 Task: Search one way flight ticket for 5 adults, 2 children, 1 infant in seat and 1 infant on lap in economy from Marion: Veterans Airport Of Southern Illinois (williamson County Regional Airport) to Gillette: Gillette Campbell County Airport on 5-1-2023. Choice of flights is Southwest. Number of bags: 2 checked bags. Price is upto 40000. Outbound departure time preference is 16:30.
Action: Mouse moved to (196, 375)
Screenshot: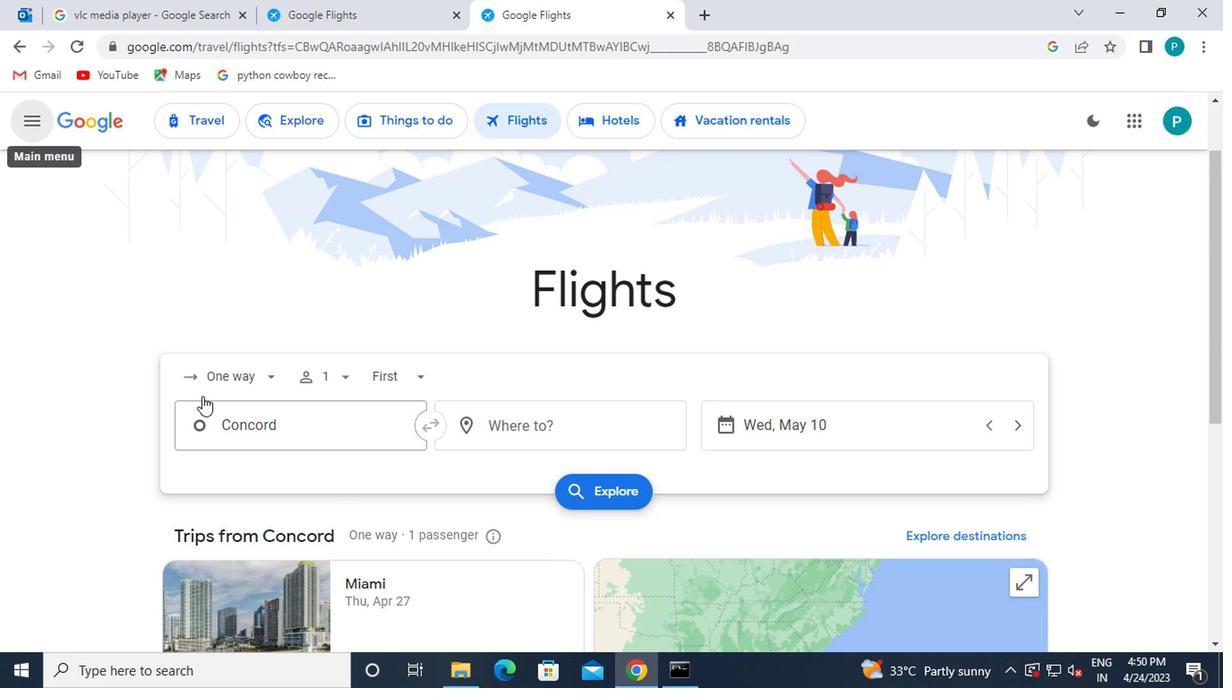 
Action: Mouse pressed left at (196, 375)
Screenshot: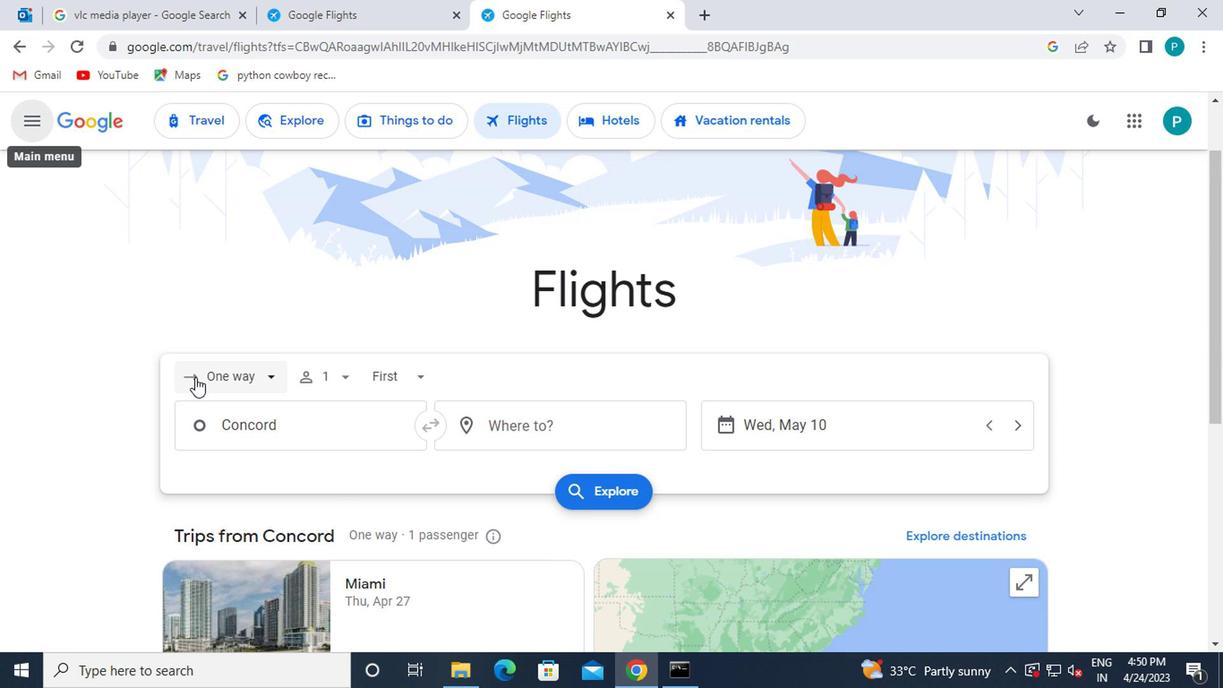 
Action: Mouse moved to (268, 464)
Screenshot: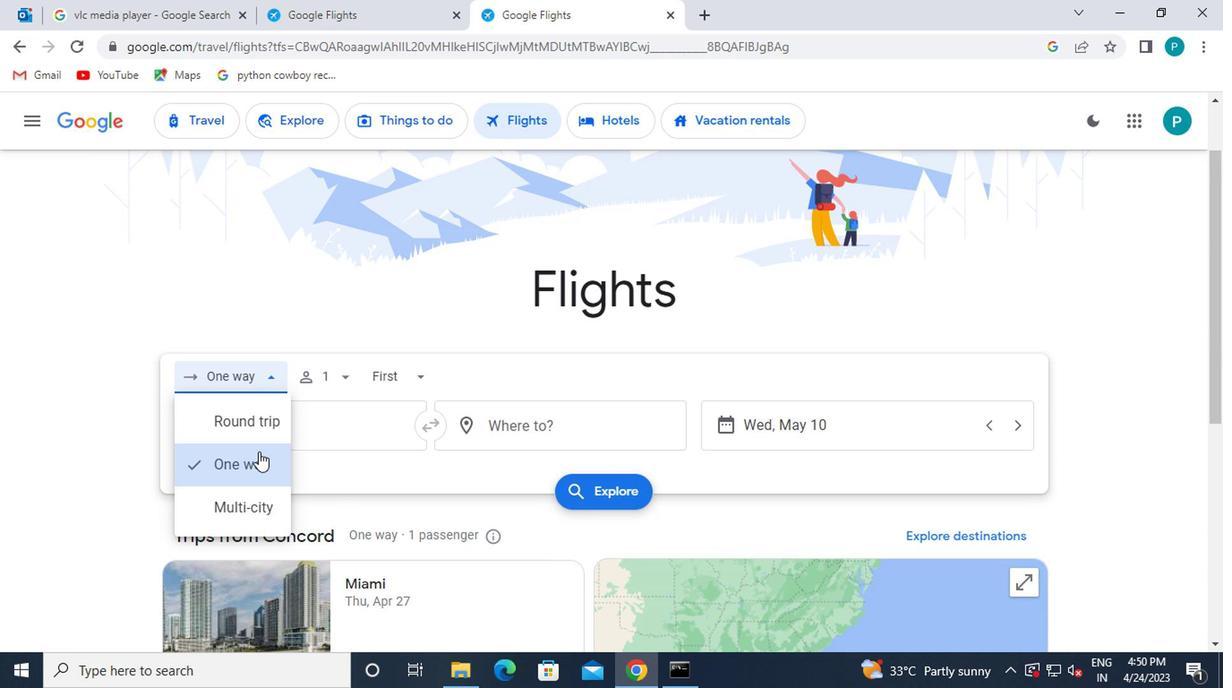 
Action: Mouse pressed left at (268, 464)
Screenshot: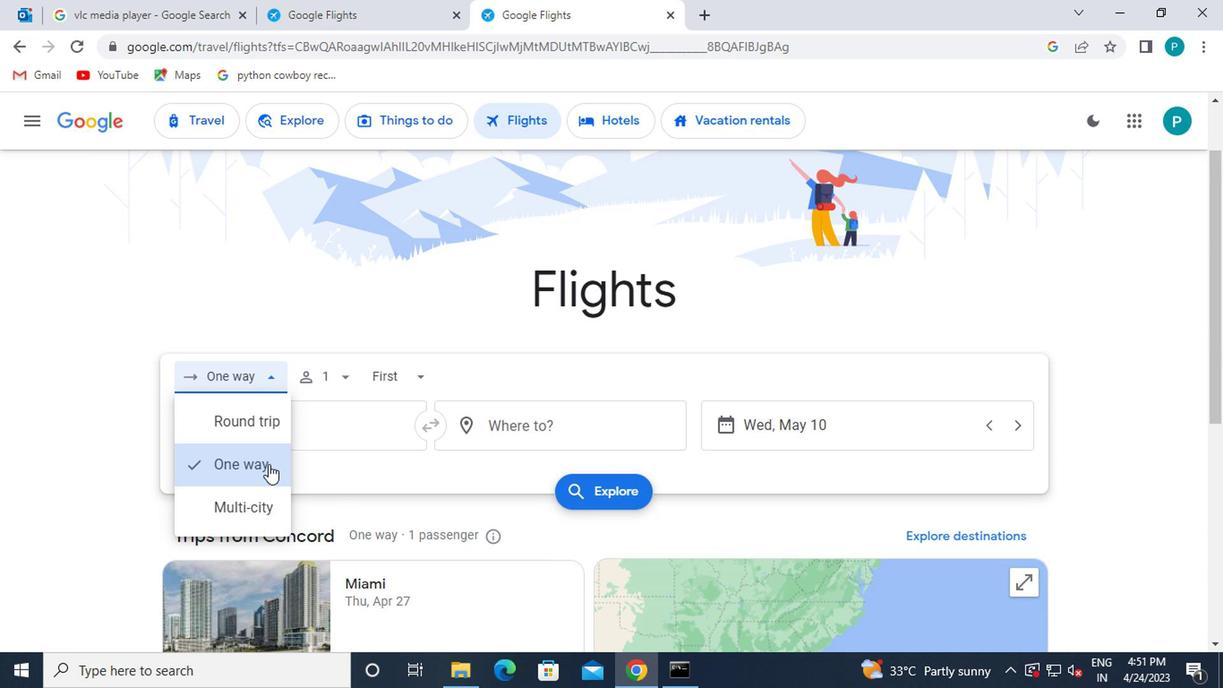 
Action: Mouse moved to (325, 386)
Screenshot: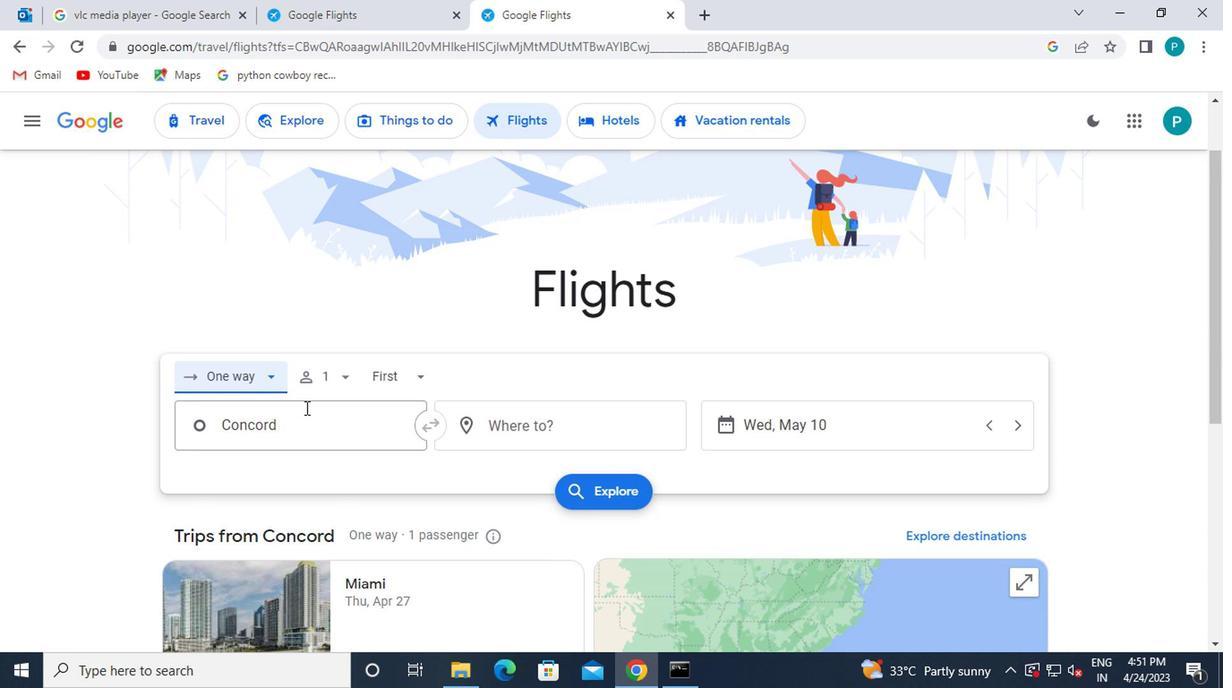 
Action: Mouse pressed left at (325, 386)
Screenshot: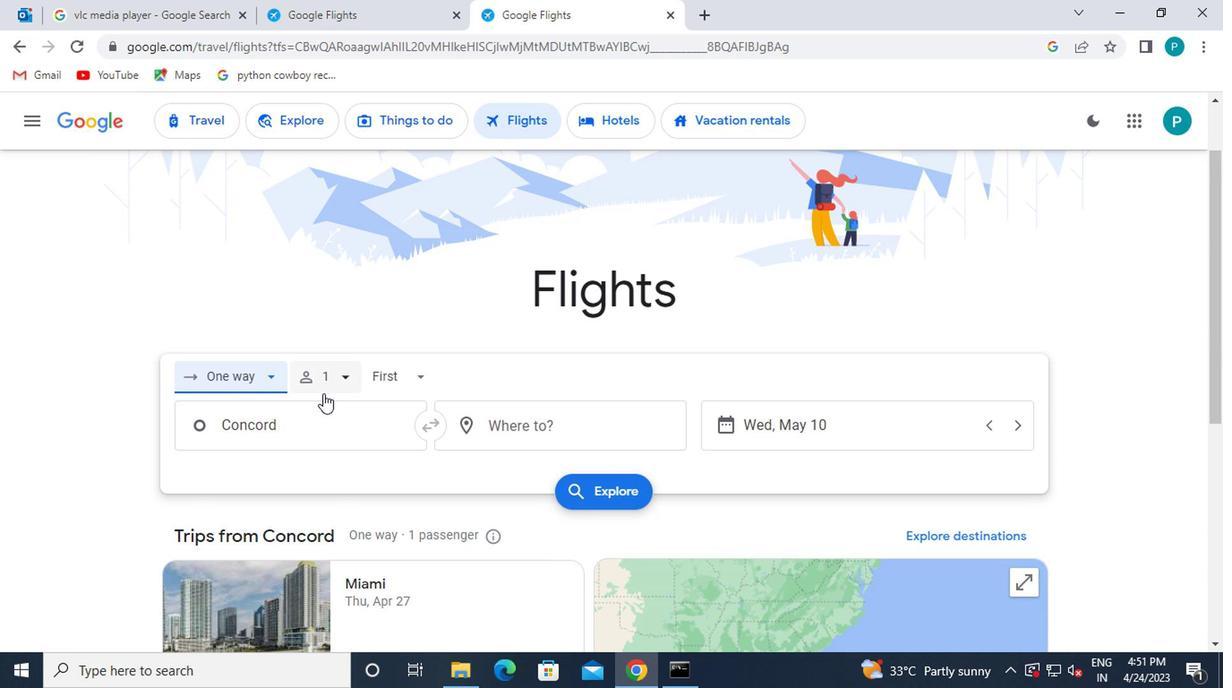 
Action: Mouse moved to (474, 430)
Screenshot: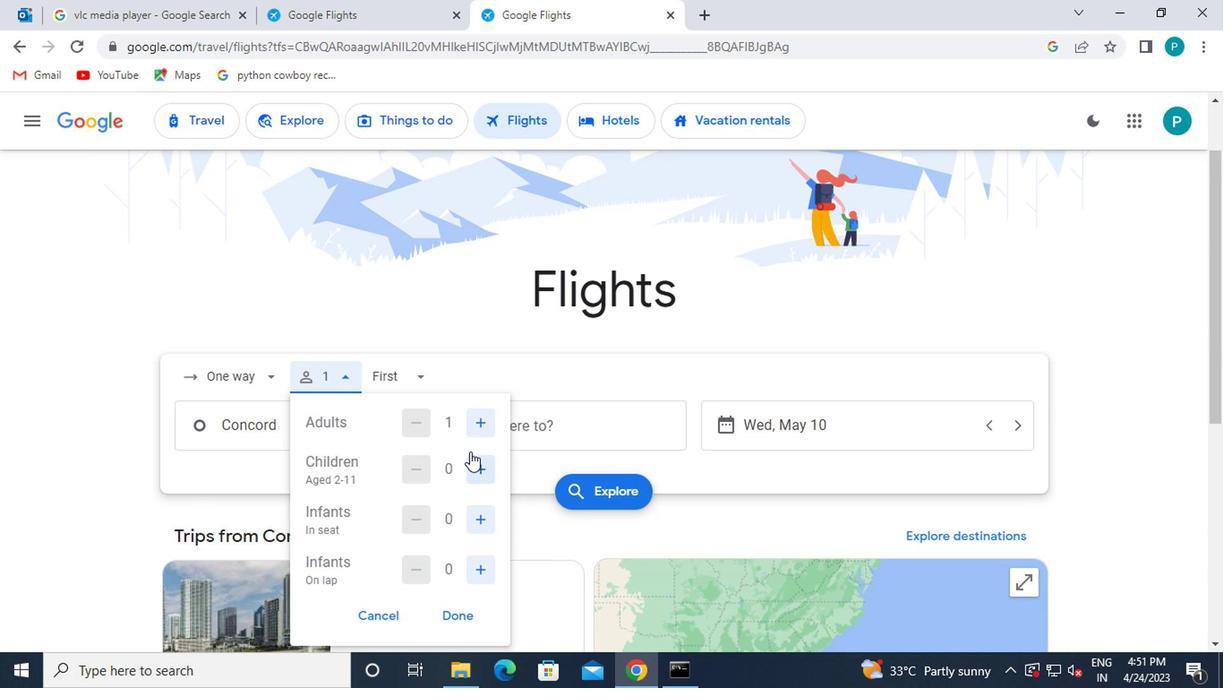
Action: Mouse pressed left at (474, 430)
Screenshot: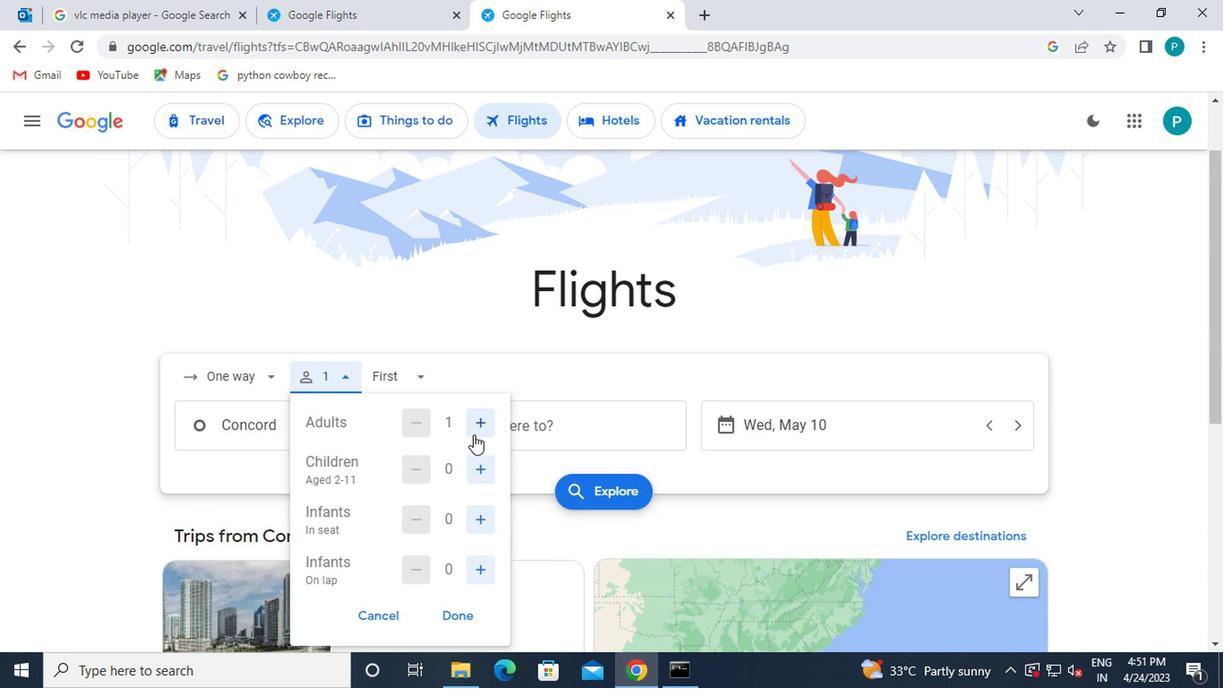 
Action: Mouse pressed left at (474, 430)
Screenshot: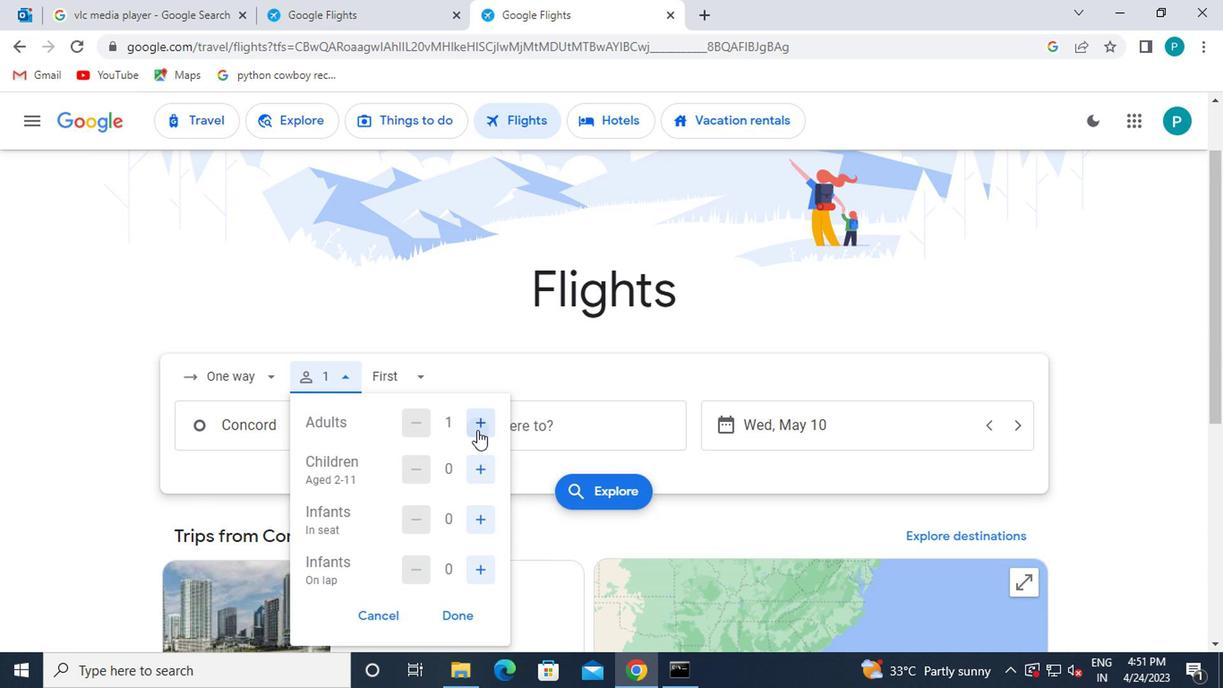
Action: Mouse pressed left at (474, 430)
Screenshot: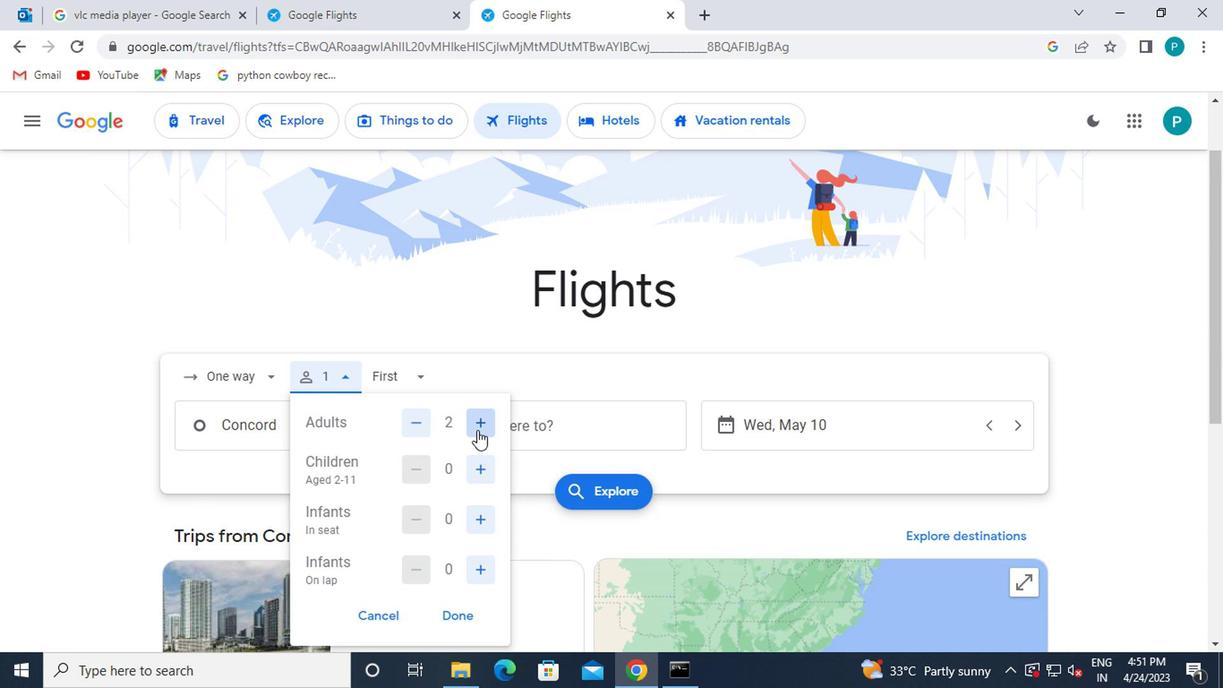 
Action: Mouse pressed left at (474, 430)
Screenshot: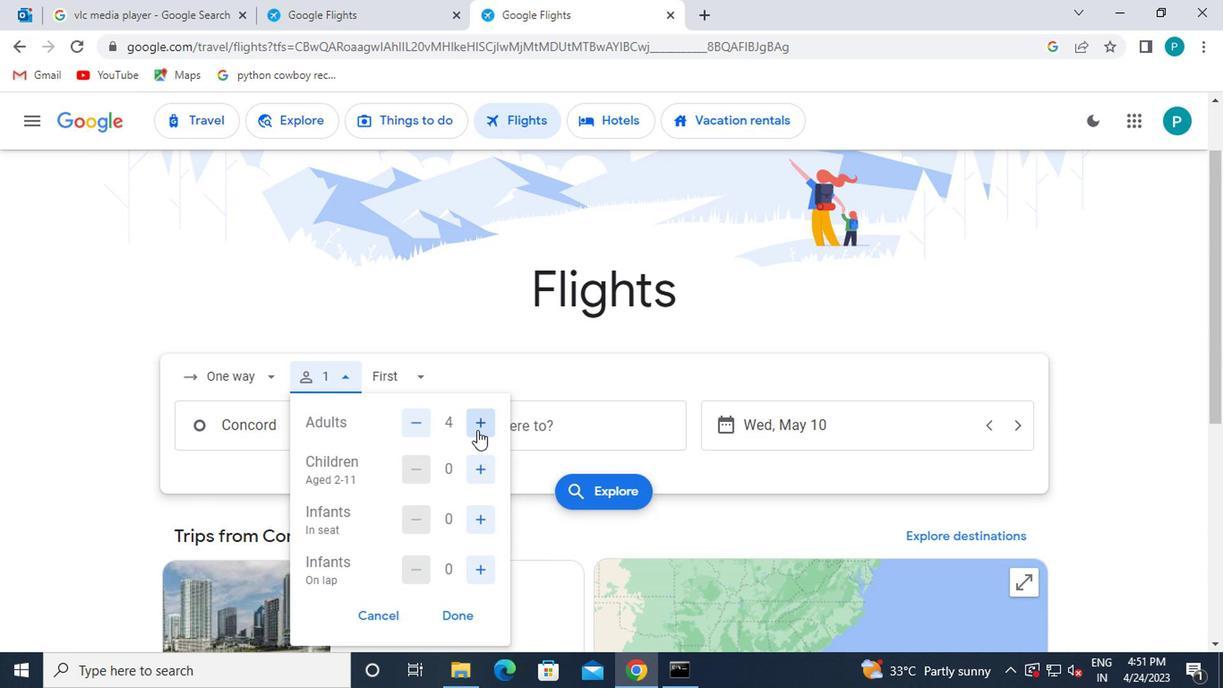 
Action: Mouse moved to (479, 468)
Screenshot: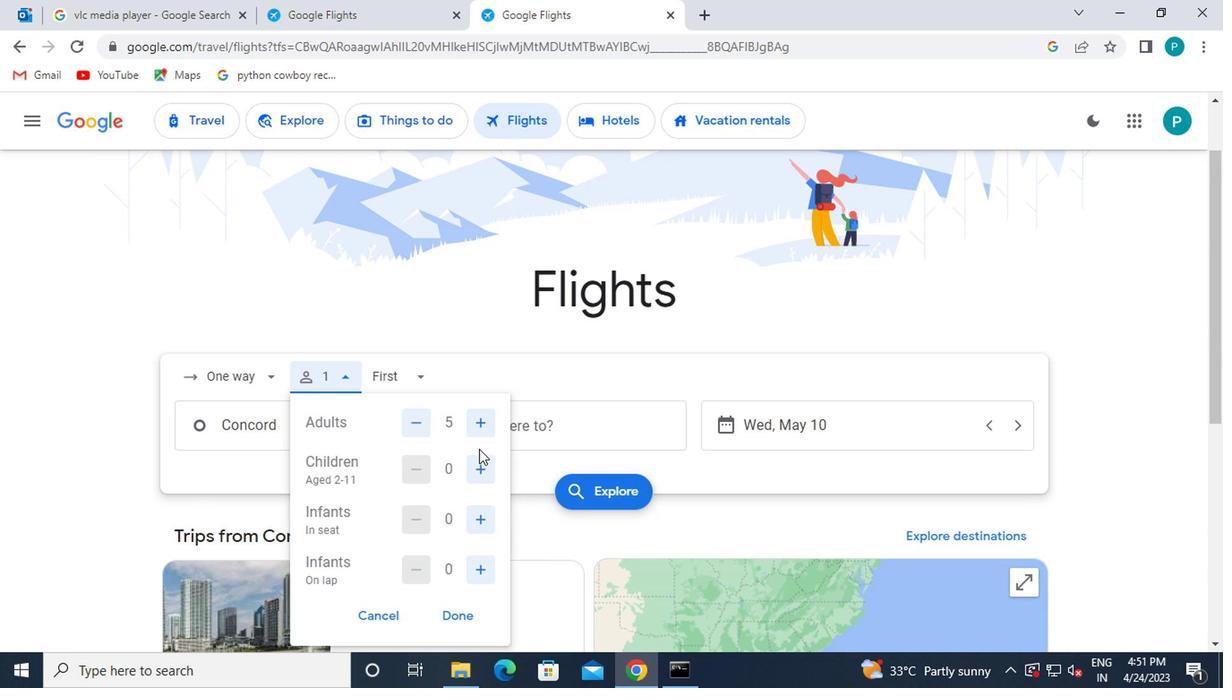
Action: Mouse pressed left at (479, 468)
Screenshot: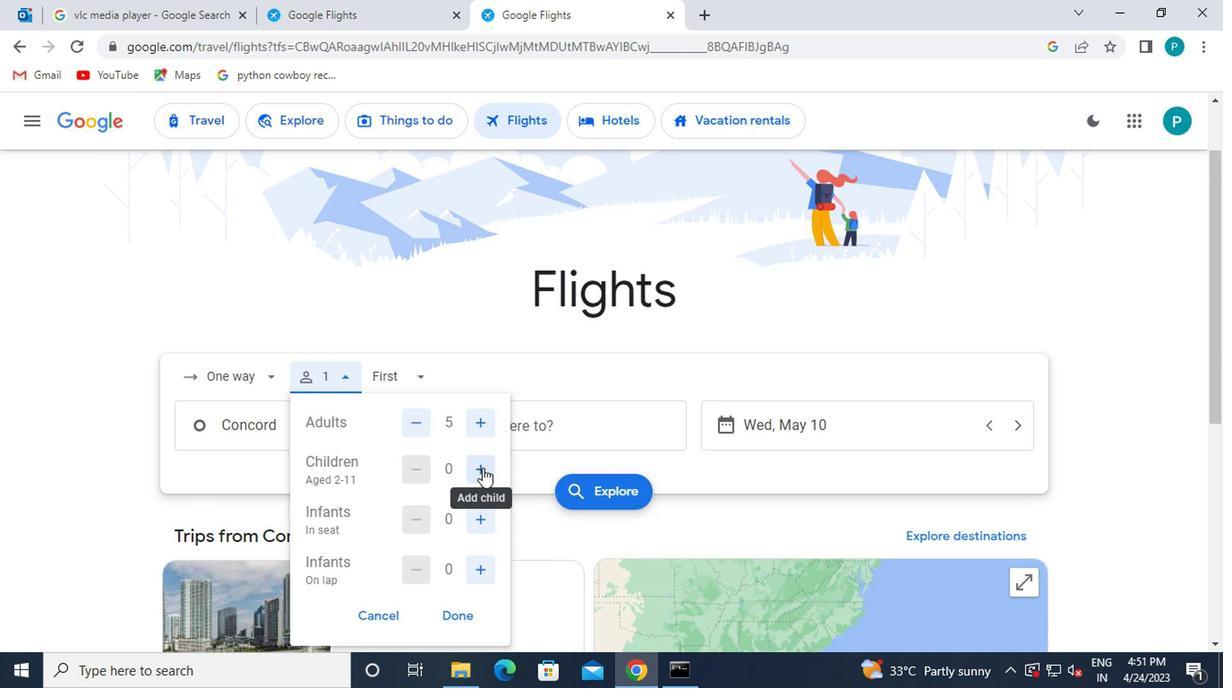 
Action: Mouse pressed left at (479, 468)
Screenshot: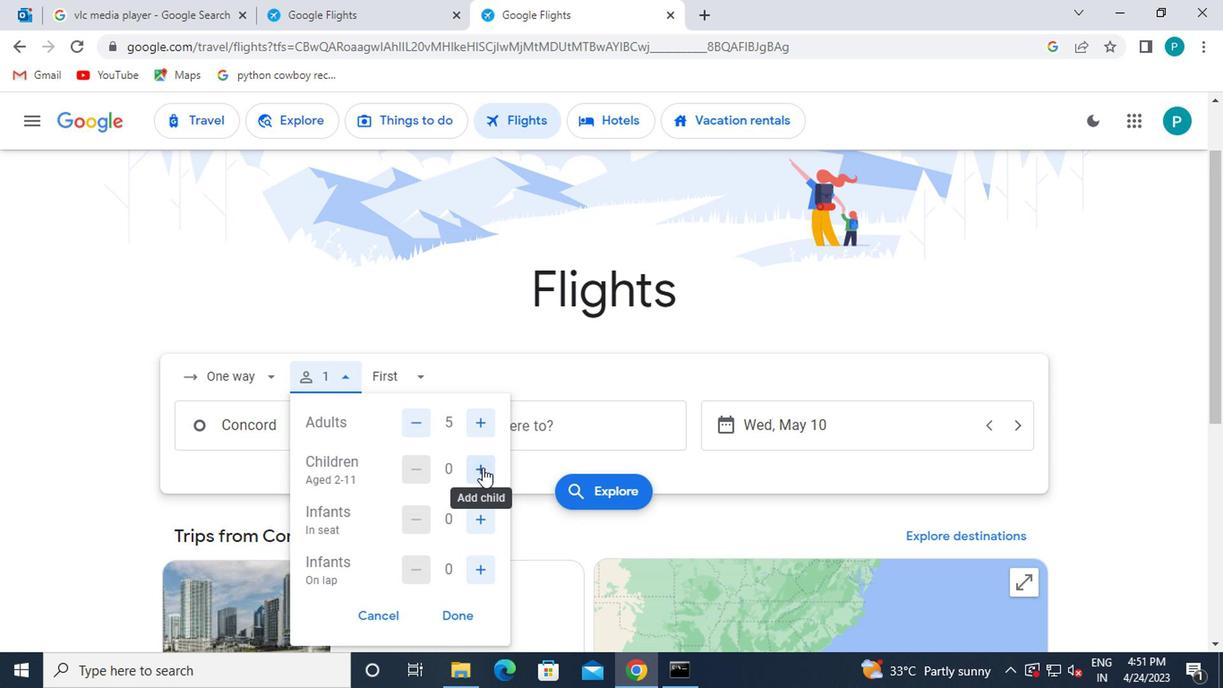 
Action: Mouse moved to (485, 533)
Screenshot: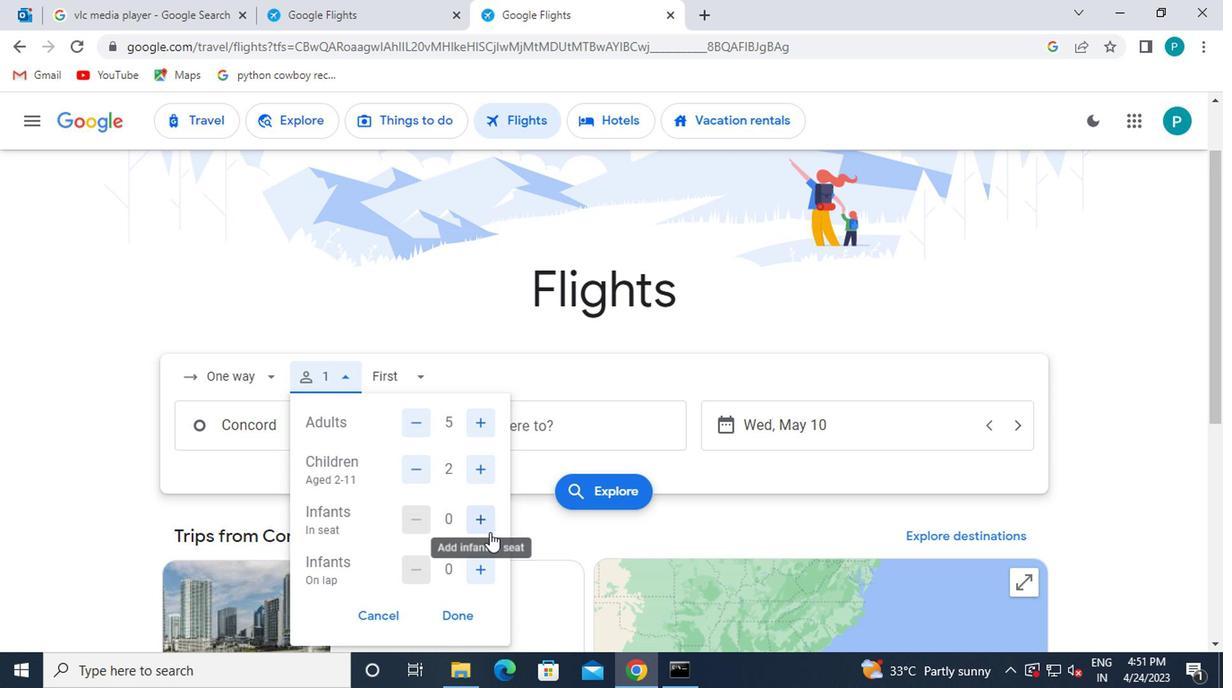
Action: Mouse pressed left at (485, 533)
Screenshot: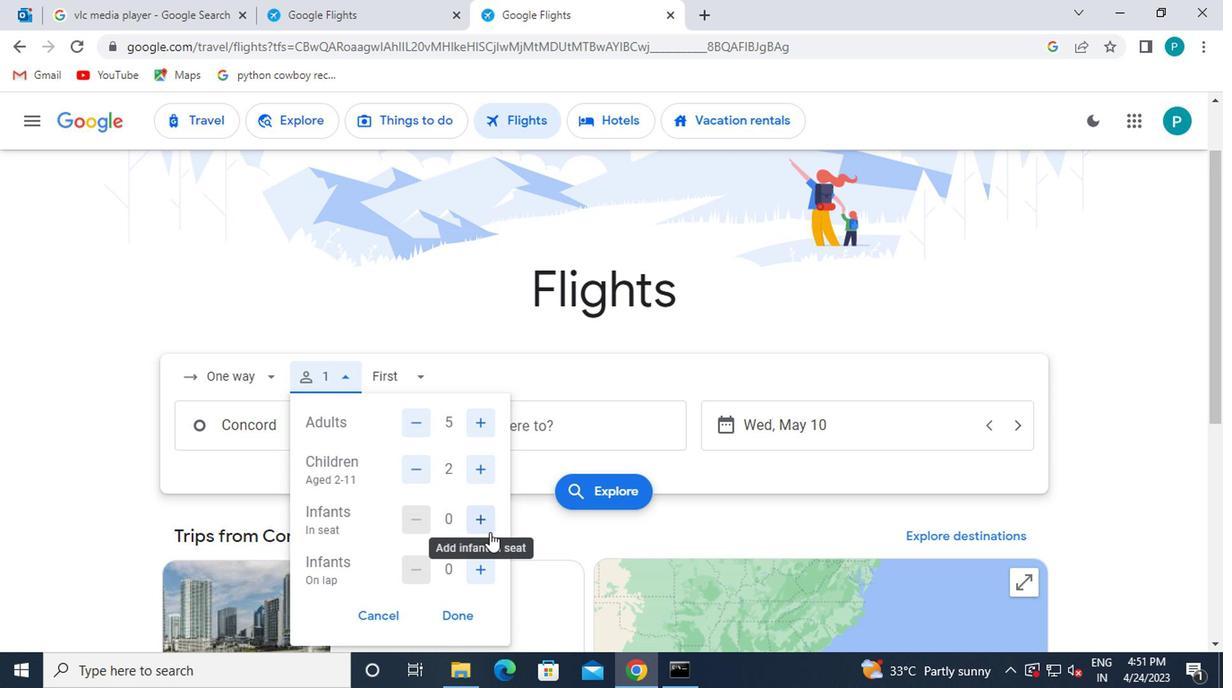 
Action: Mouse moved to (470, 558)
Screenshot: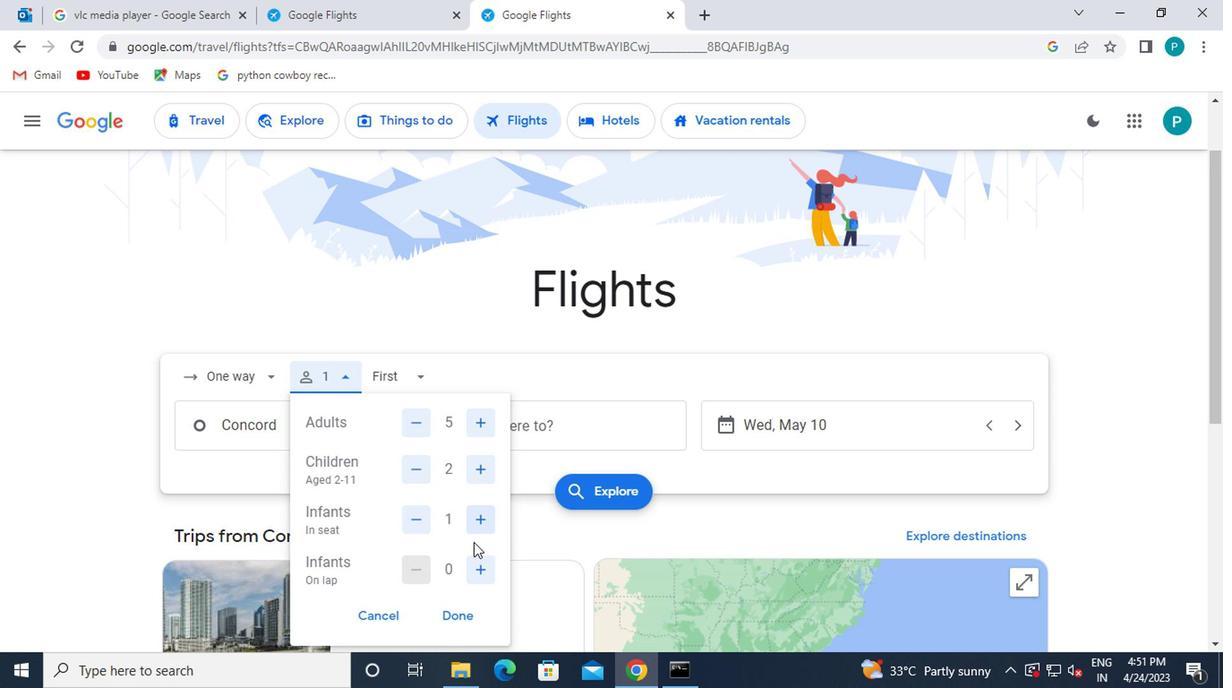 
Action: Mouse pressed left at (470, 558)
Screenshot: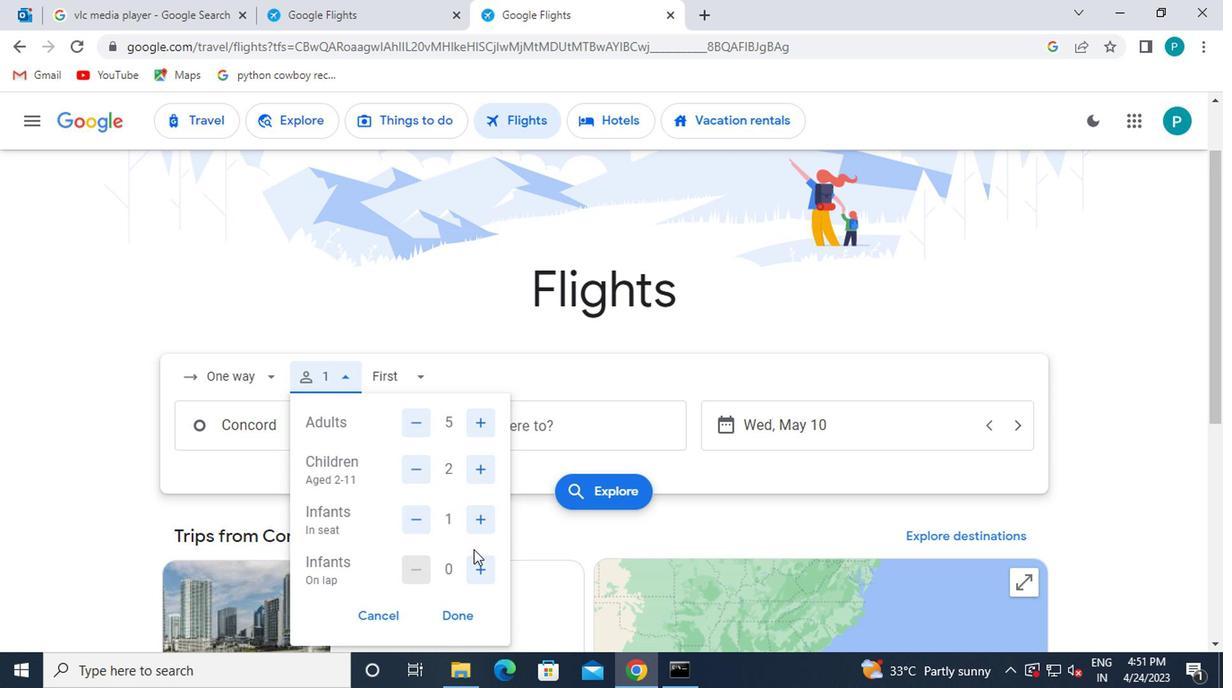 
Action: Mouse moved to (470, 609)
Screenshot: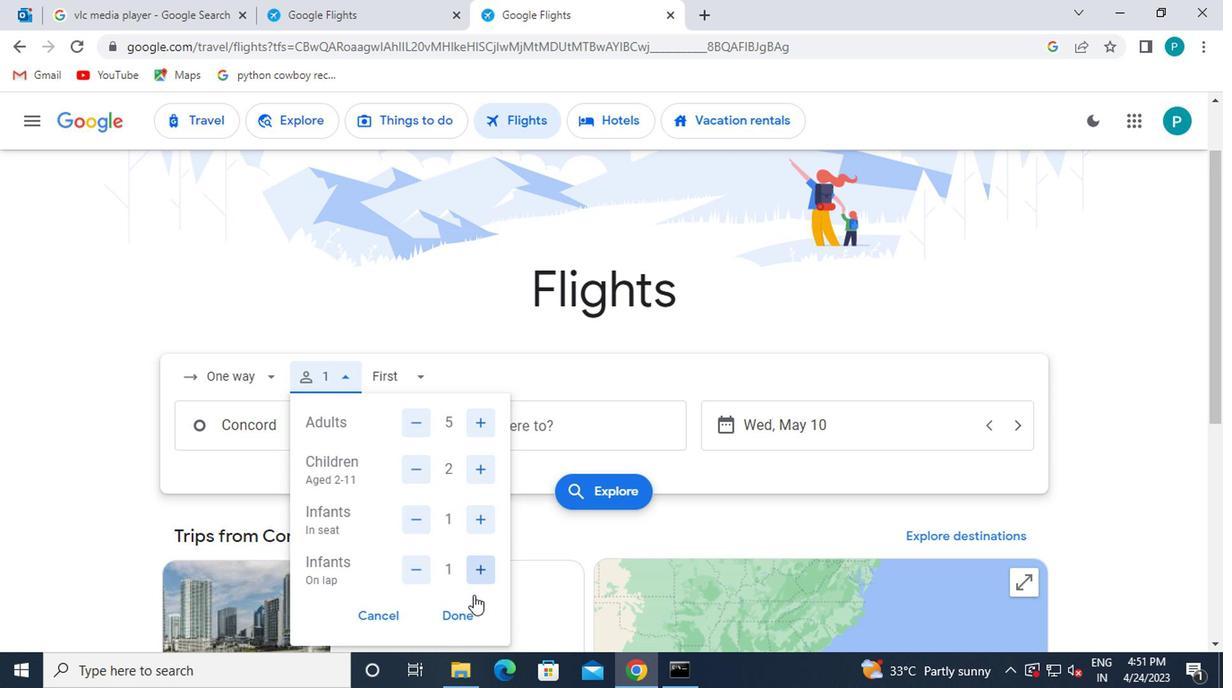 
Action: Mouse pressed left at (470, 609)
Screenshot: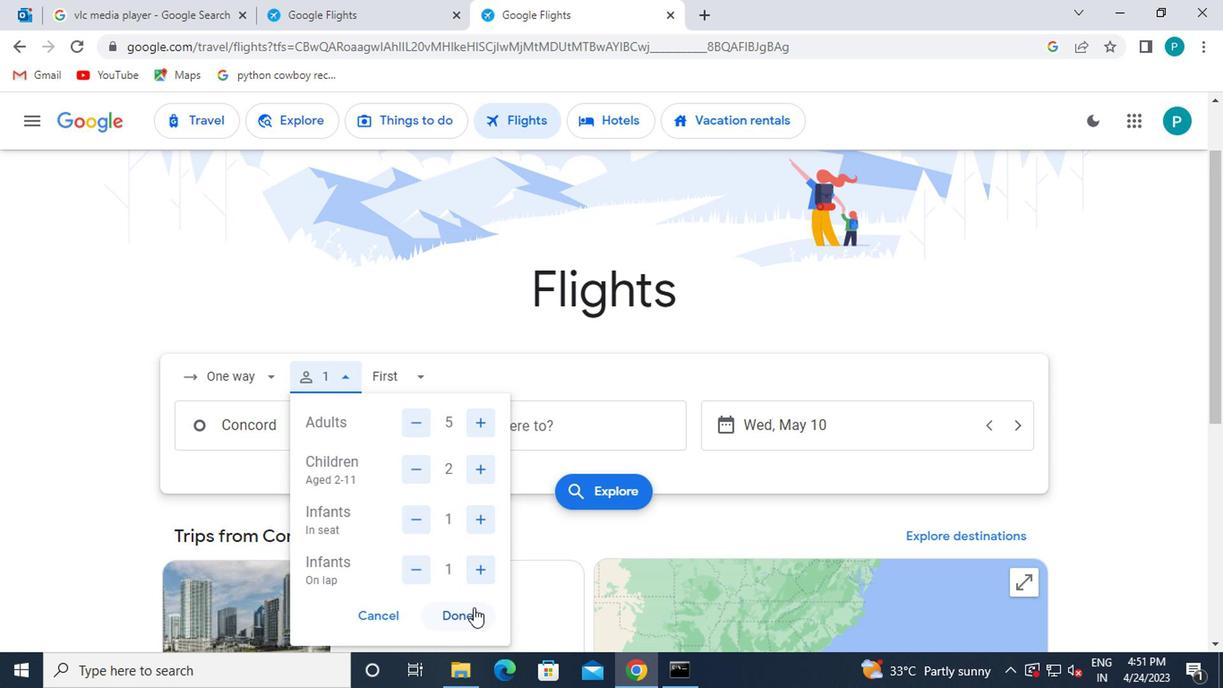 
Action: Mouse moved to (396, 368)
Screenshot: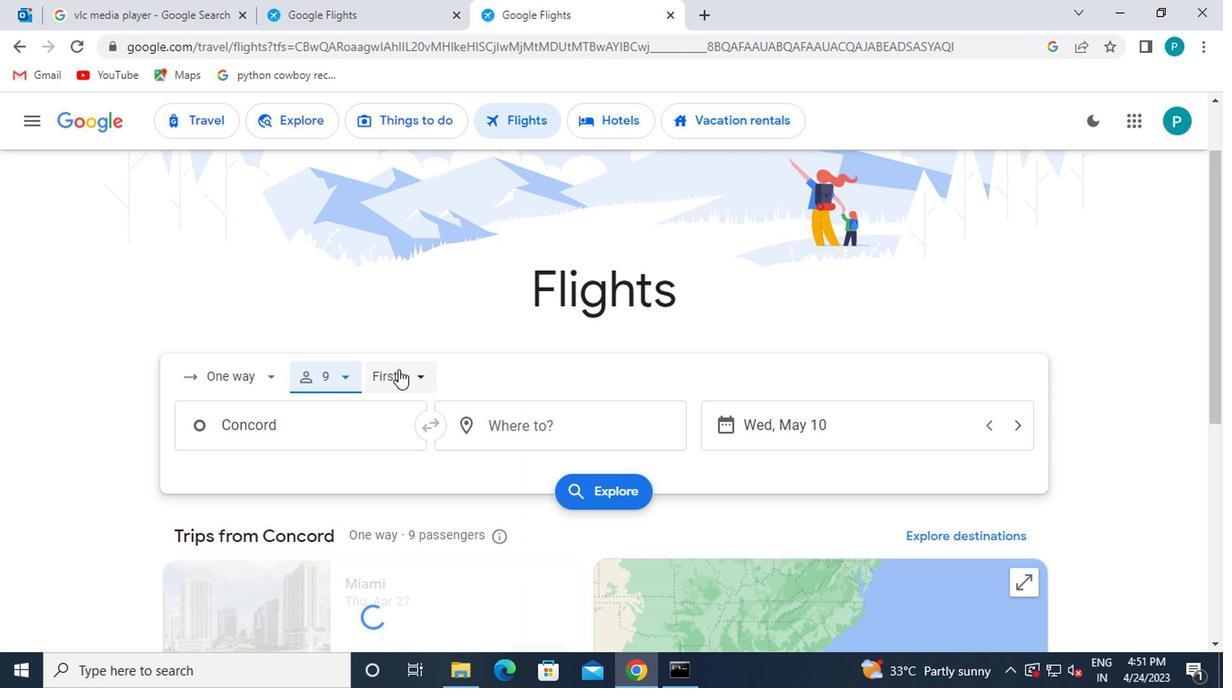 
Action: Mouse pressed left at (396, 368)
Screenshot: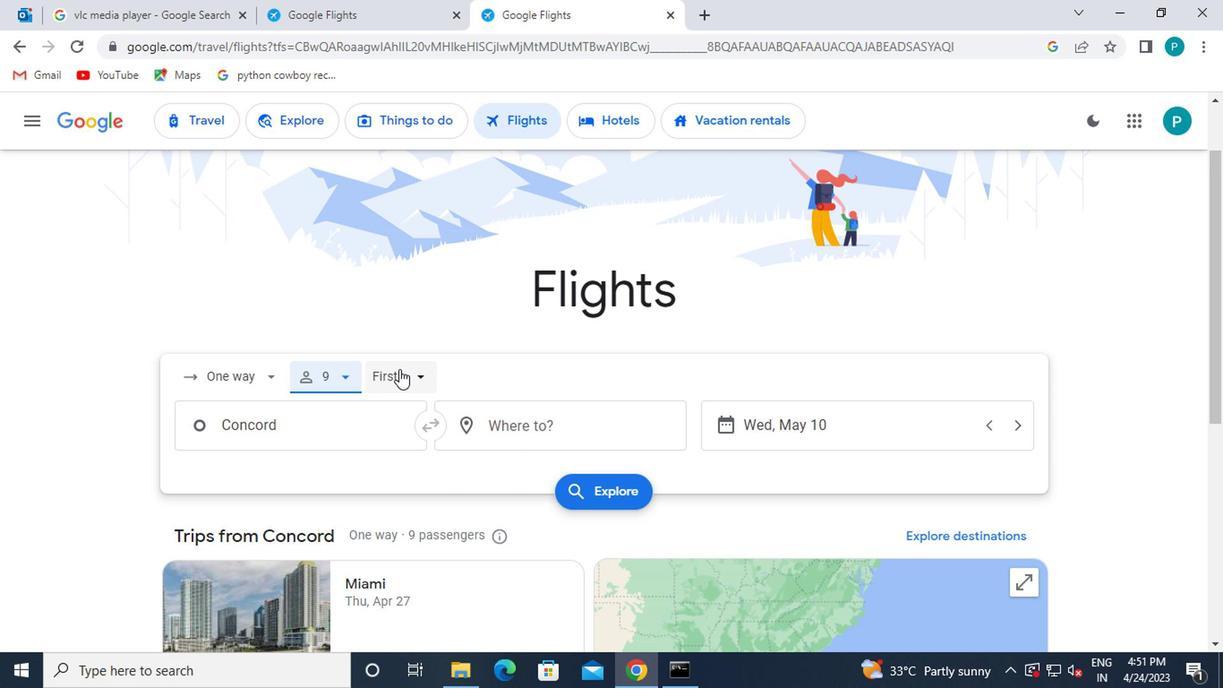
Action: Mouse moved to (417, 429)
Screenshot: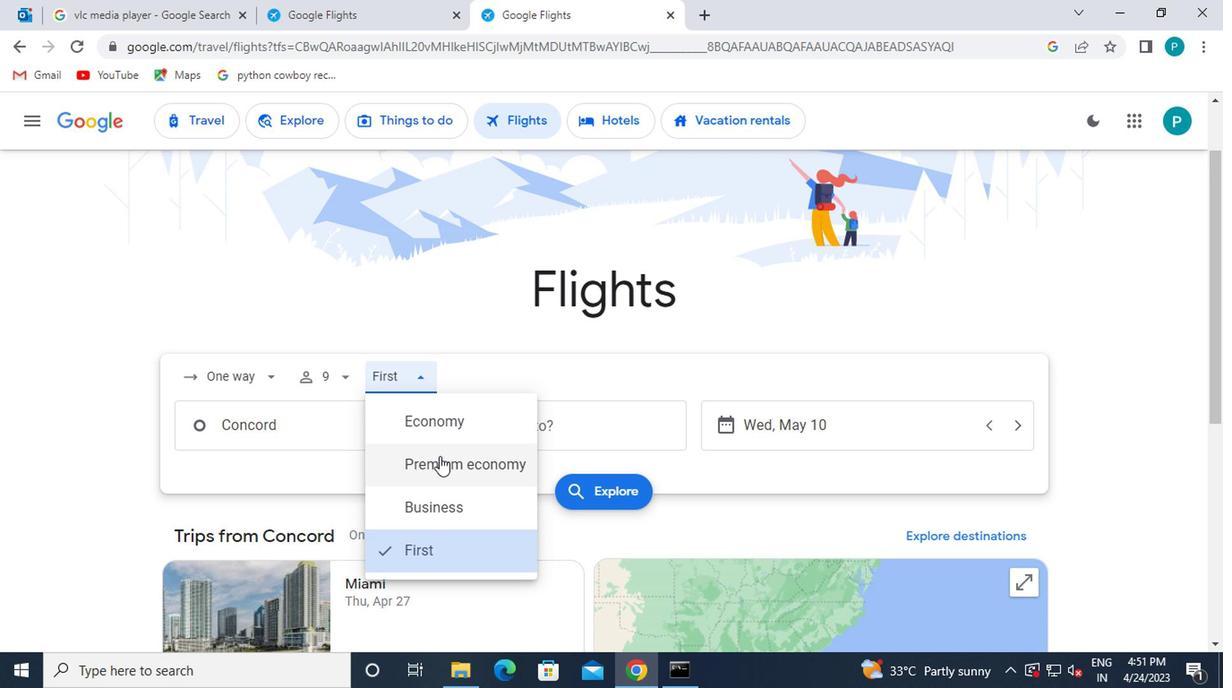 
Action: Mouse pressed left at (417, 429)
Screenshot: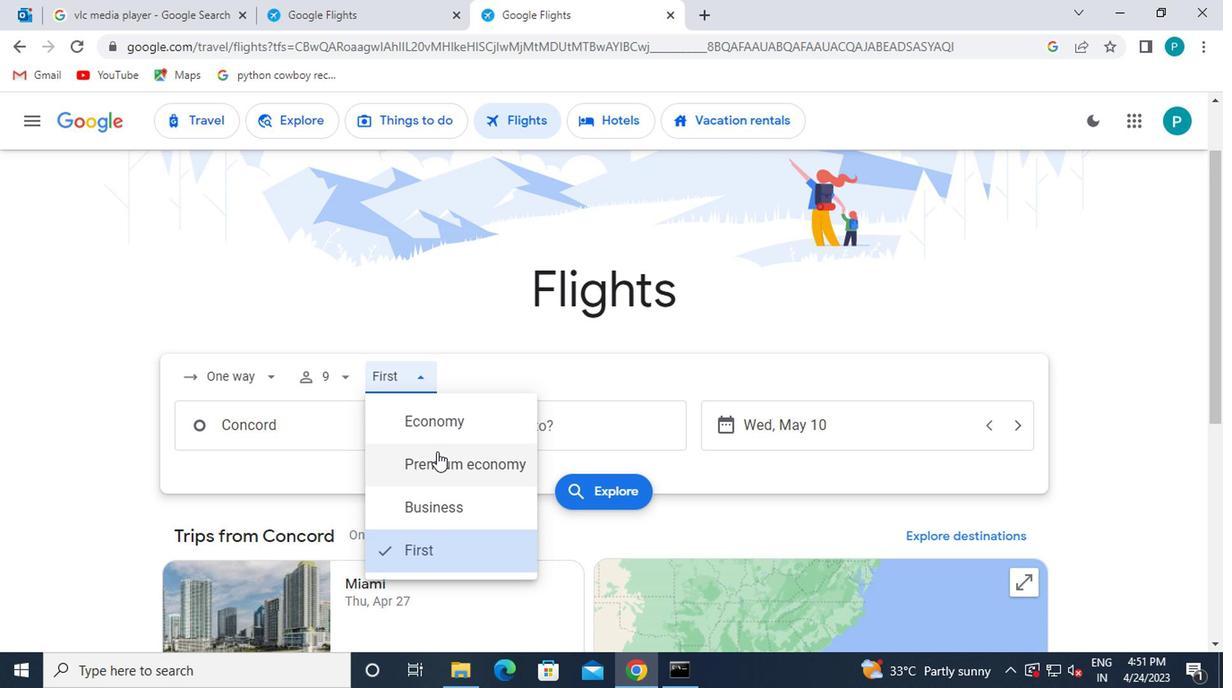 
Action: Mouse moved to (421, 429)
Screenshot: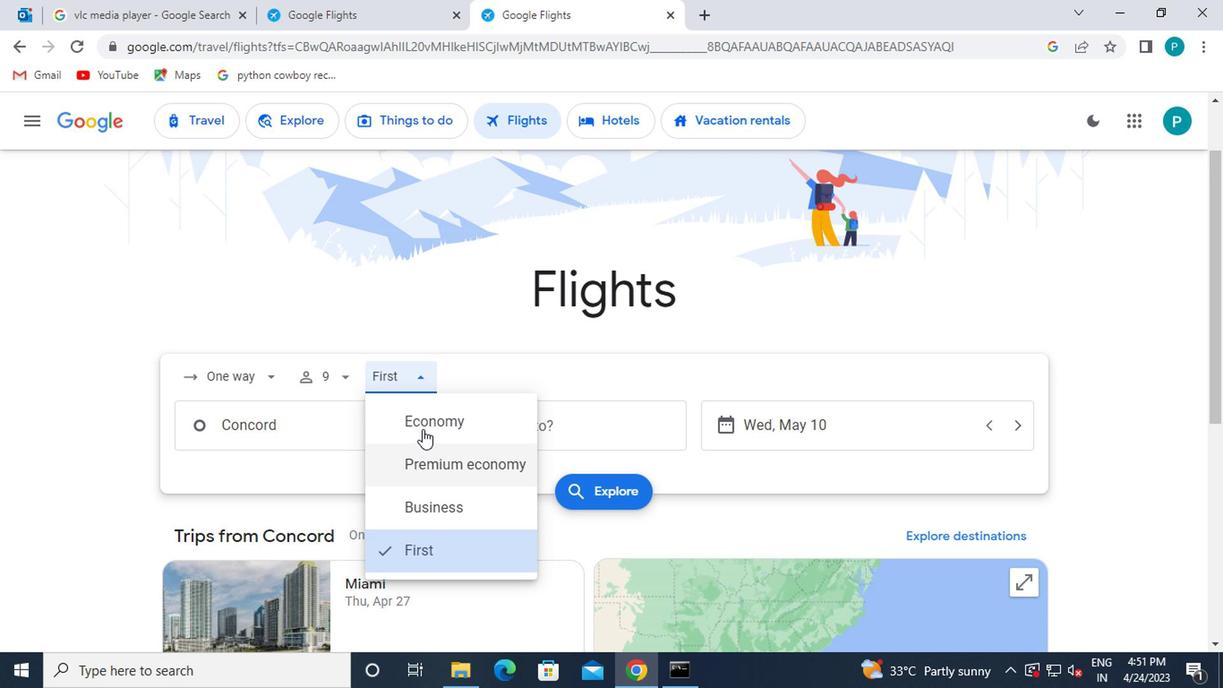 
Action: Mouse pressed left at (421, 429)
Screenshot: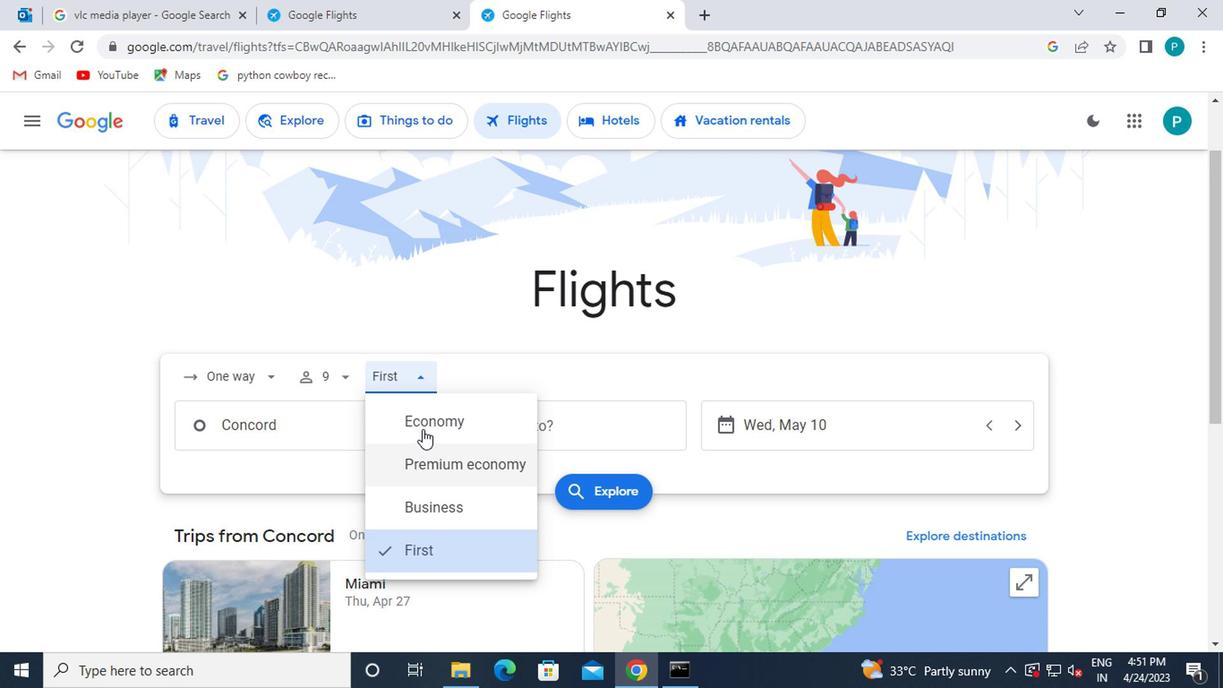 
Action: Mouse moved to (416, 420)
Screenshot: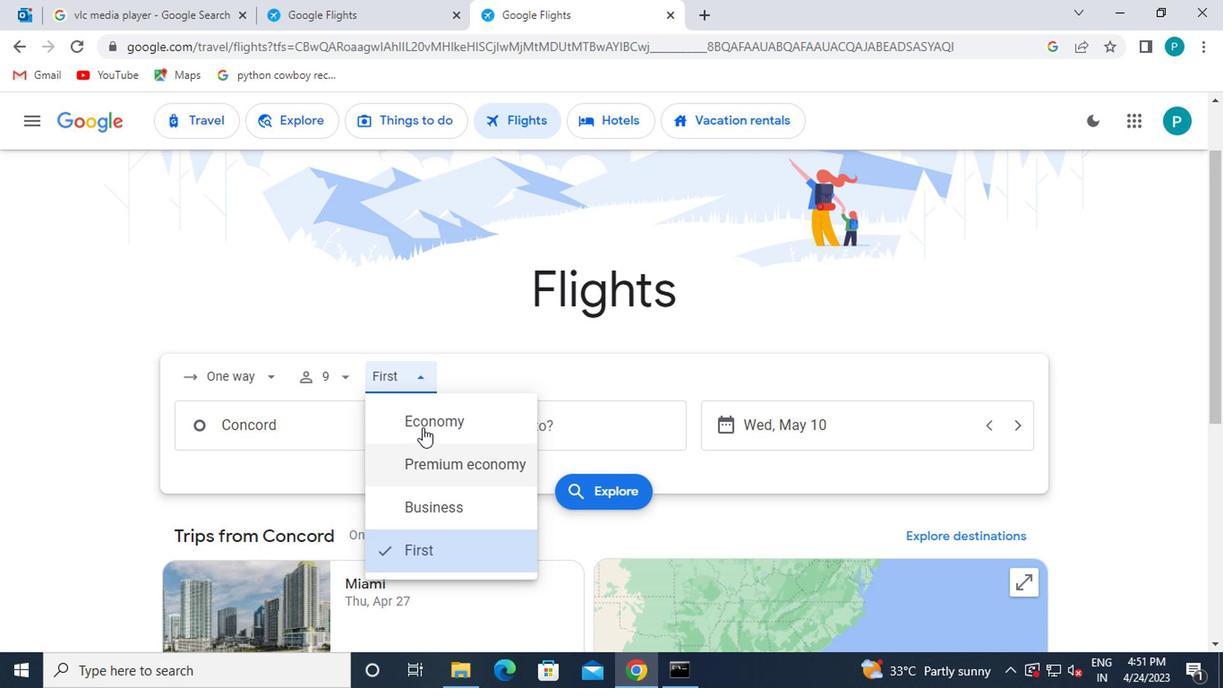 
Action: Mouse pressed left at (416, 420)
Screenshot: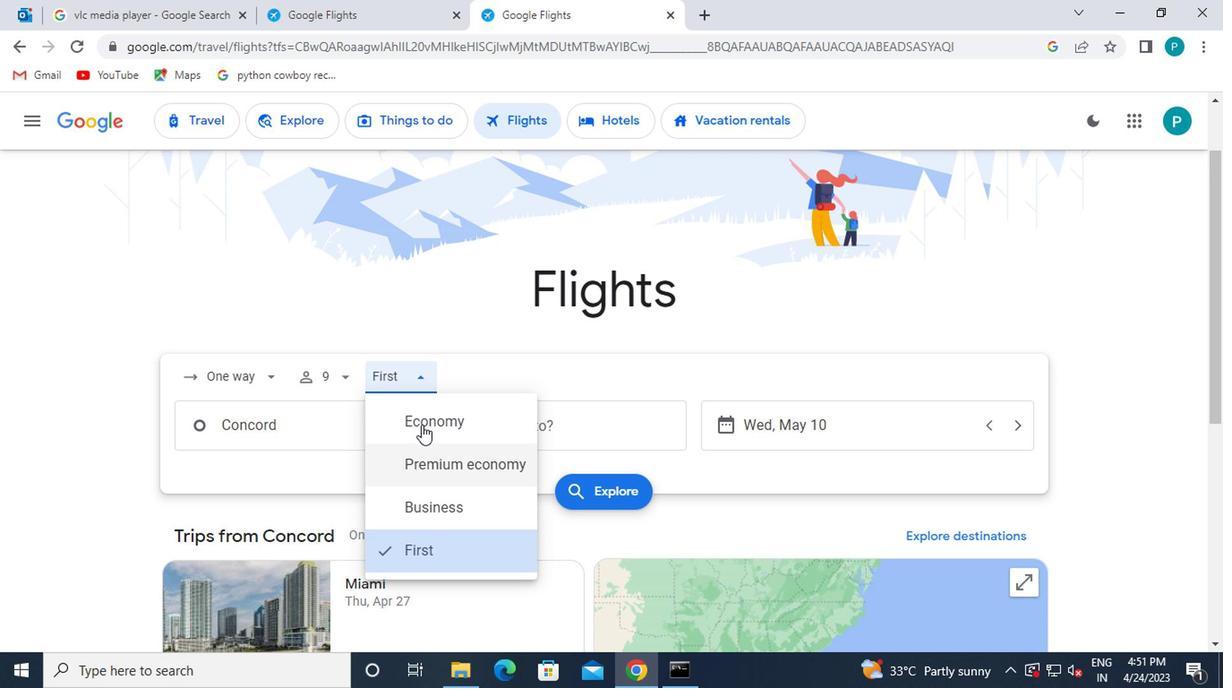 
Action: Mouse moved to (410, 408)
Screenshot: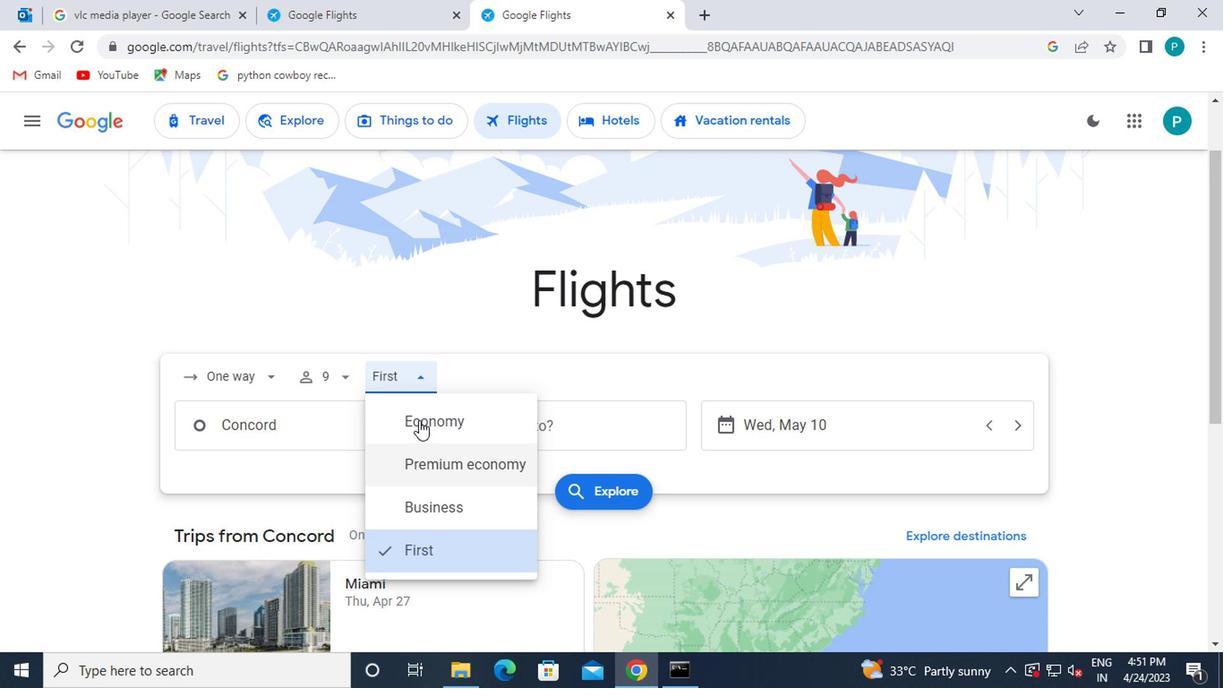 
Action: Mouse pressed left at (410, 408)
Screenshot: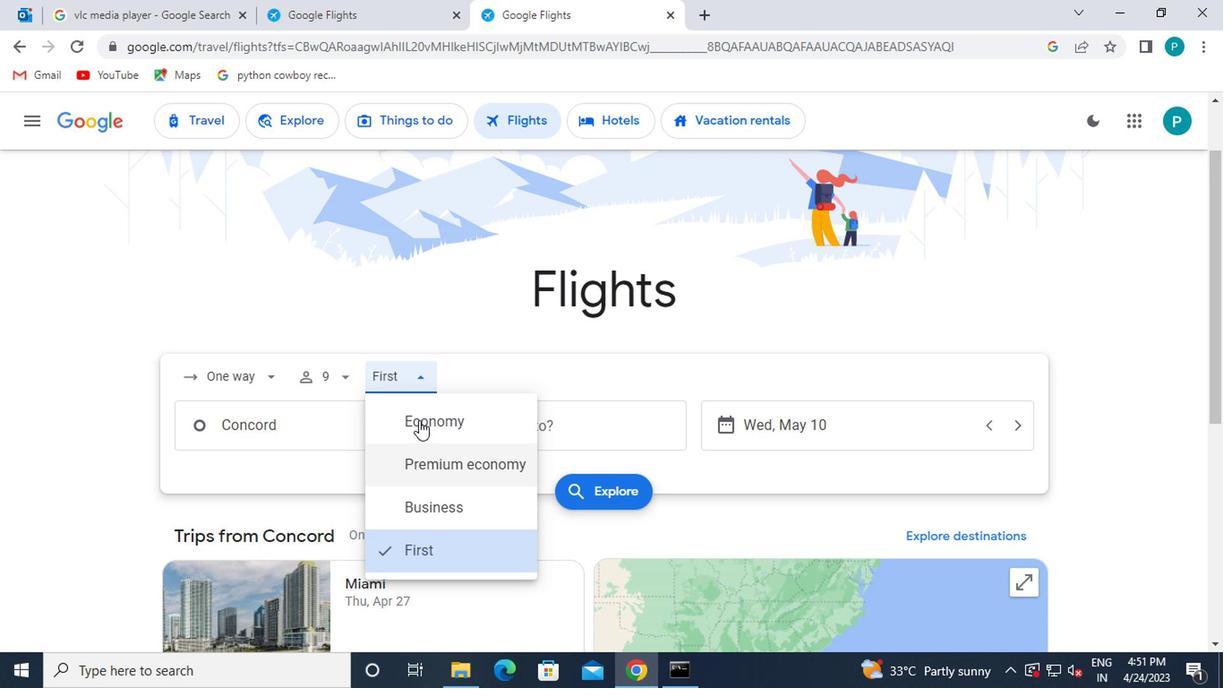 
Action: Mouse moved to (332, 425)
Screenshot: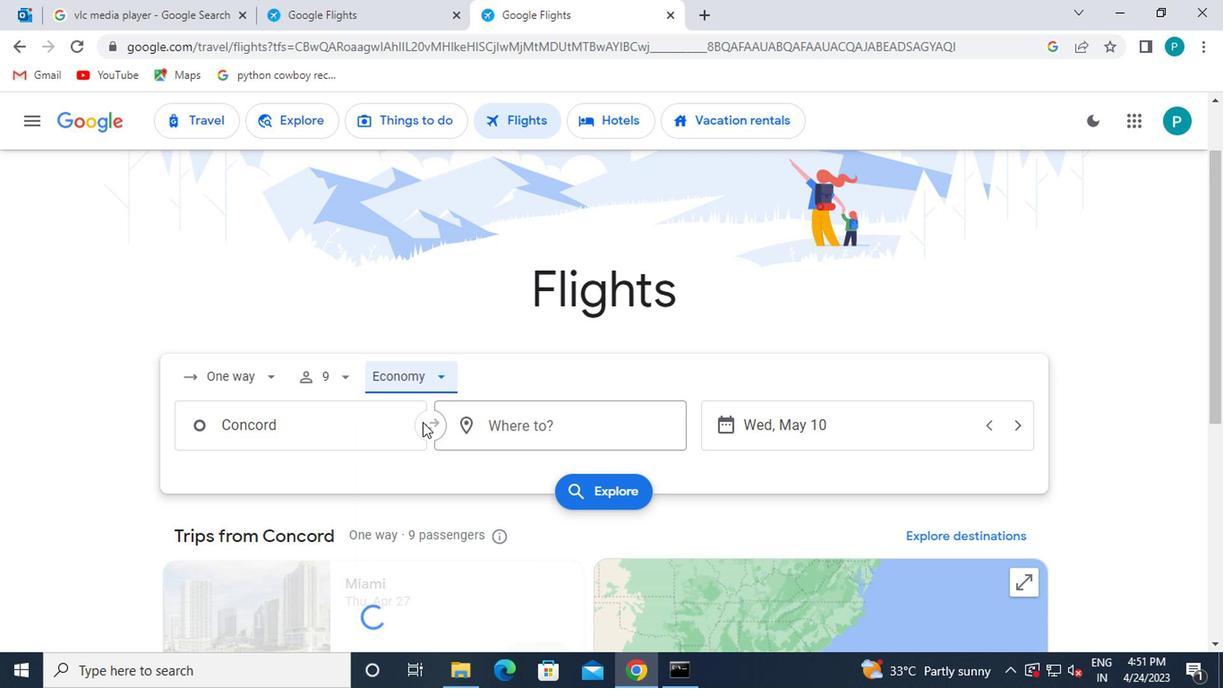 
Action: Mouse pressed left at (332, 425)
Screenshot: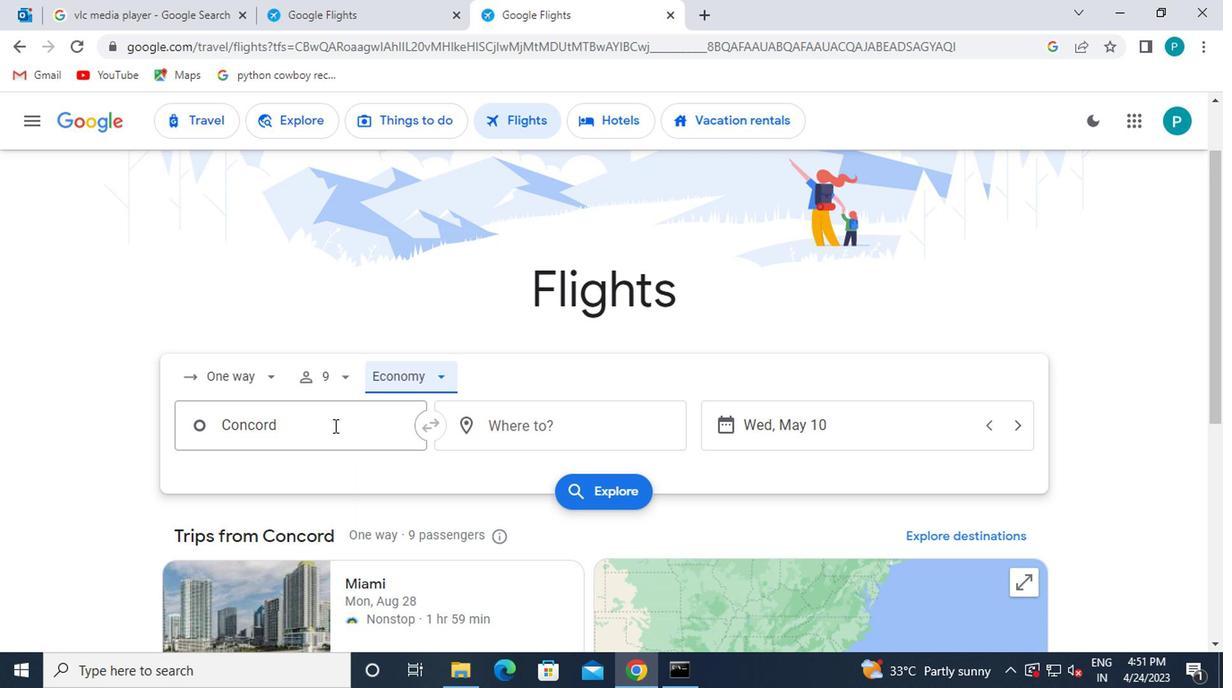
Action: Mouse moved to (324, 474)
Screenshot: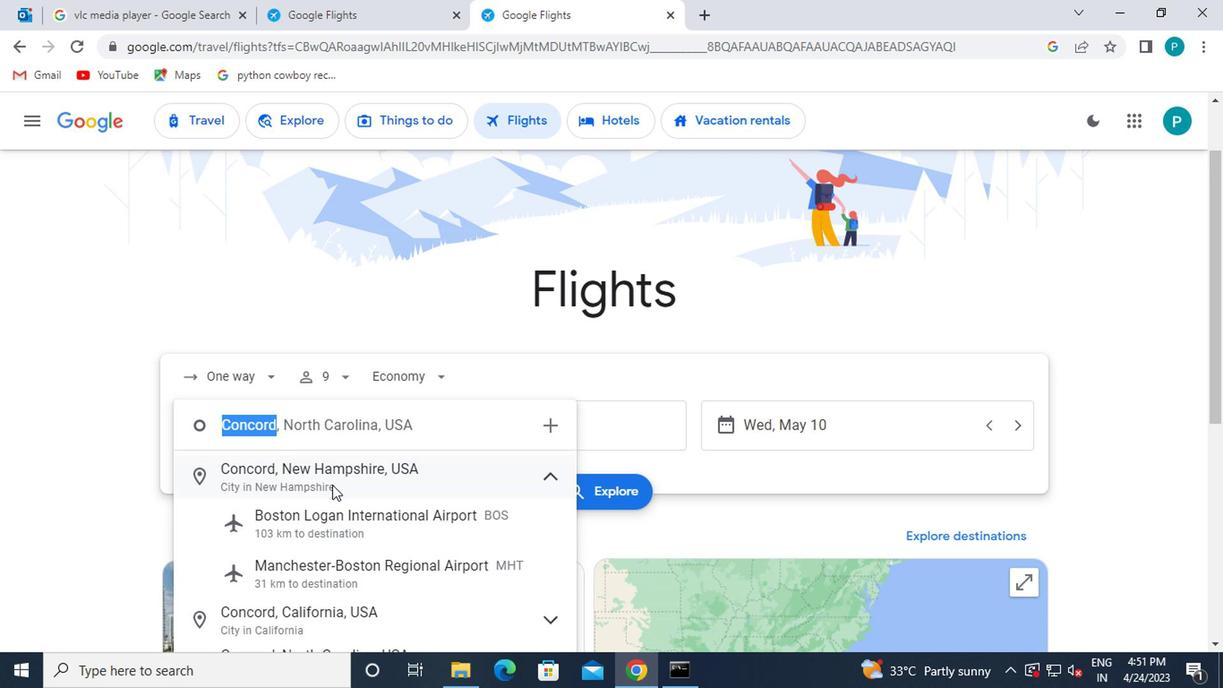 
Action: Key pressed marion
Screenshot: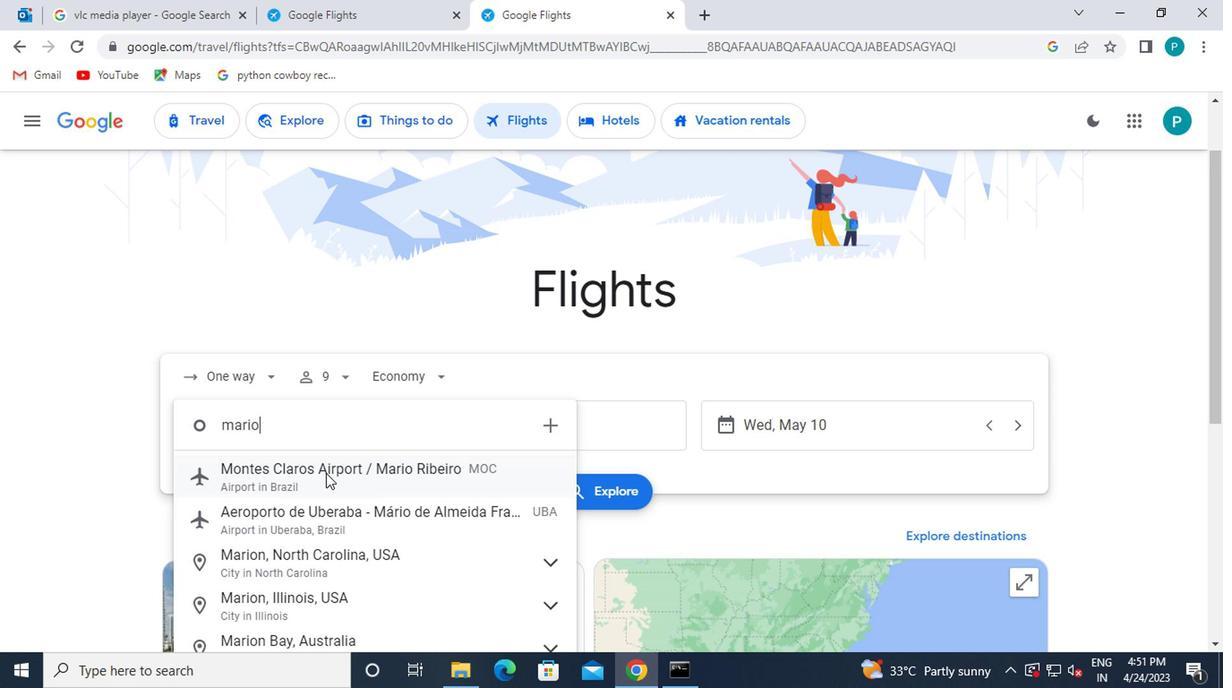 
Action: Mouse moved to (333, 528)
Screenshot: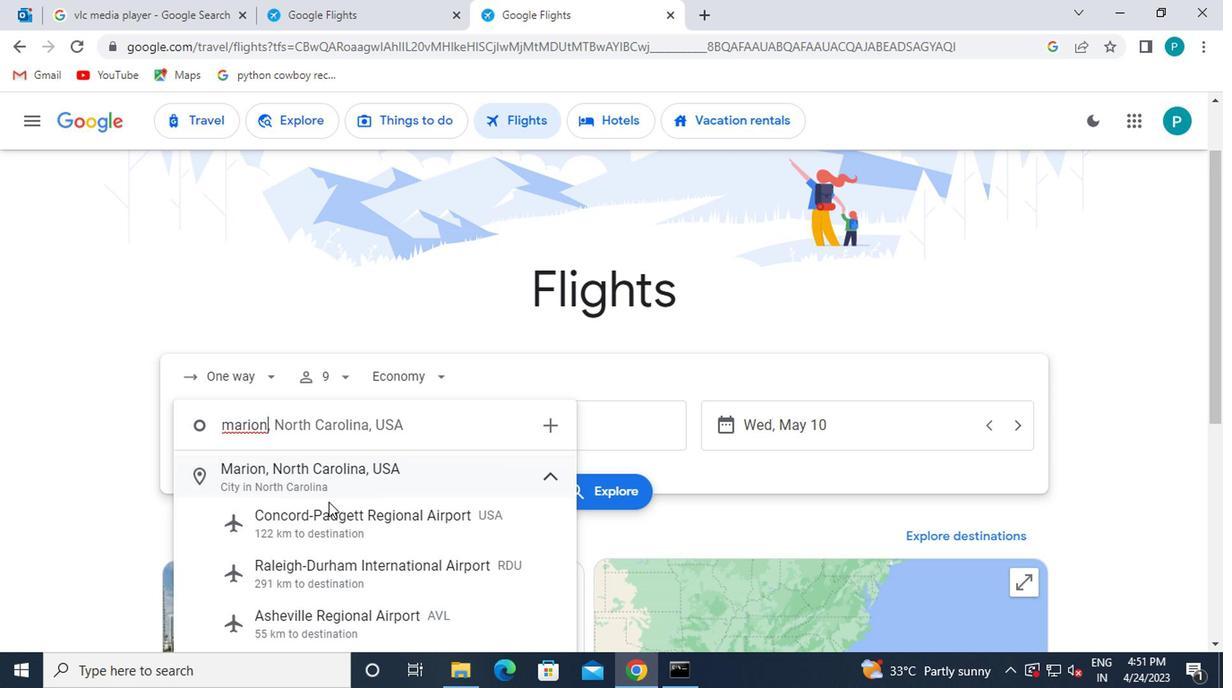 
Action: Mouse pressed left at (333, 528)
Screenshot: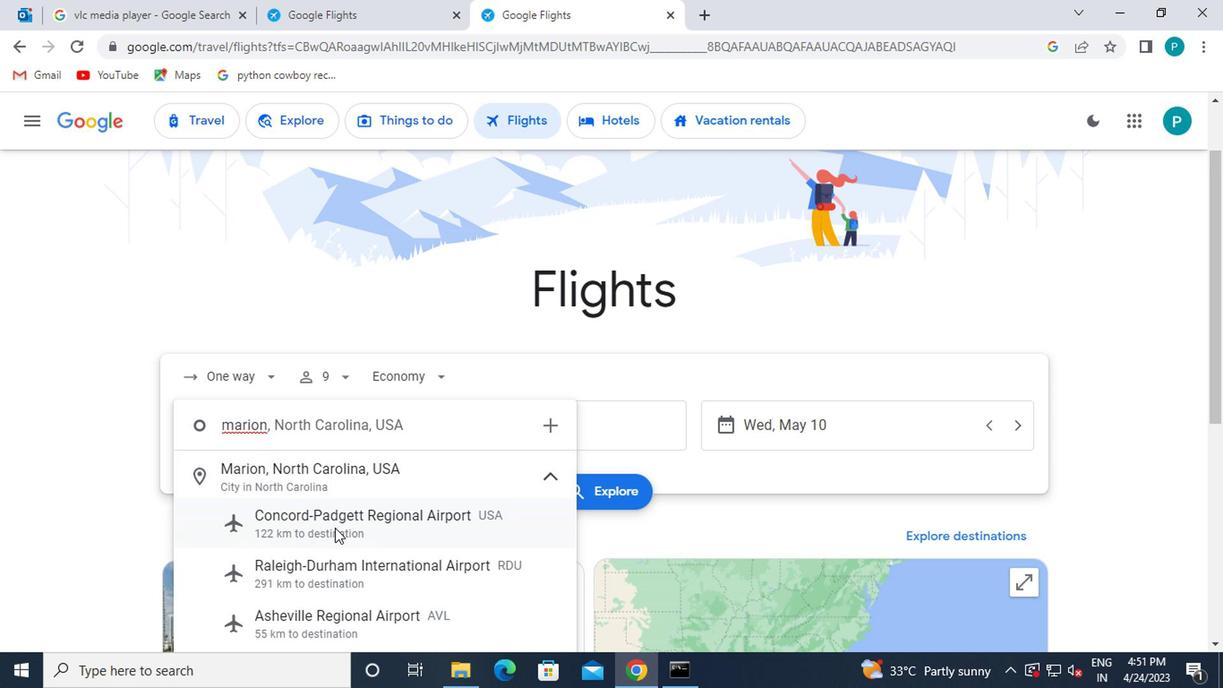 
Action: Mouse moved to (638, 423)
Screenshot: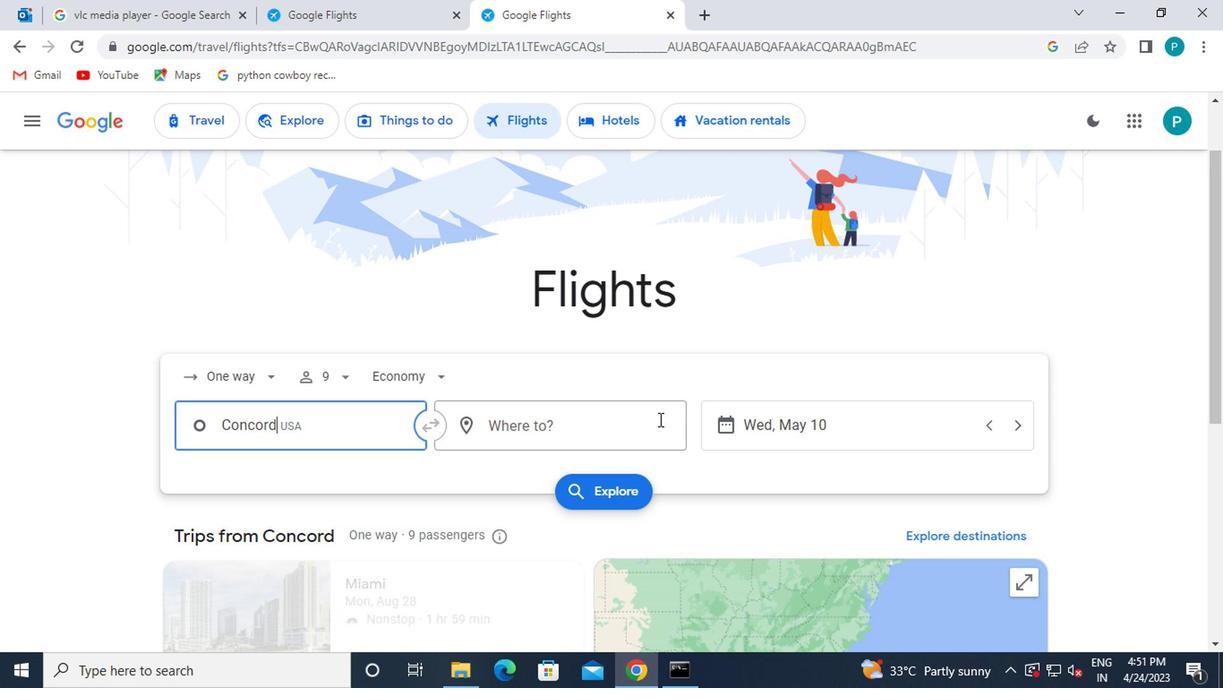 
Action: Mouse pressed left at (638, 423)
Screenshot: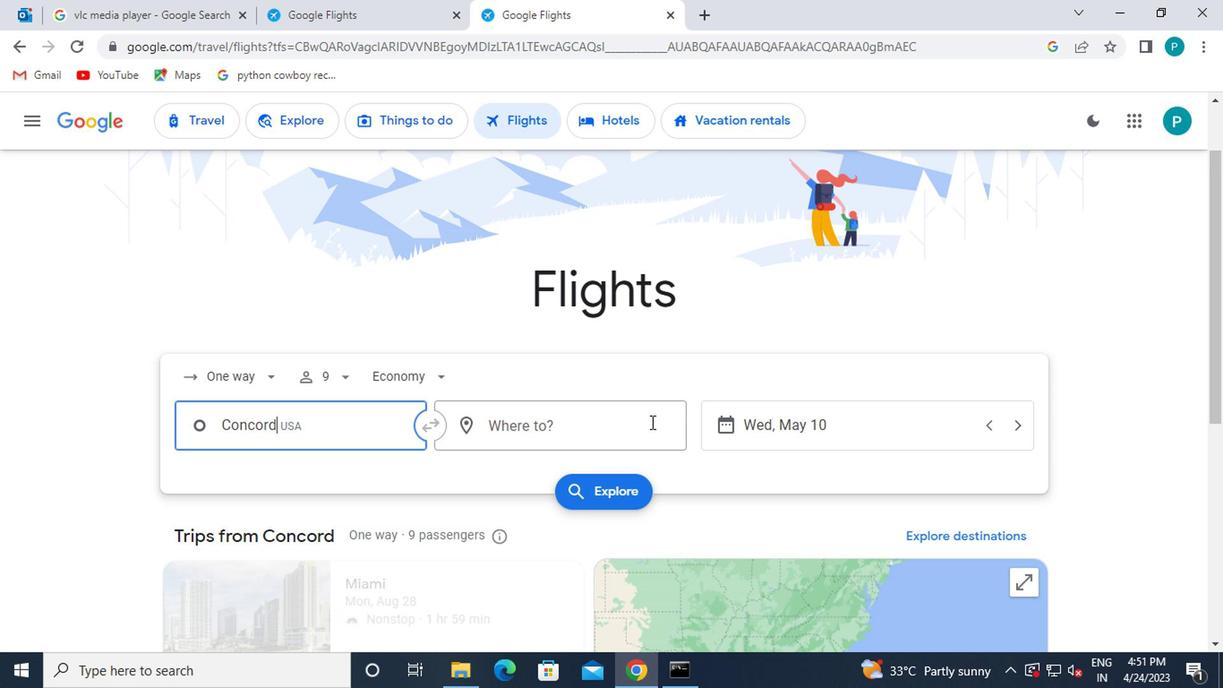 
Action: Mouse moved to (635, 425)
Screenshot: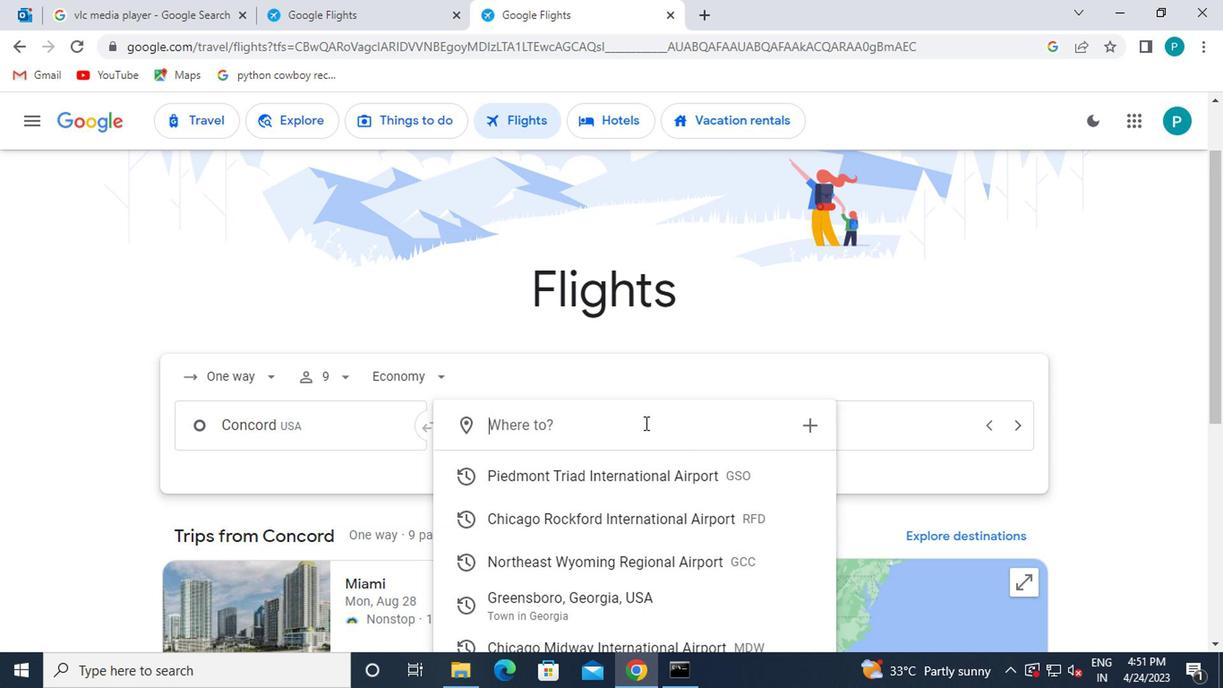 
Action: Key pressed gille
Screenshot: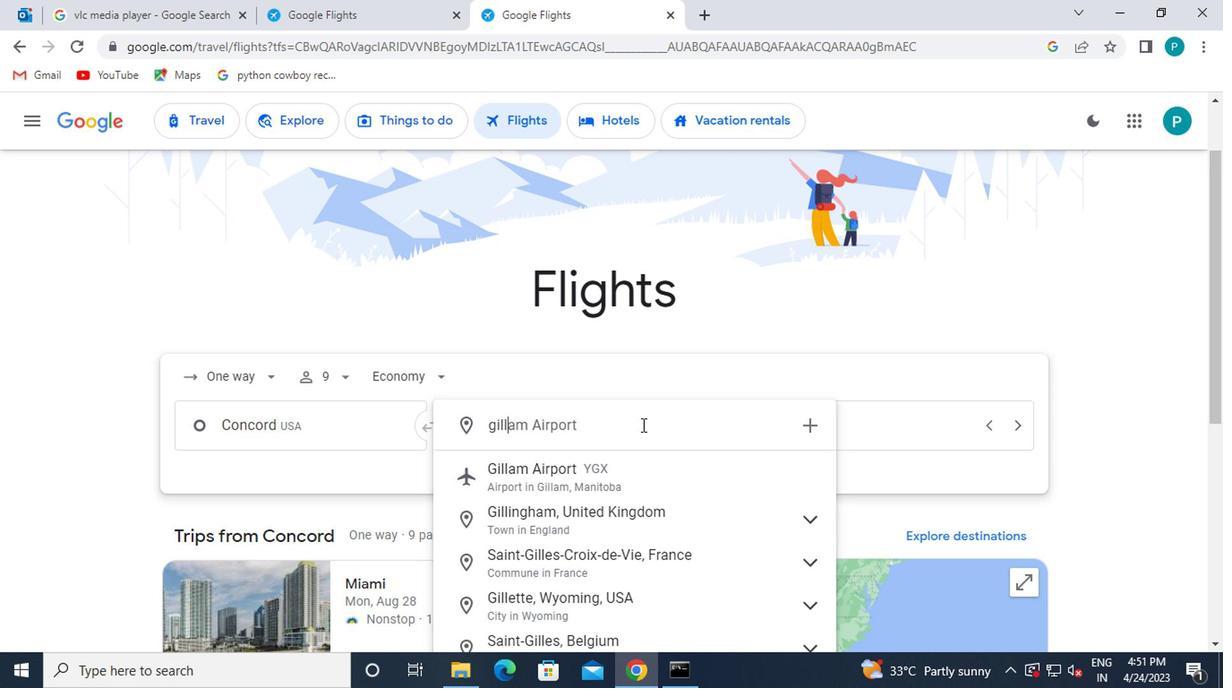 
Action: Mouse moved to (629, 425)
Screenshot: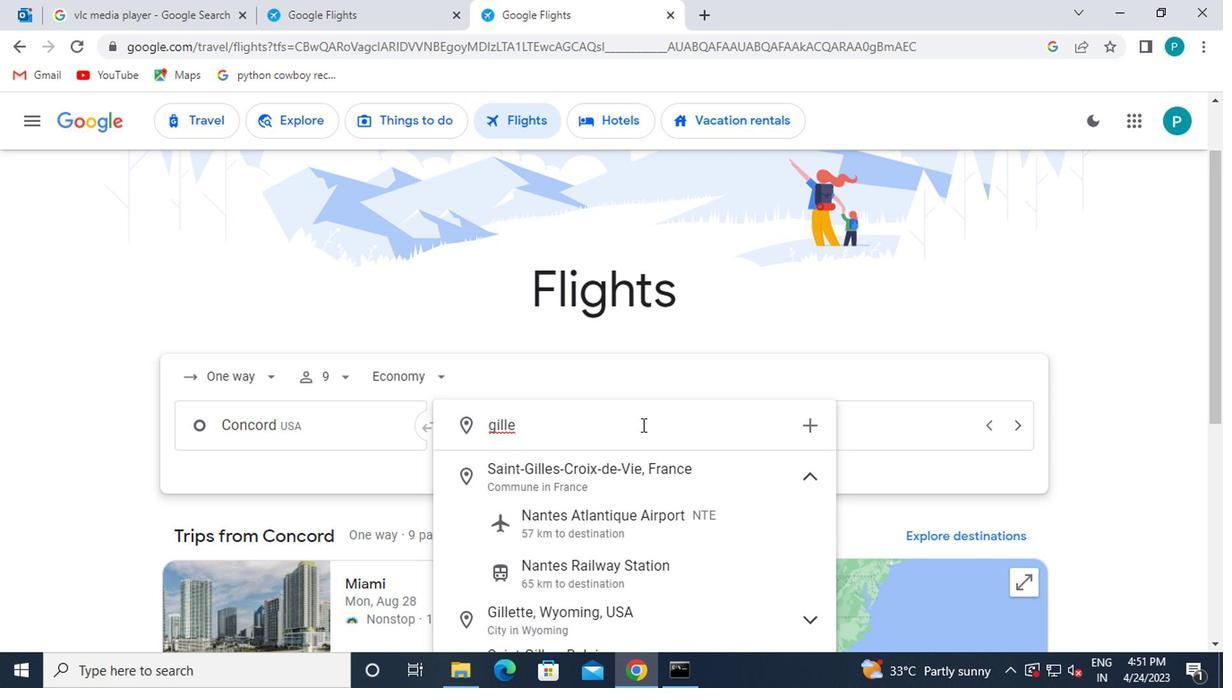 
Action: Key pressed tte
Screenshot: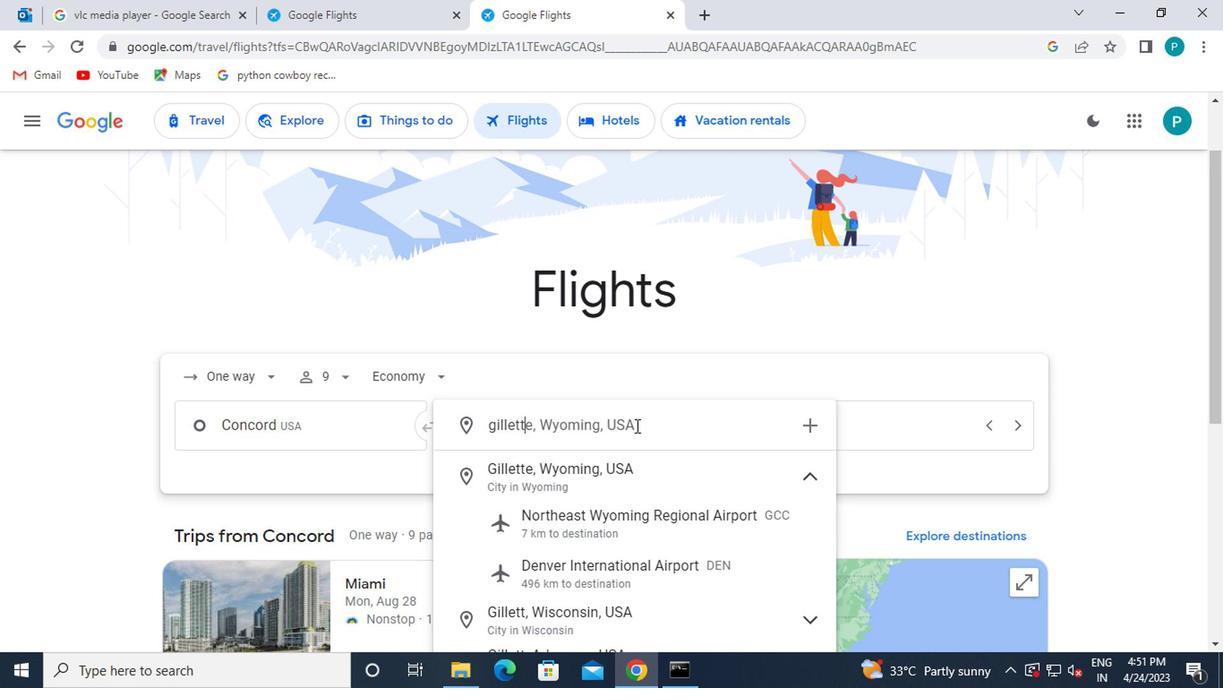 
Action: Mouse moved to (602, 524)
Screenshot: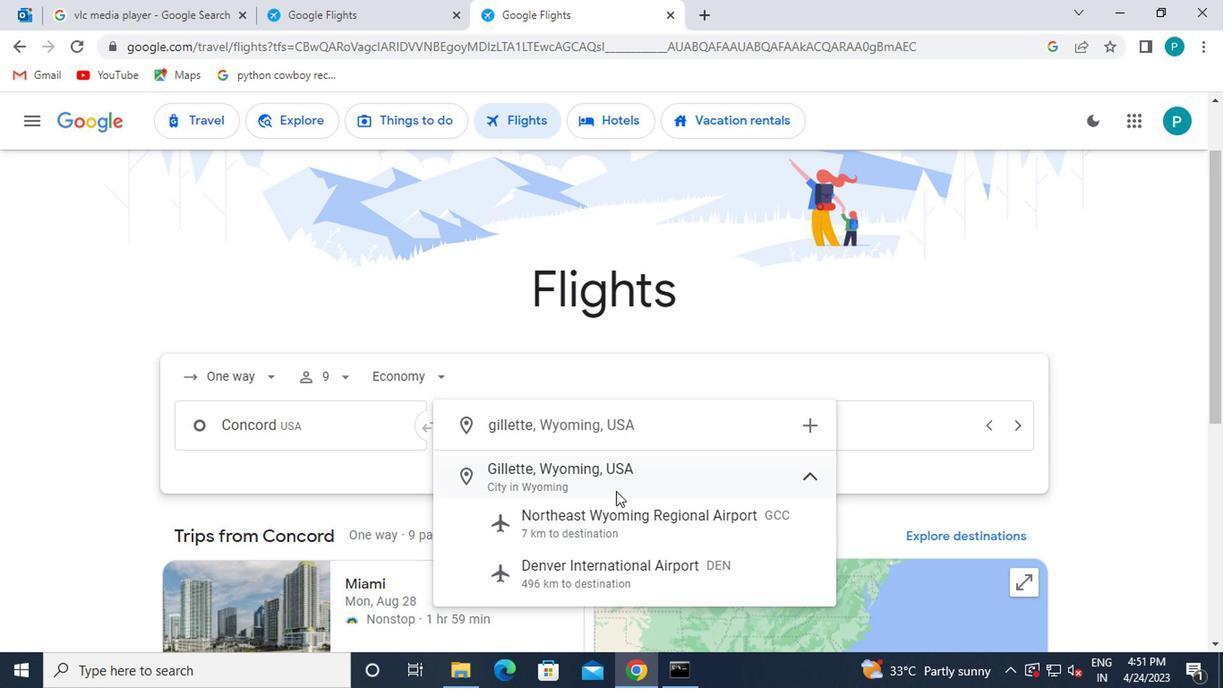 
Action: Mouse pressed left at (602, 524)
Screenshot: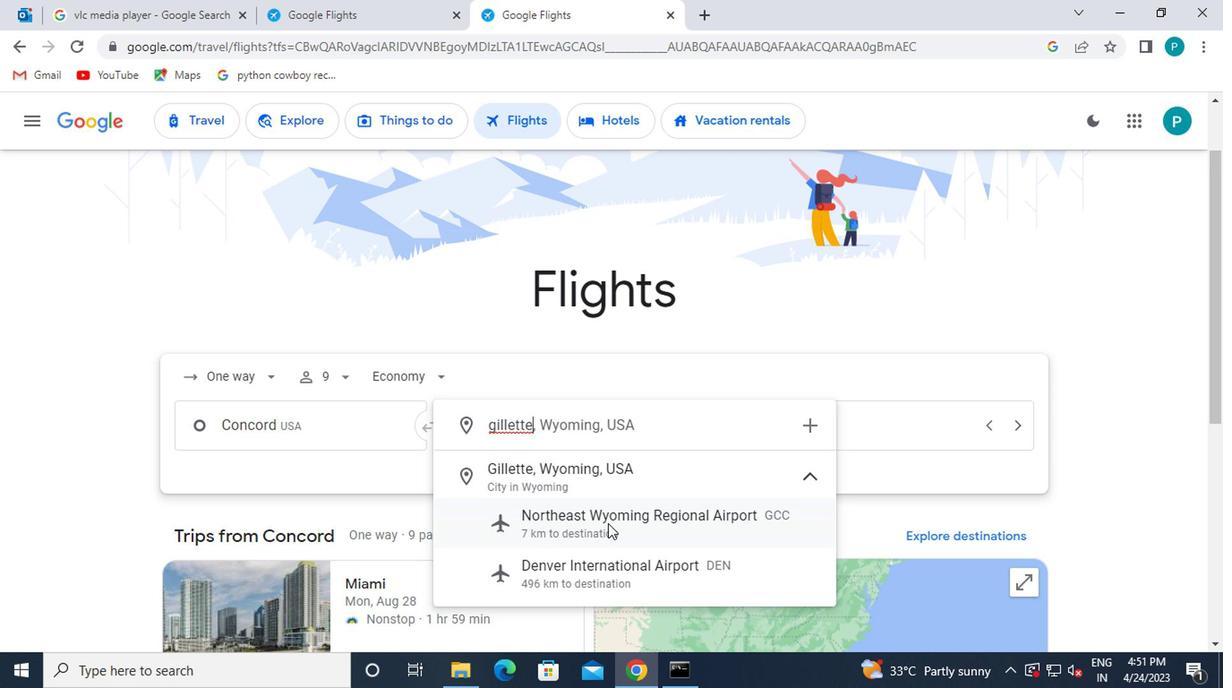 
Action: Mouse moved to (778, 436)
Screenshot: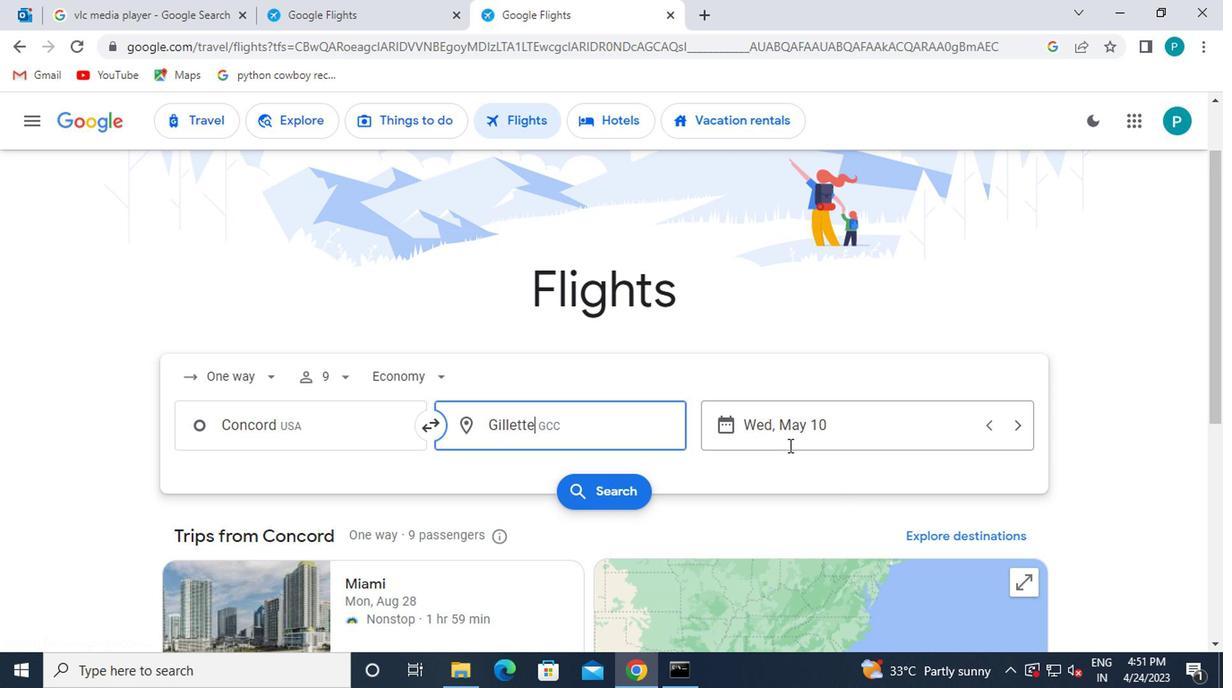 
Action: Mouse pressed left at (778, 436)
Screenshot: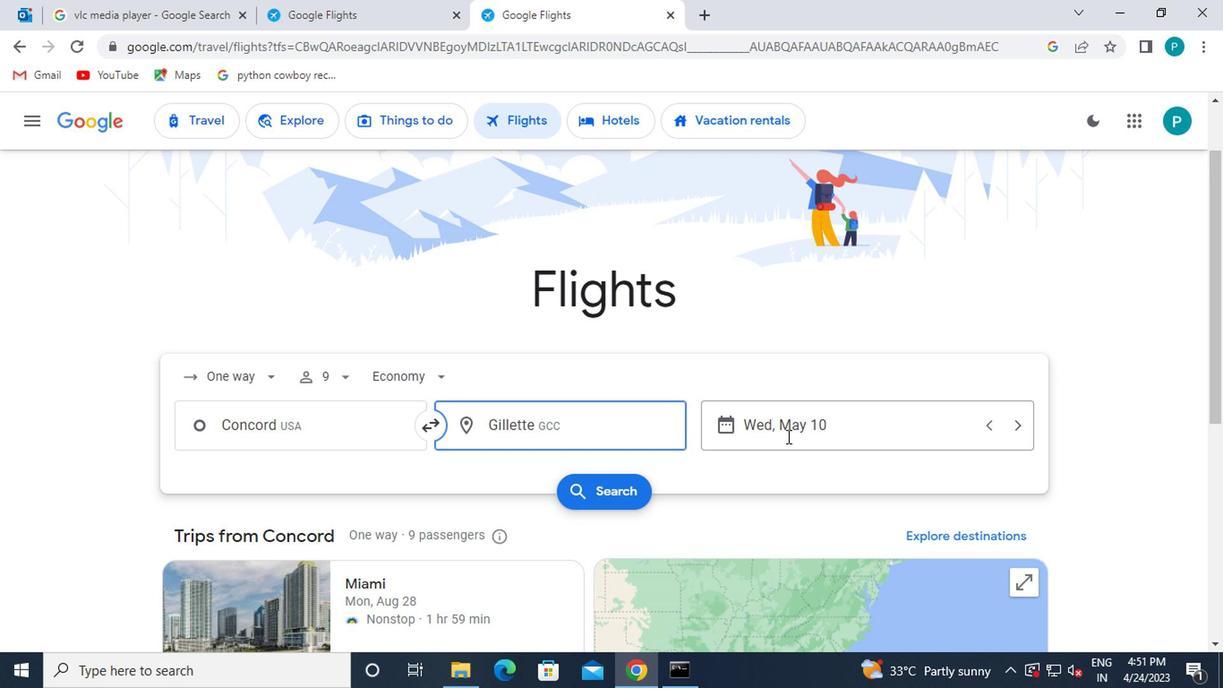 
Action: Mouse moved to (780, 321)
Screenshot: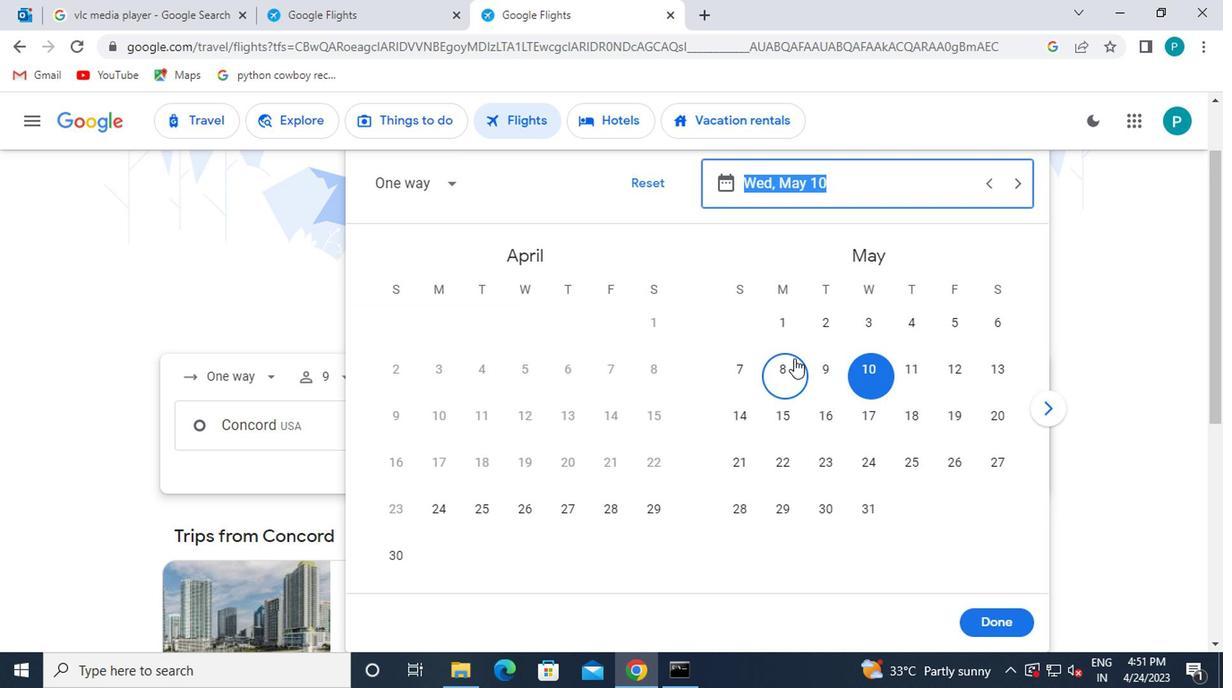 
Action: Mouse pressed left at (780, 321)
Screenshot: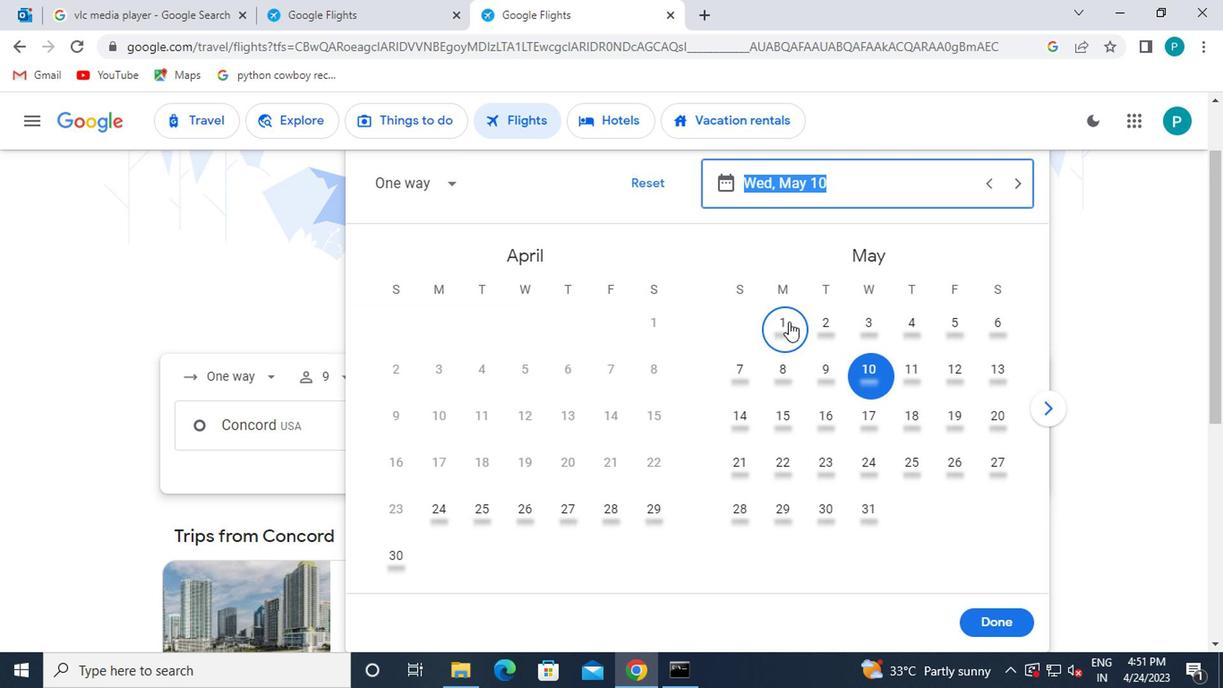 
Action: Mouse moved to (994, 613)
Screenshot: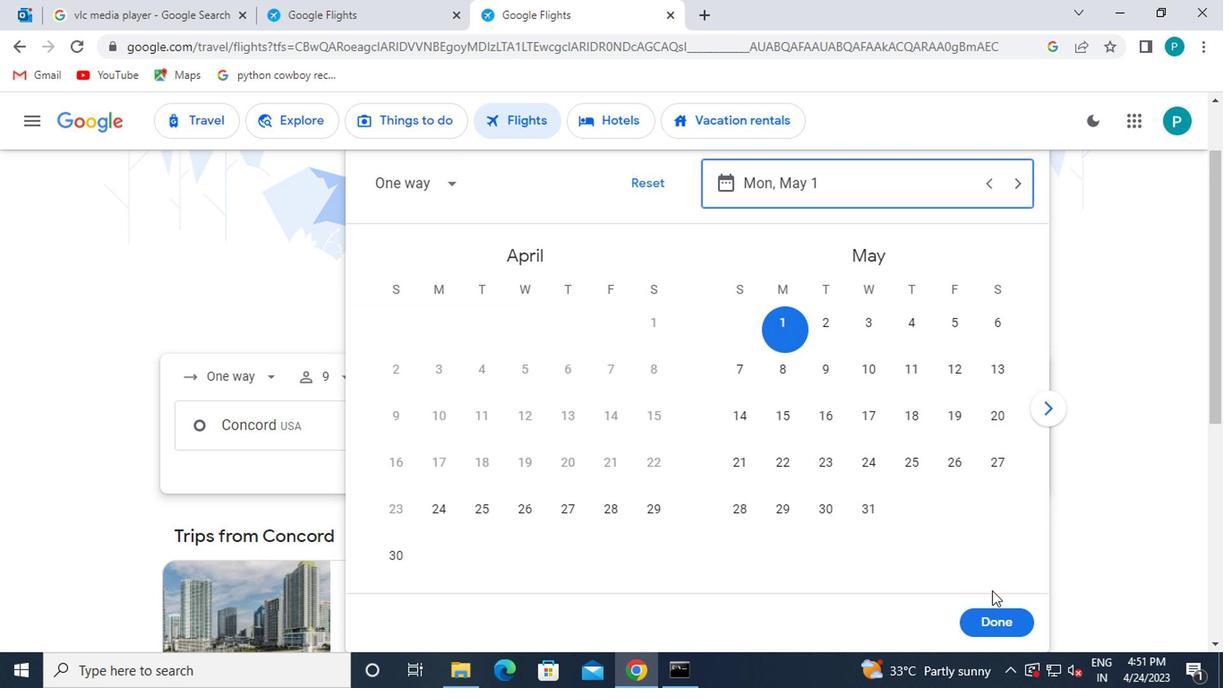 
Action: Mouse pressed left at (994, 613)
Screenshot: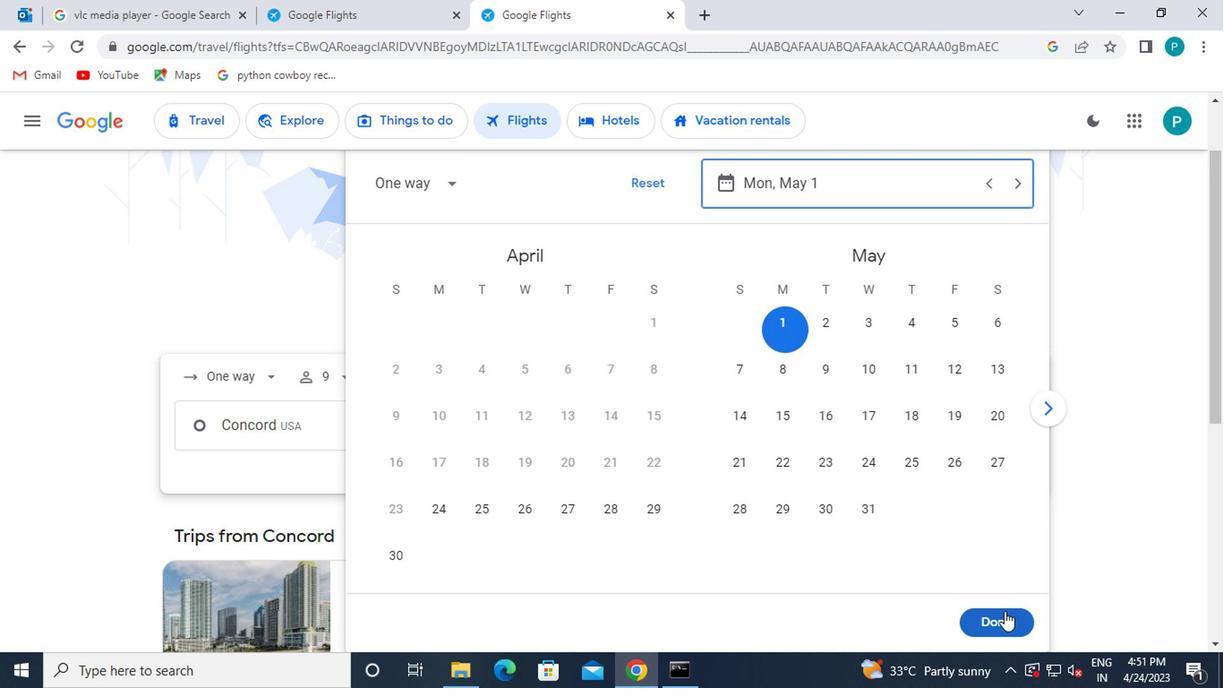 
Action: Mouse moved to (574, 487)
Screenshot: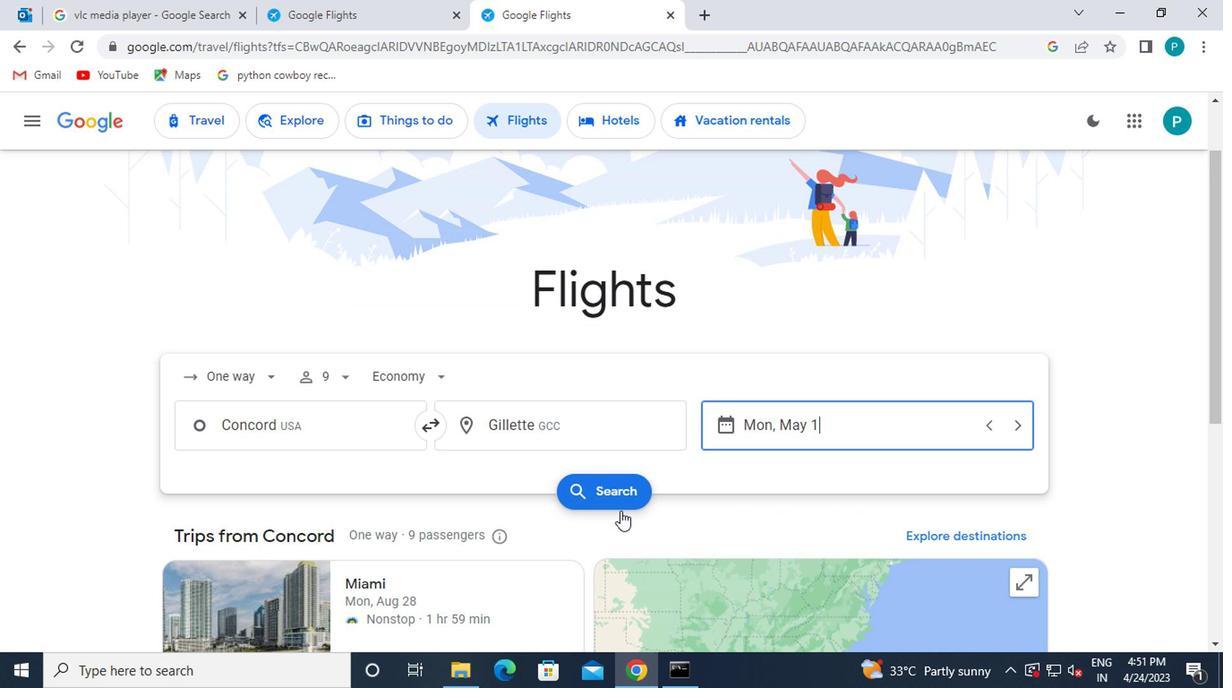 
Action: Mouse pressed left at (574, 487)
Screenshot: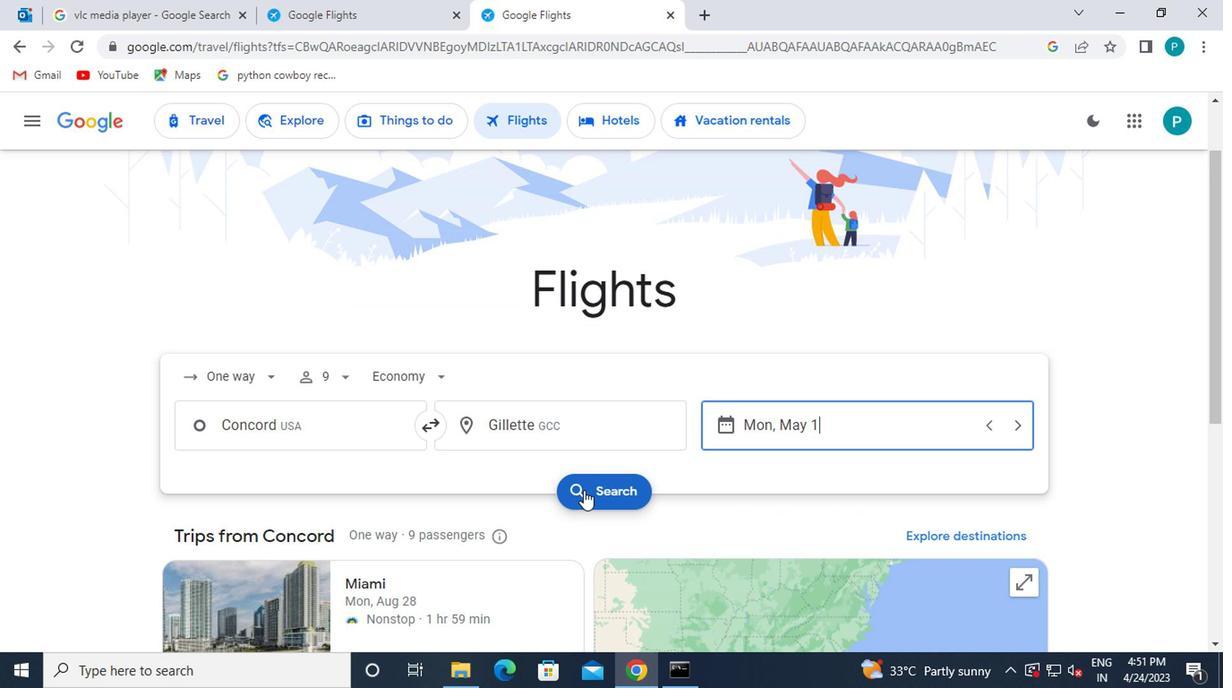 
Action: Mouse moved to (166, 286)
Screenshot: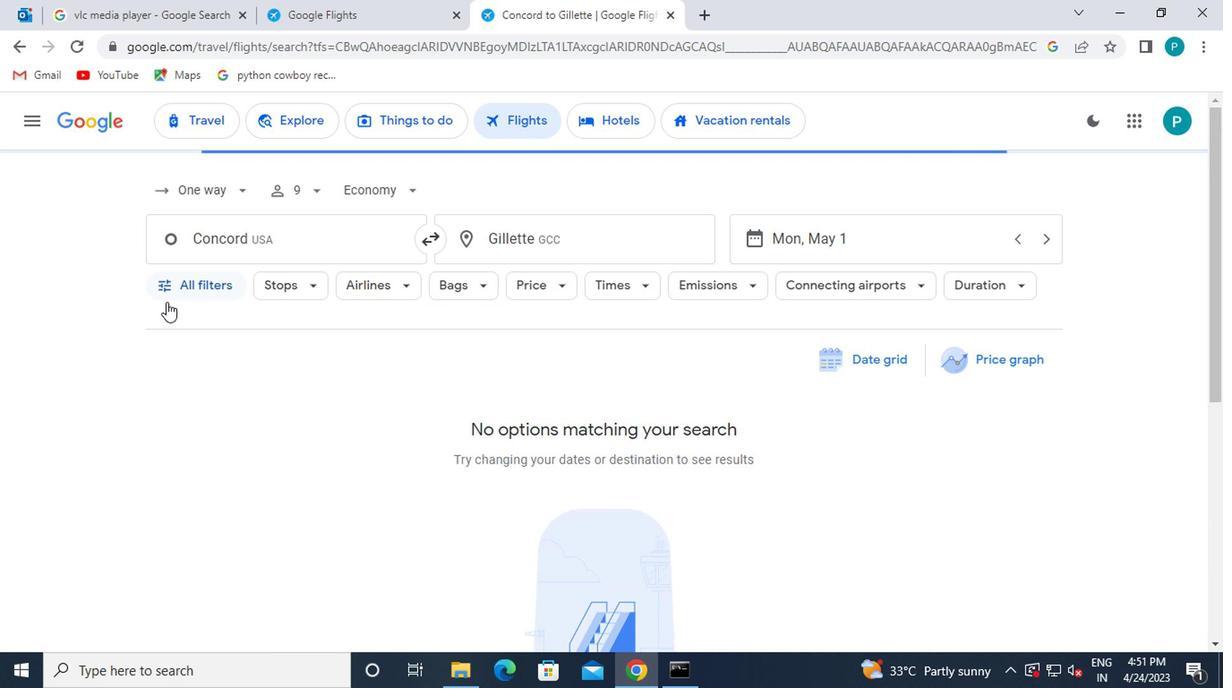 
Action: Mouse pressed left at (166, 286)
Screenshot: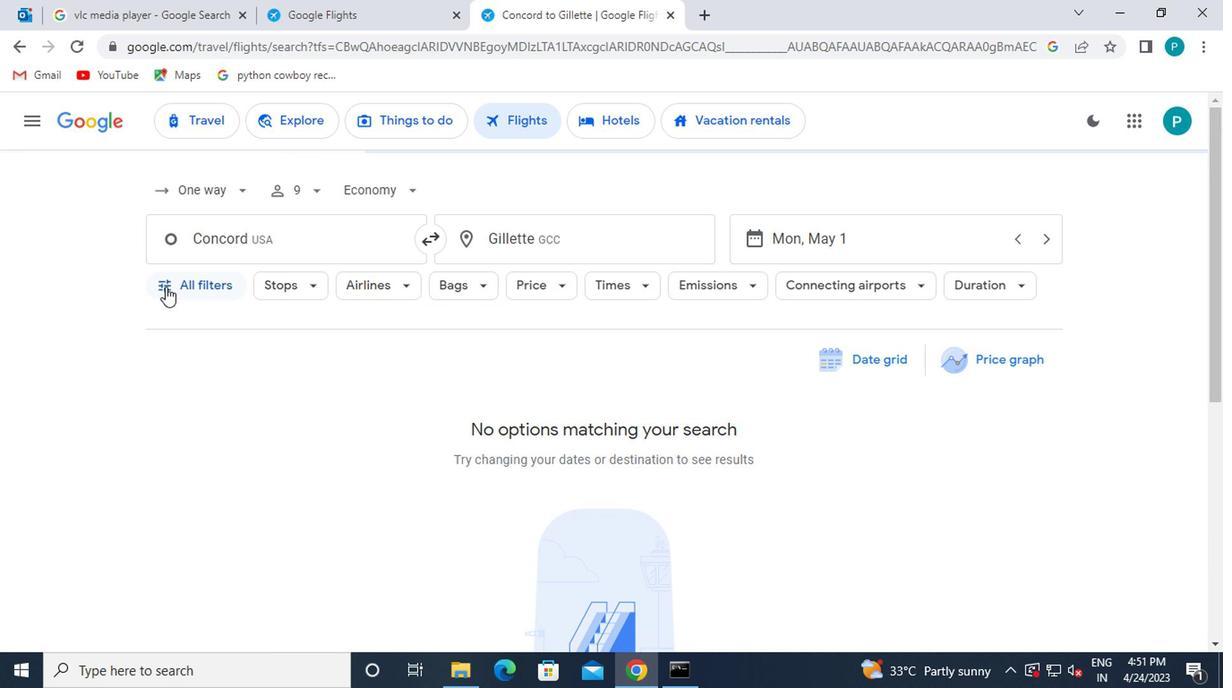 
Action: Mouse moved to (273, 400)
Screenshot: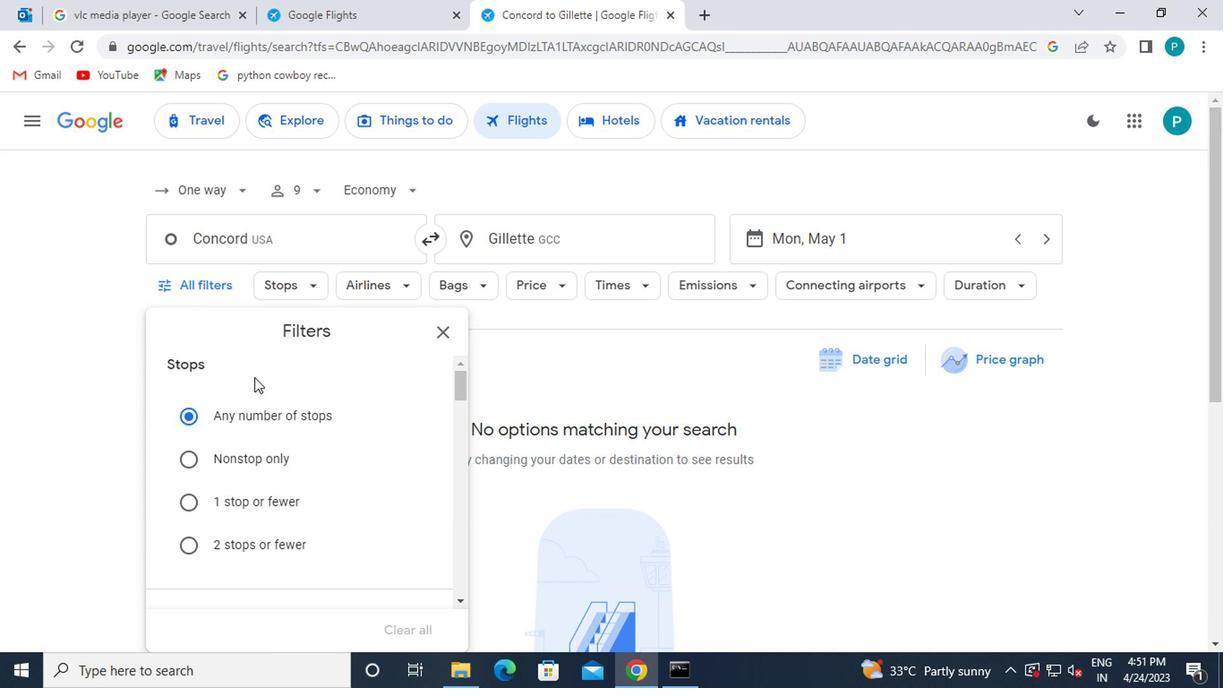 
Action: Mouse scrolled (273, 399) with delta (0, -1)
Screenshot: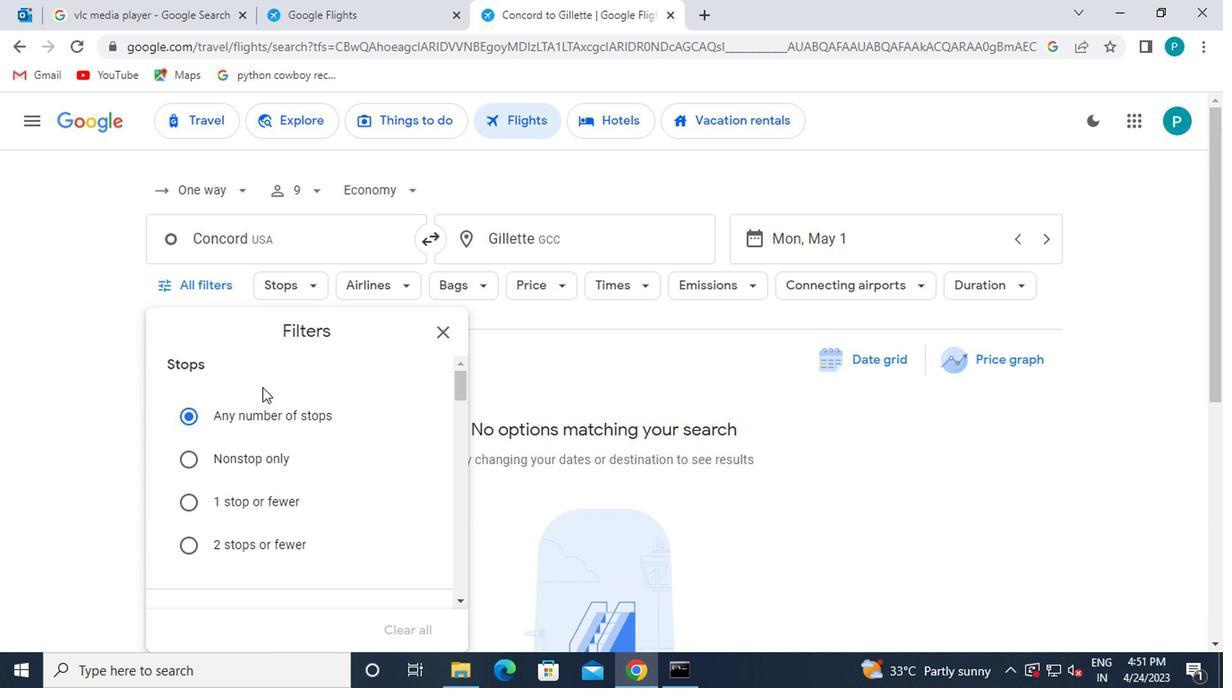 
Action: Mouse moved to (274, 405)
Screenshot: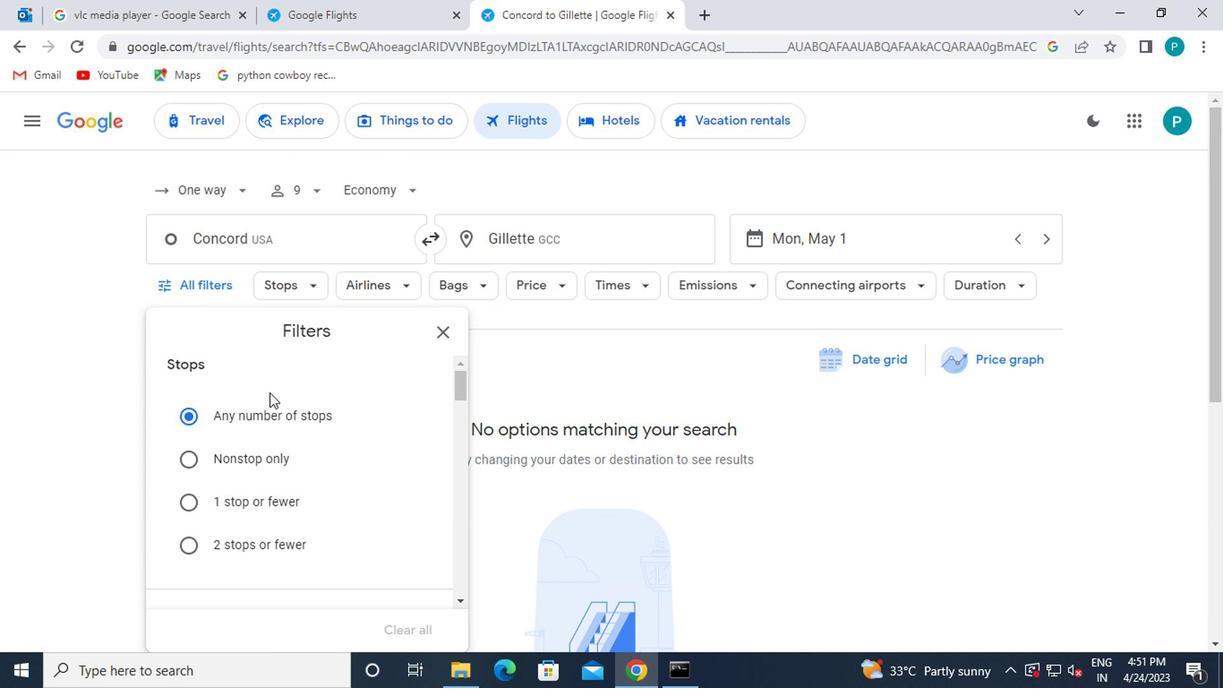 
Action: Mouse scrolled (274, 403) with delta (0, -1)
Screenshot: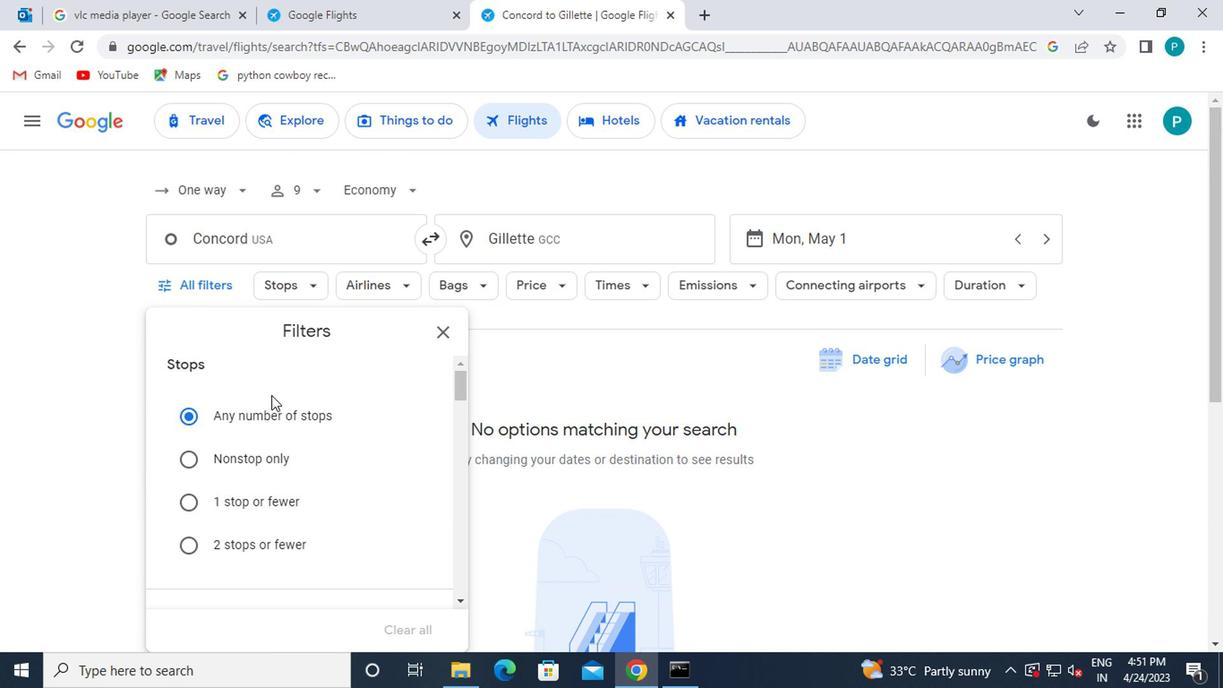 
Action: Mouse moved to (277, 420)
Screenshot: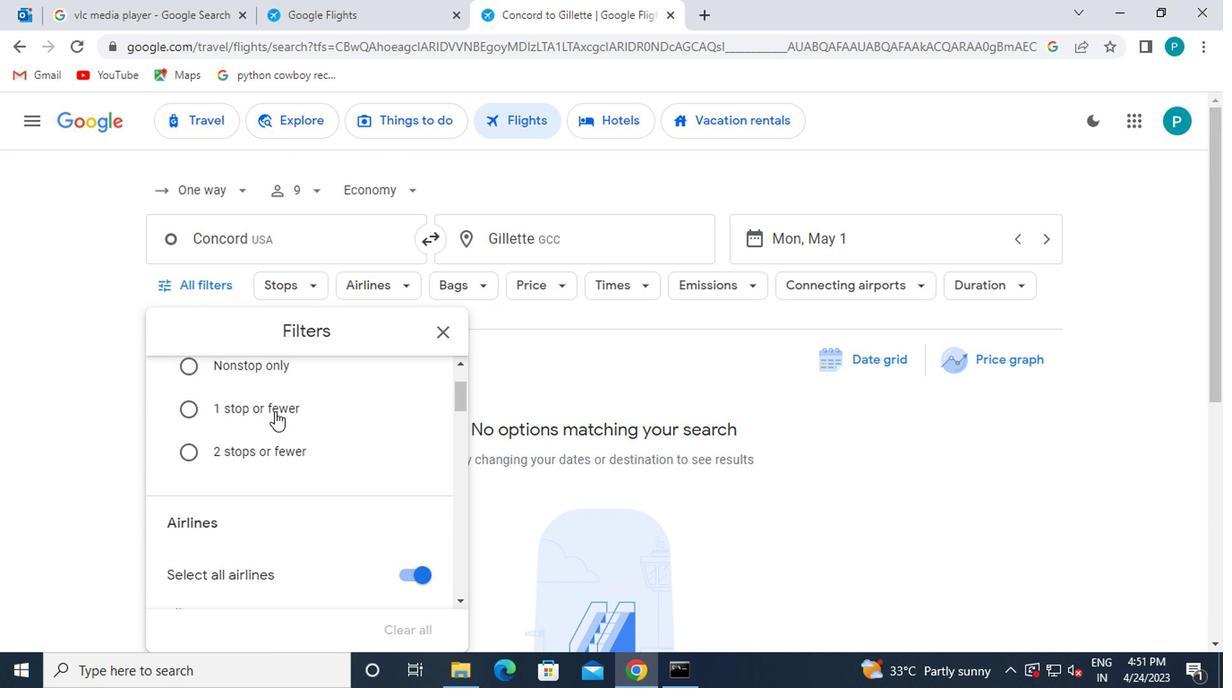 
Action: Mouse scrolled (277, 419) with delta (0, -1)
Screenshot: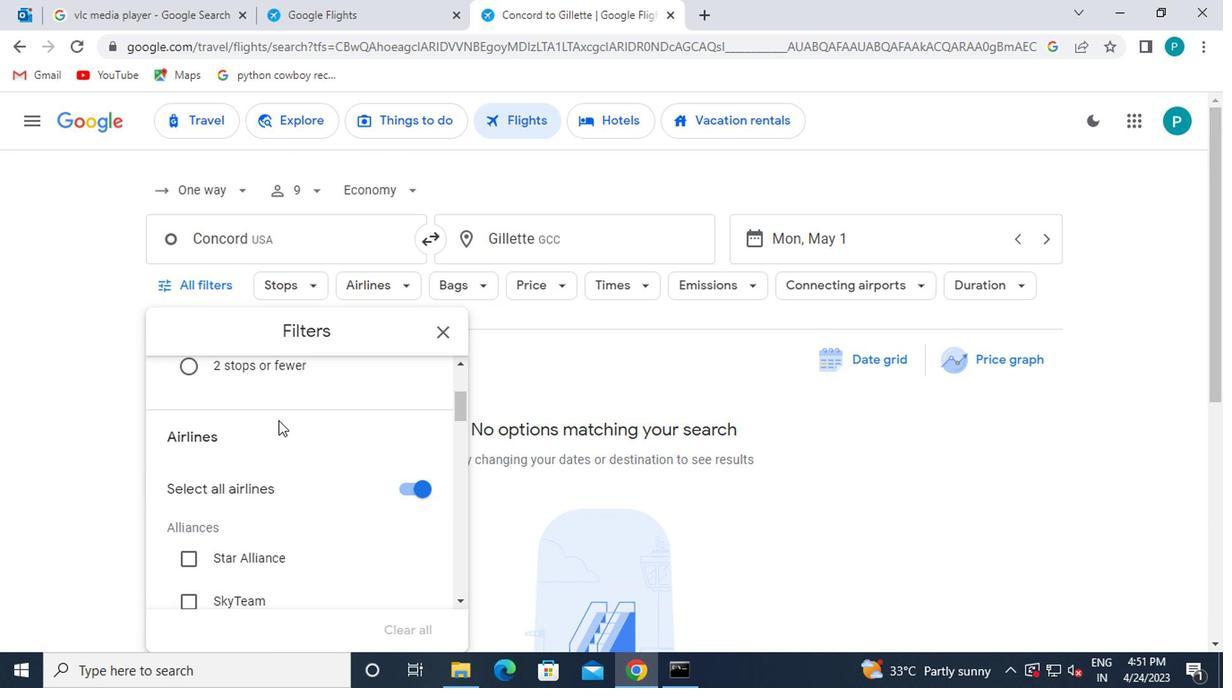 
Action: Mouse scrolled (277, 419) with delta (0, -1)
Screenshot: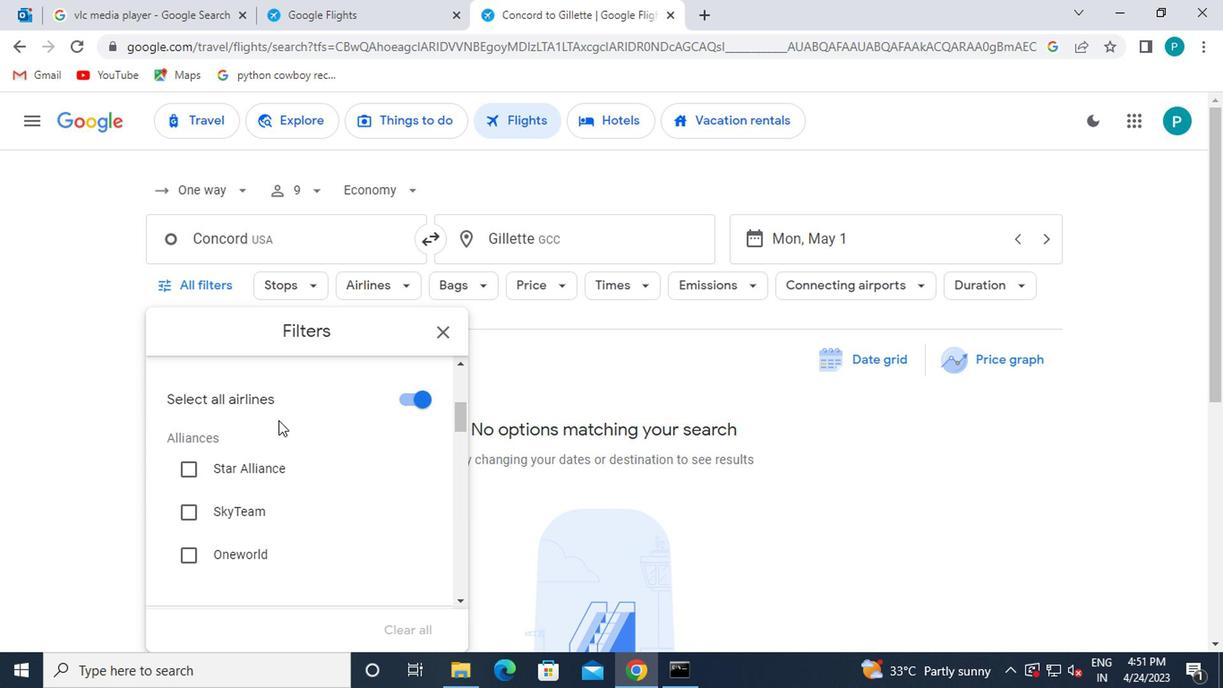 
Action: Mouse scrolled (277, 419) with delta (0, -1)
Screenshot: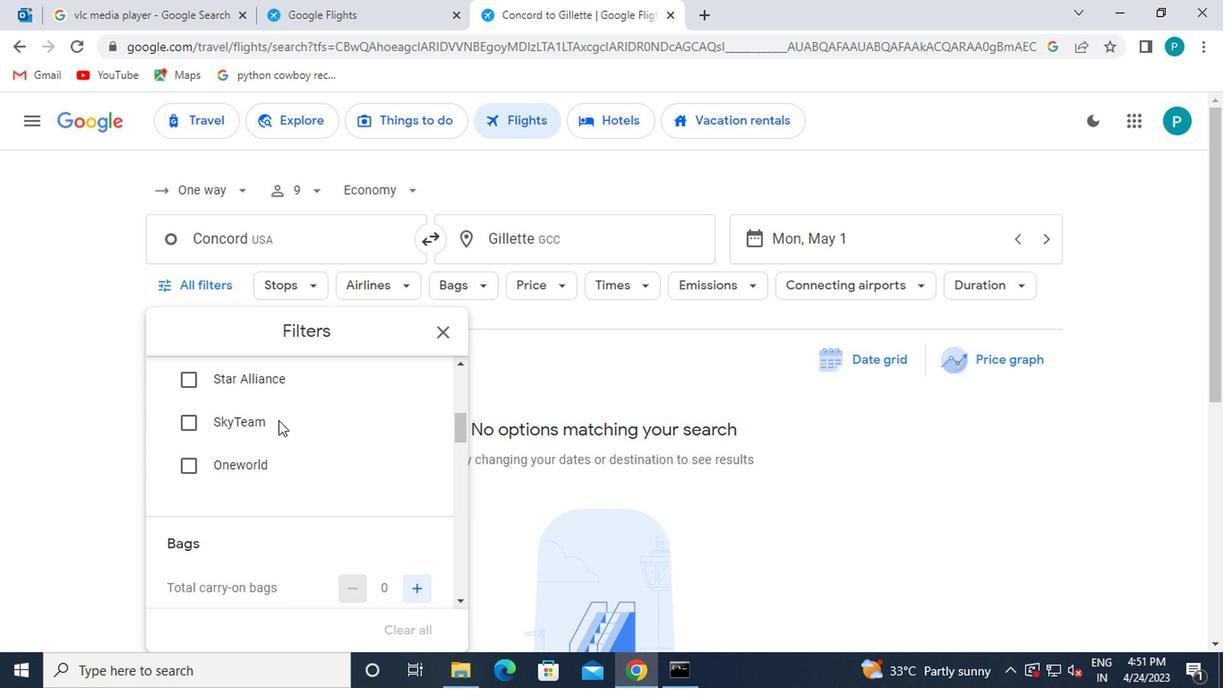 
Action: Mouse moved to (279, 423)
Screenshot: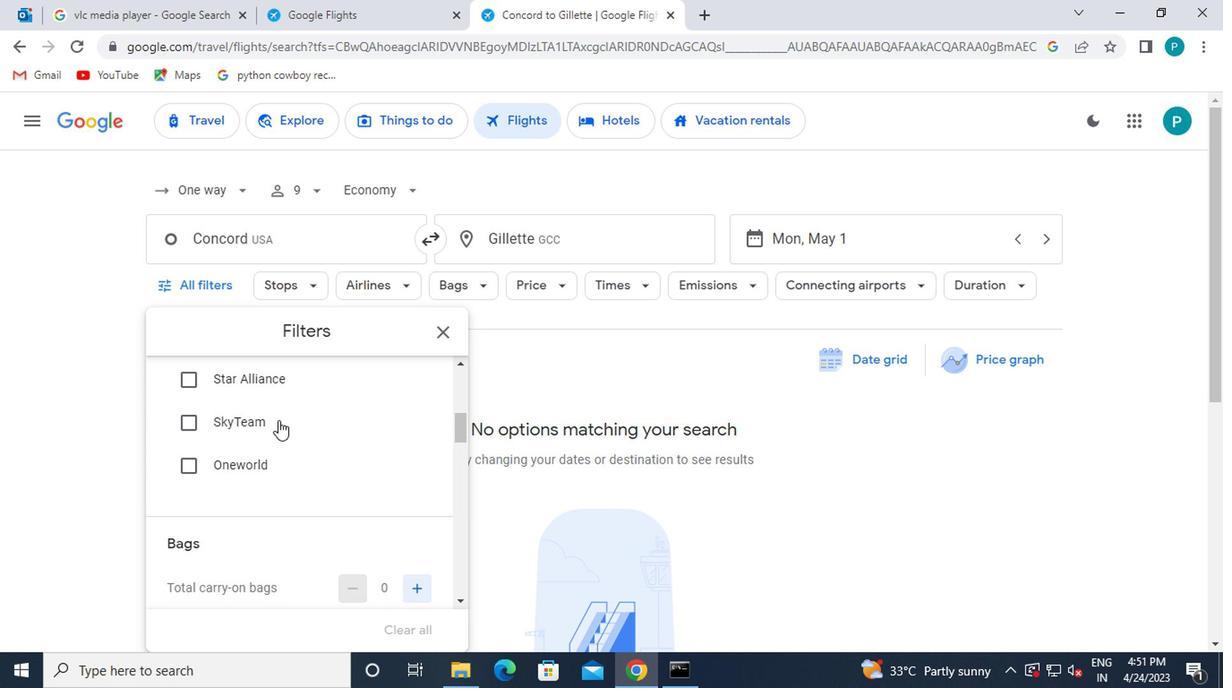 
Action: Mouse scrolled (279, 422) with delta (0, 0)
Screenshot: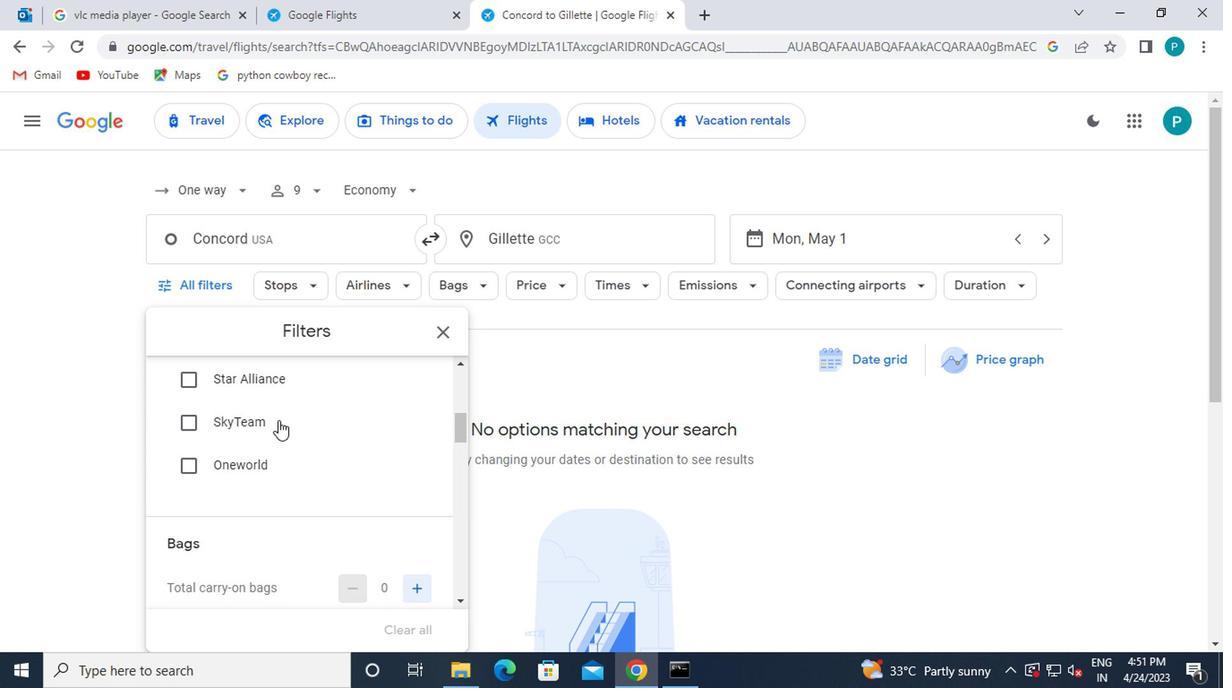 
Action: Mouse moved to (285, 426)
Screenshot: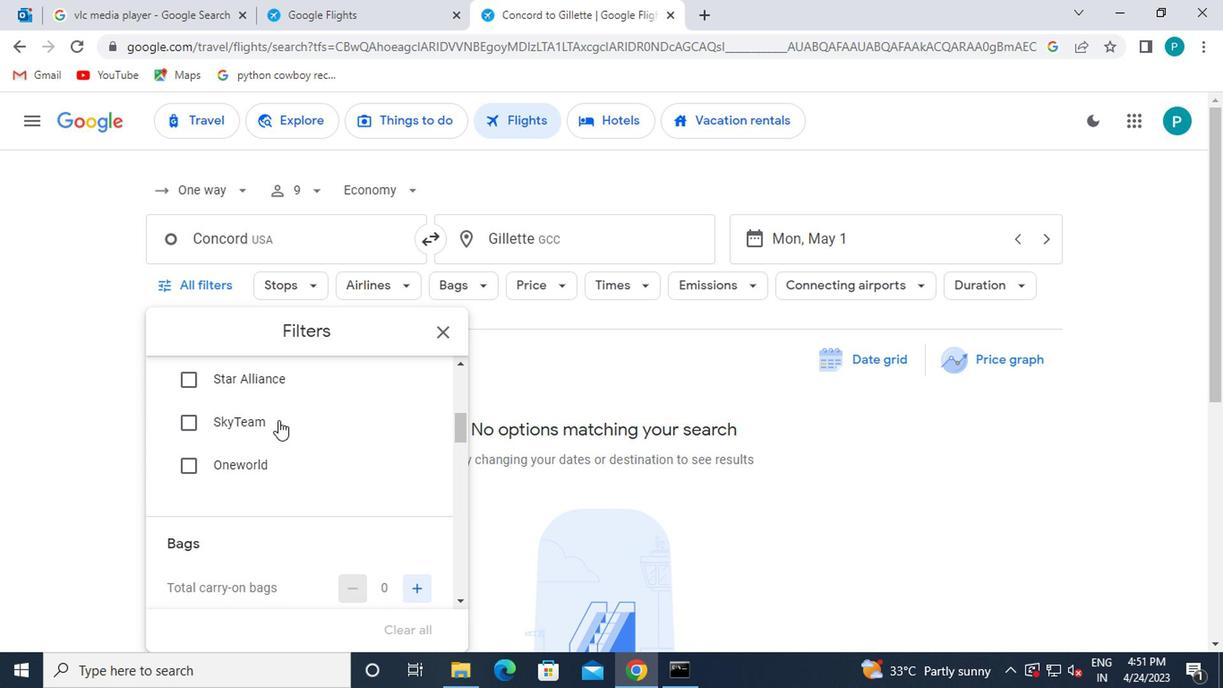 
Action: Mouse scrolled (285, 427) with delta (0, 0)
Screenshot: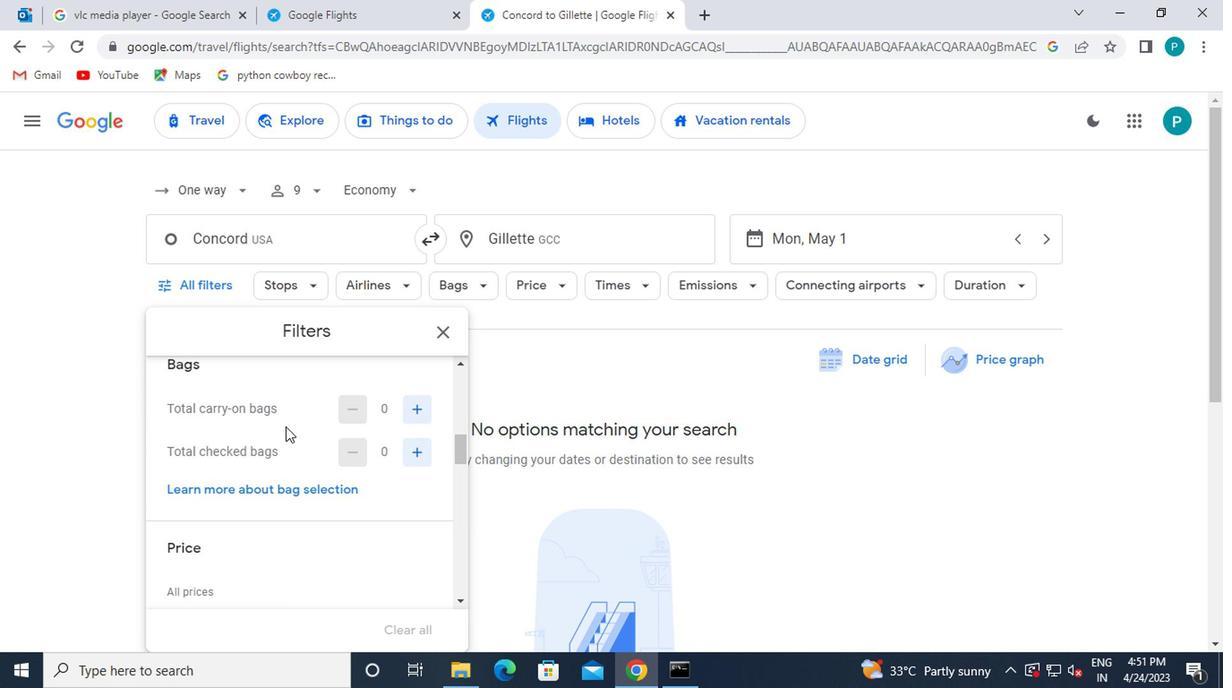 
Action: Mouse scrolled (285, 427) with delta (0, 0)
Screenshot: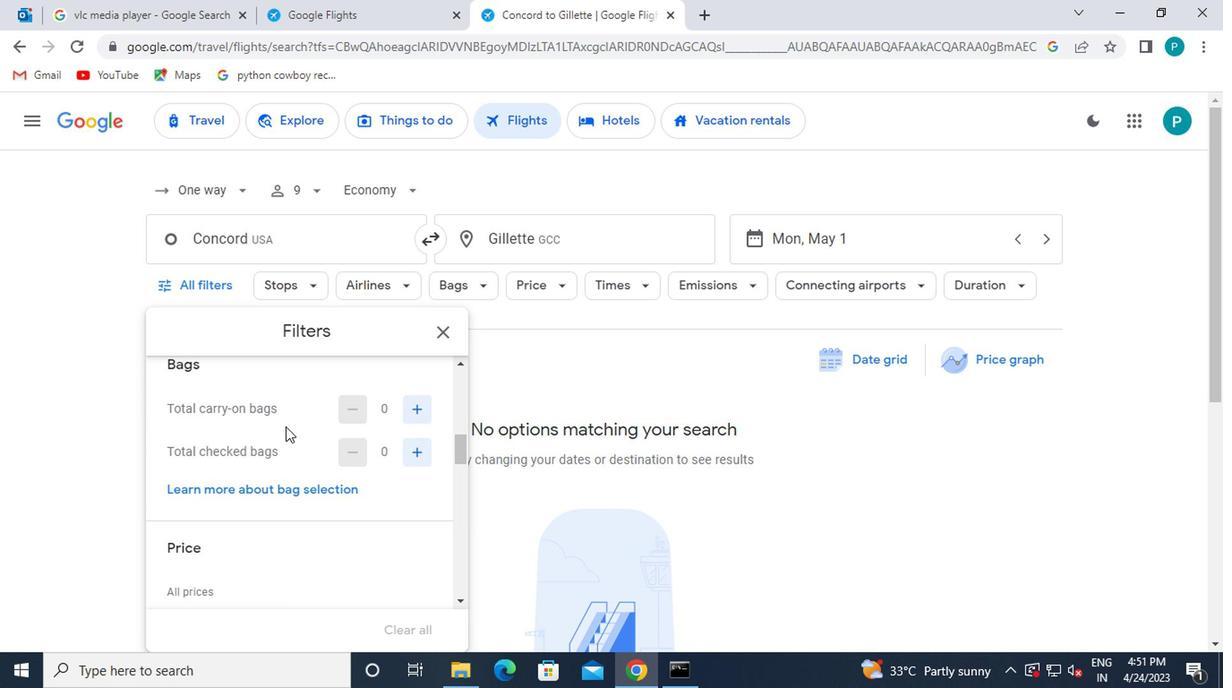 
Action: Mouse scrolled (285, 427) with delta (0, 0)
Screenshot: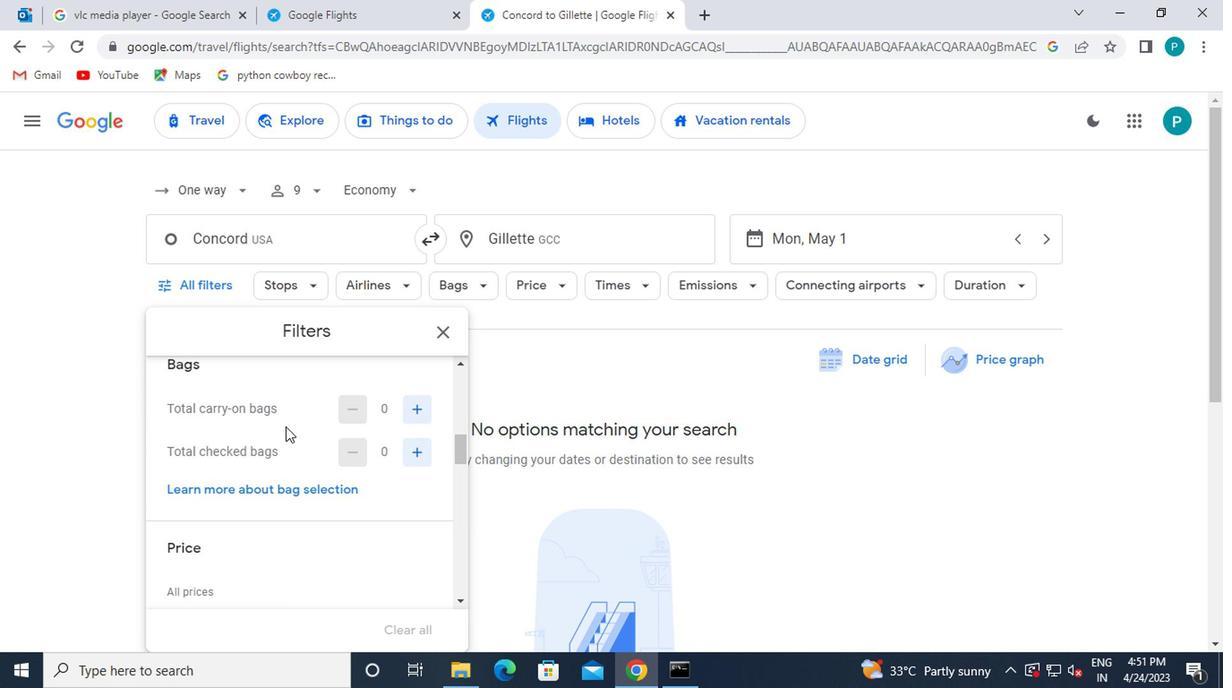 
Action: Mouse scrolled (285, 427) with delta (0, 0)
Screenshot: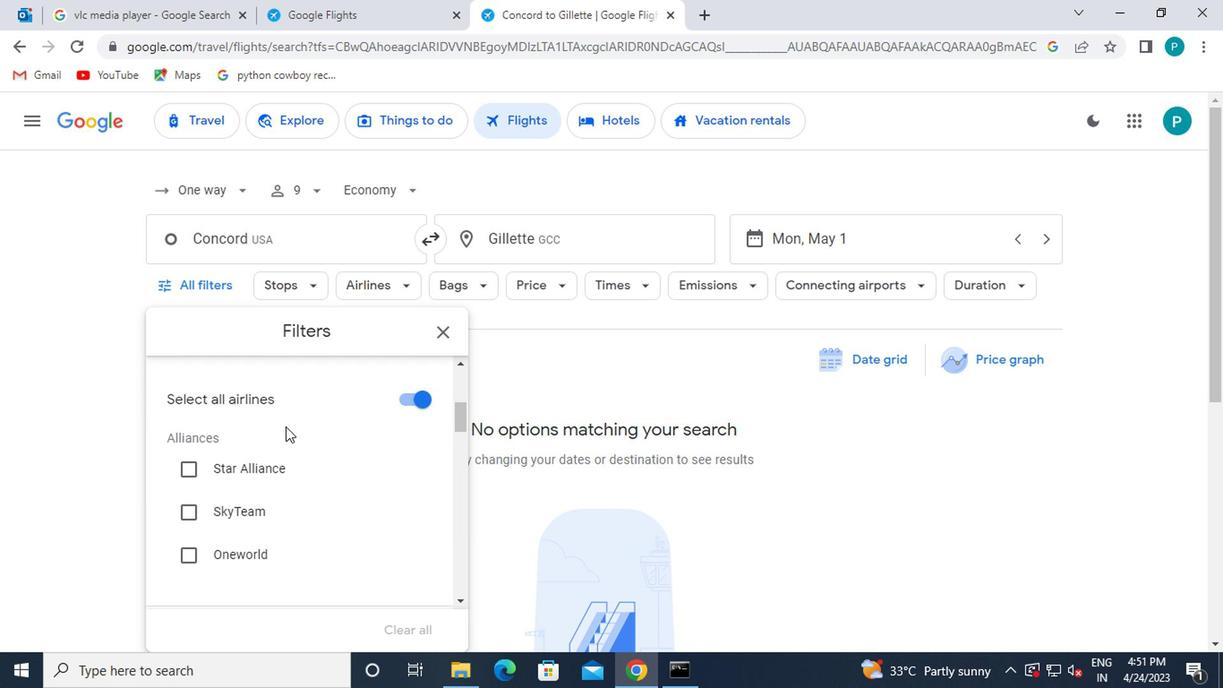 
Action: Mouse scrolled (285, 425) with delta (0, -1)
Screenshot: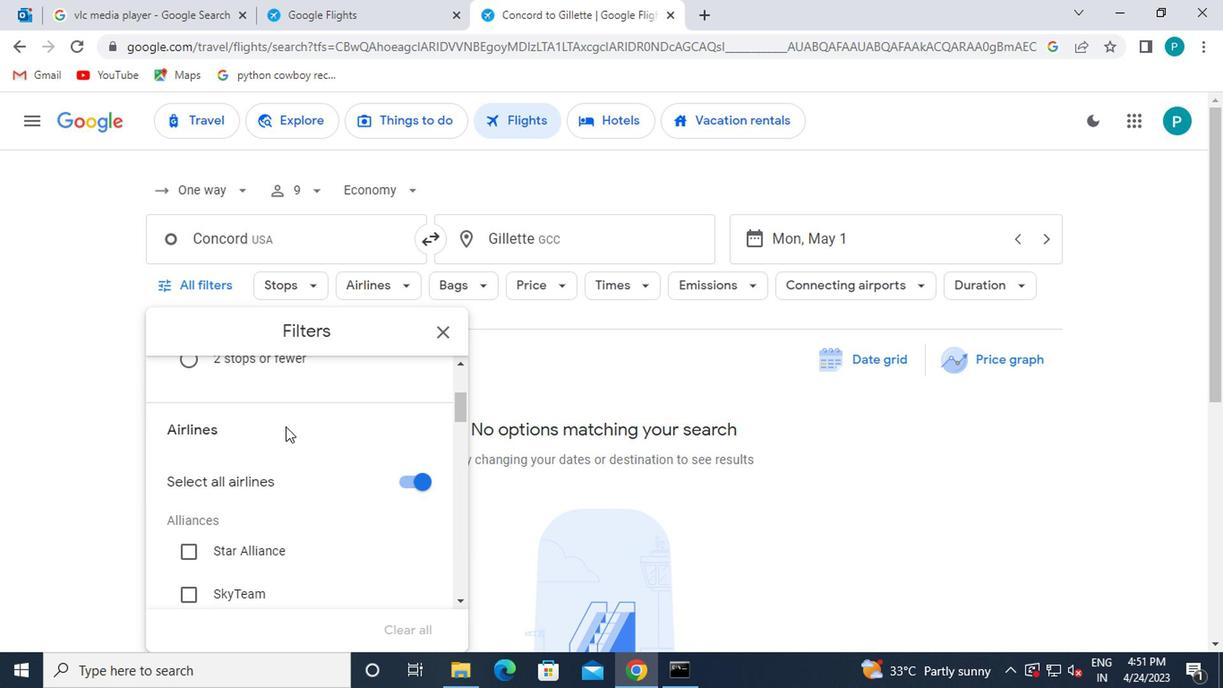 
Action: Mouse scrolled (285, 425) with delta (0, -1)
Screenshot: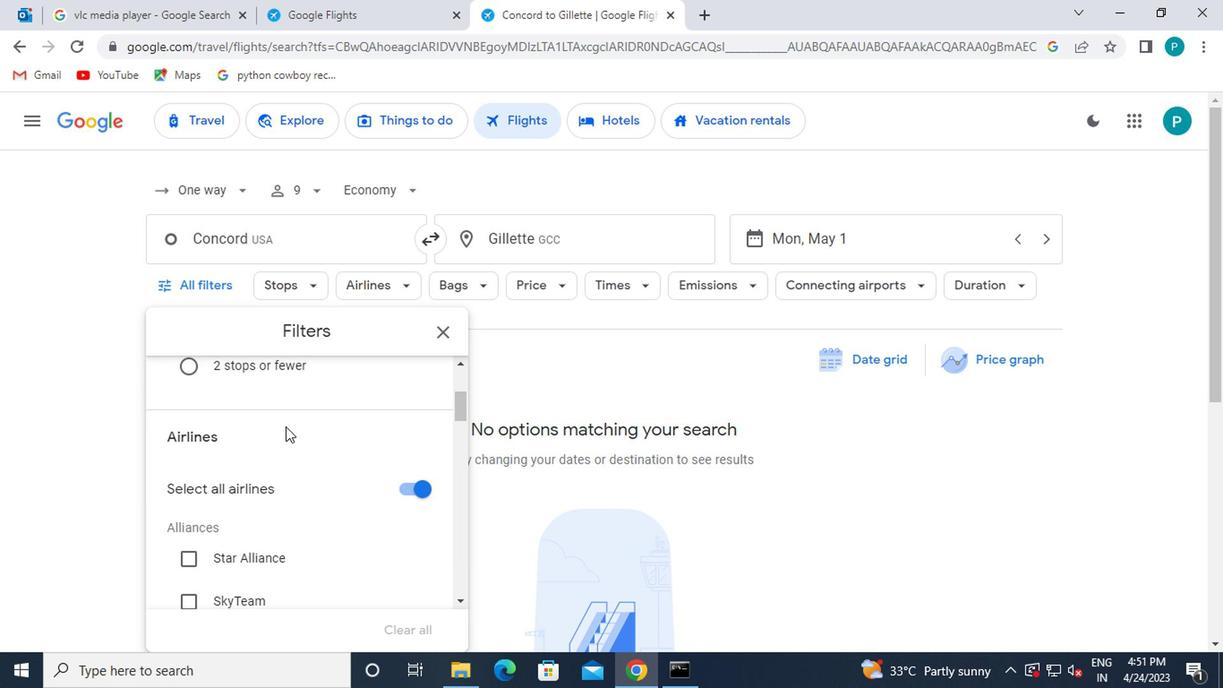 
Action: Mouse moved to (291, 429)
Screenshot: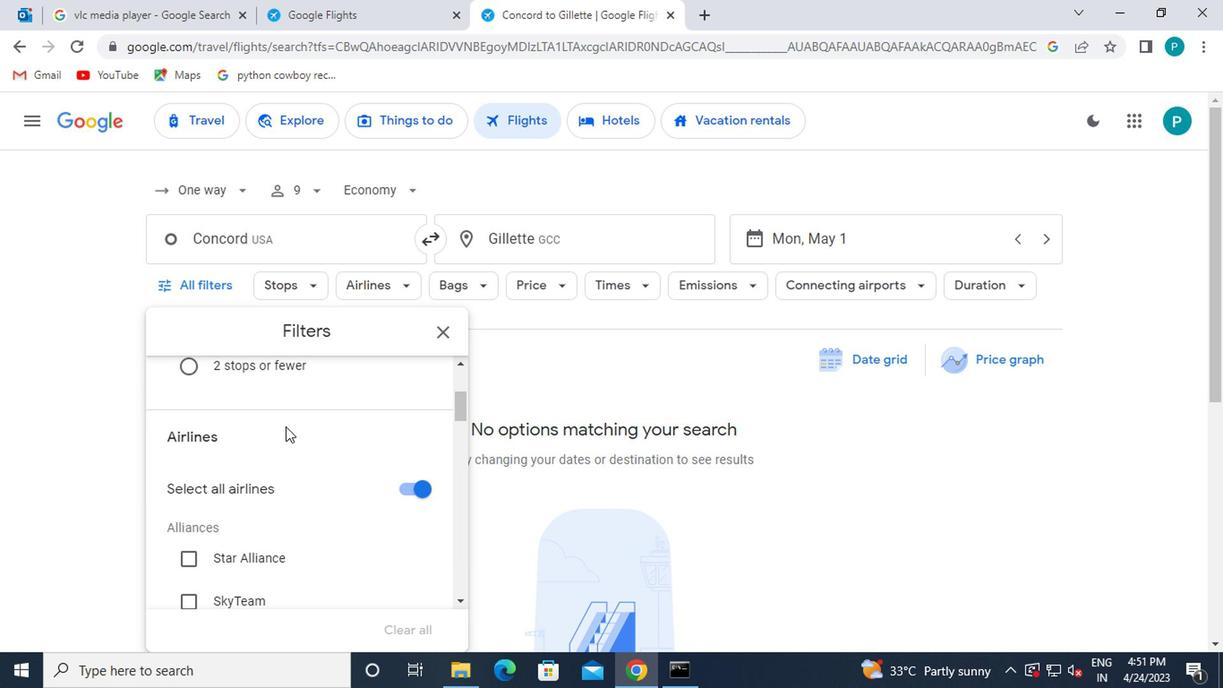 
Action: Mouse scrolled (291, 428) with delta (0, 0)
Screenshot: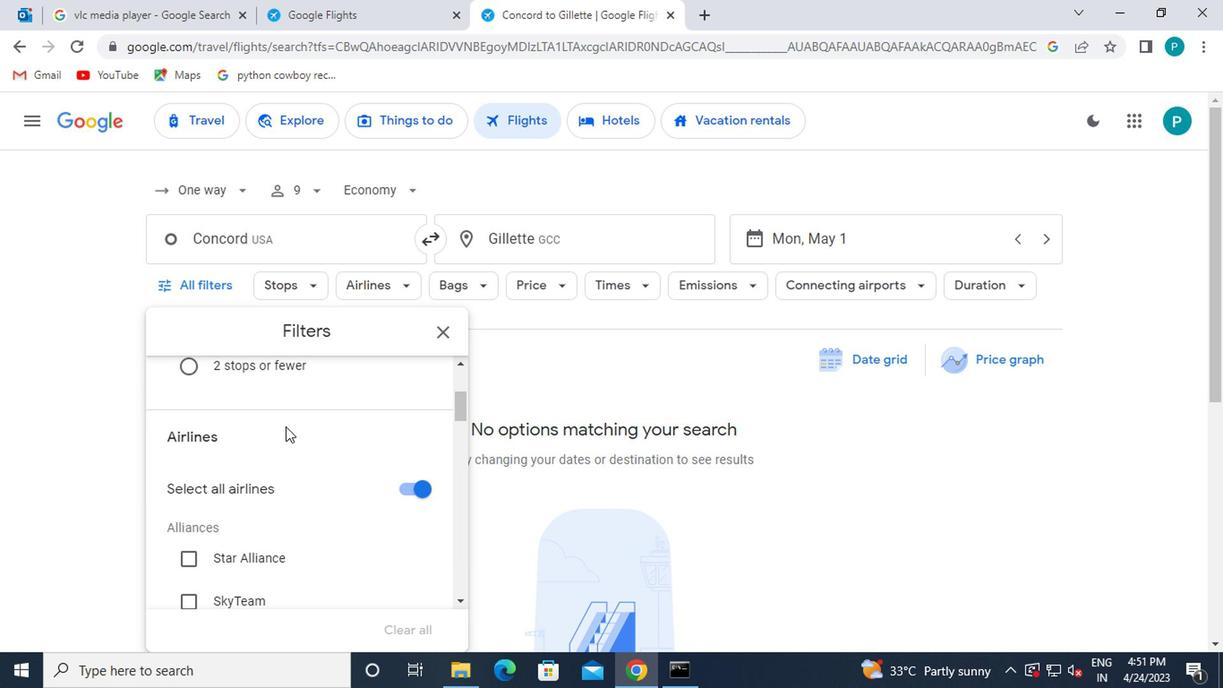 
Action: Mouse moved to (314, 464)
Screenshot: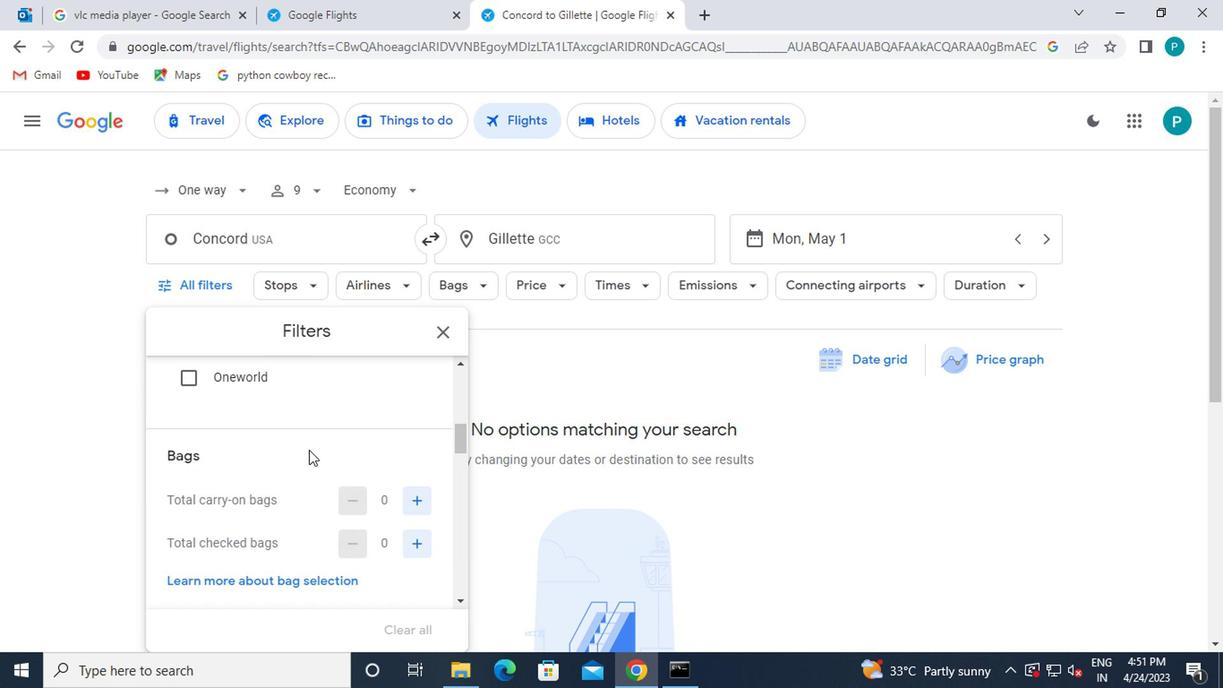 
Action: Mouse scrolled (314, 463) with delta (0, 0)
Screenshot: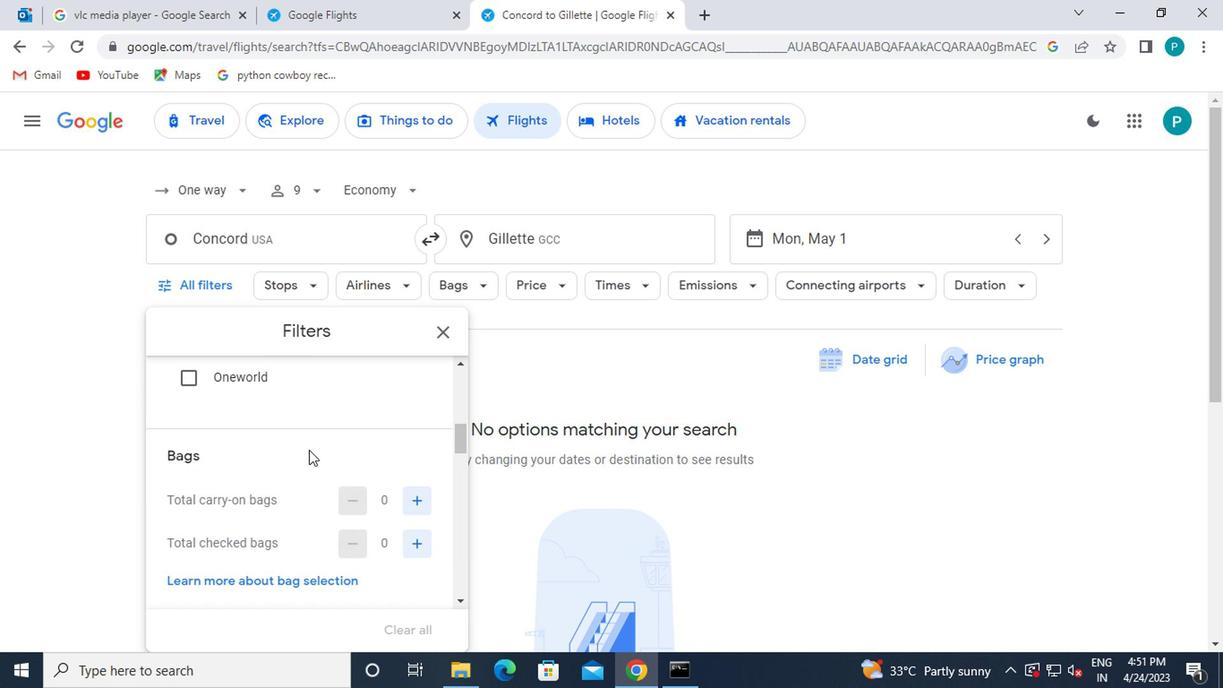 
Action: Mouse moved to (417, 444)
Screenshot: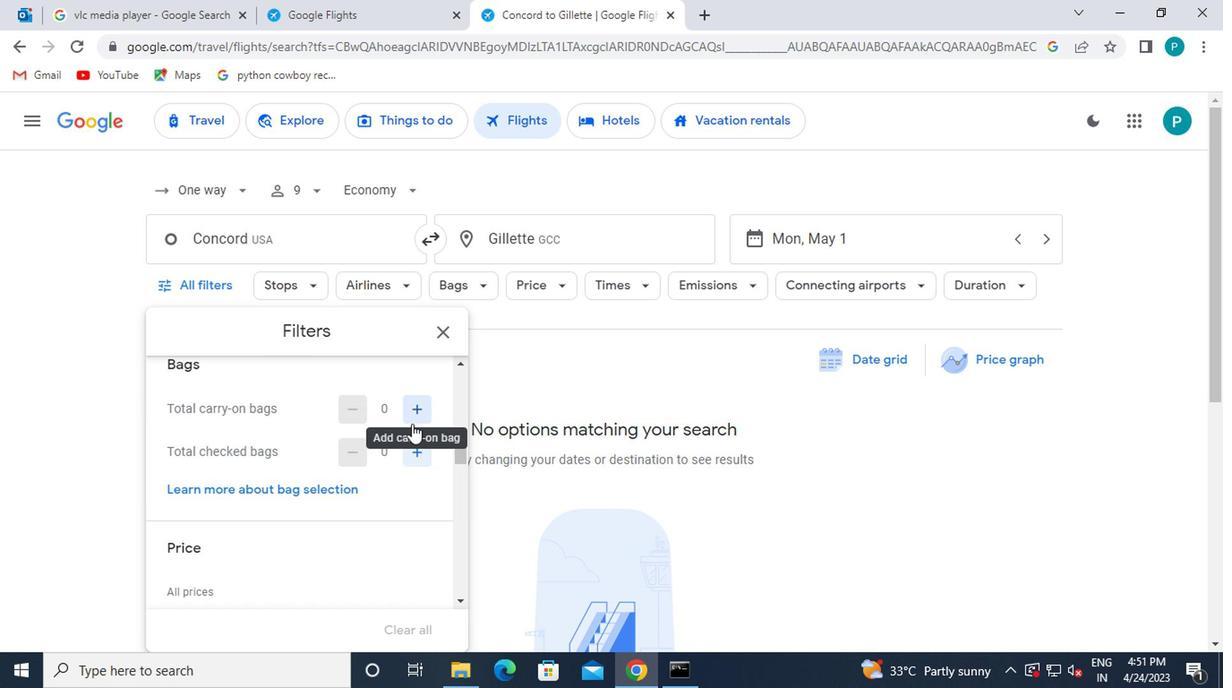 
Action: Mouse pressed left at (417, 444)
Screenshot: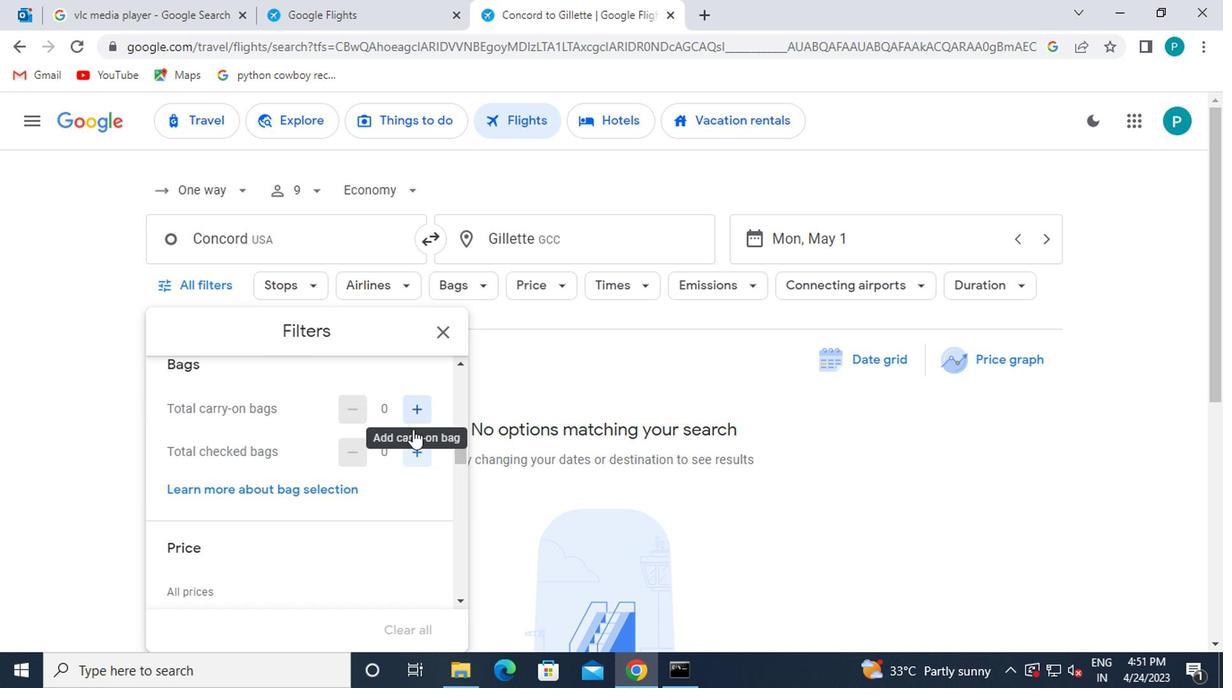 
Action: Mouse pressed left at (417, 444)
Screenshot: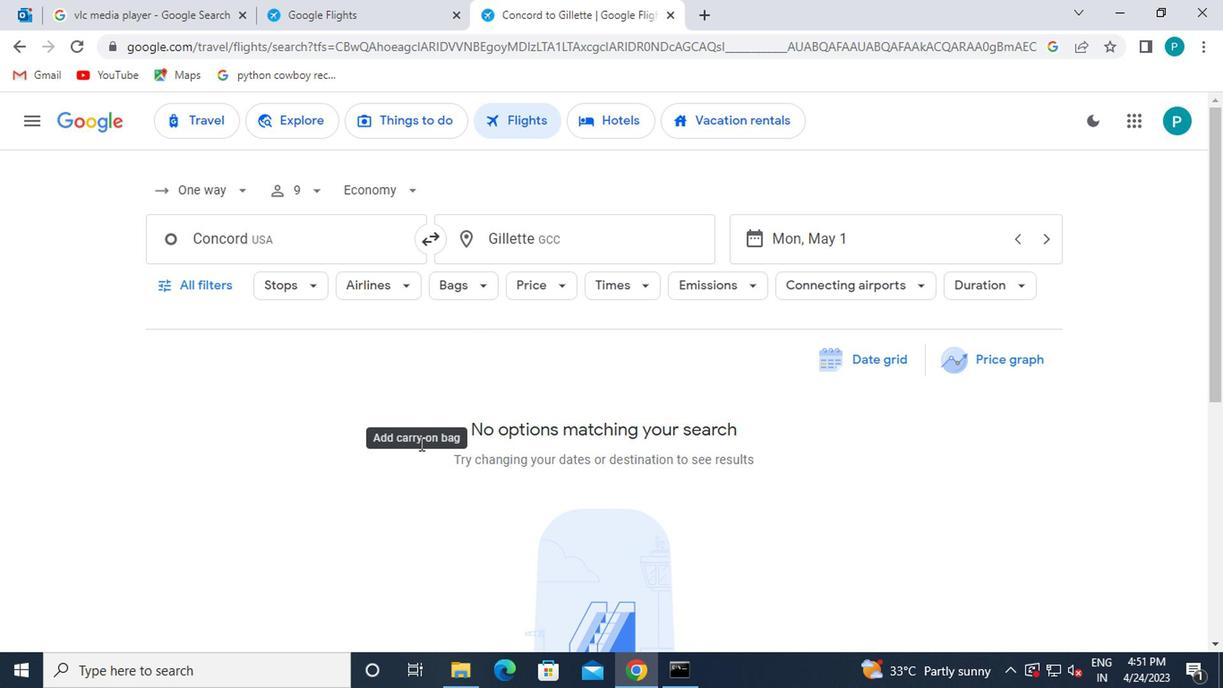 
Action: Mouse moved to (206, 293)
Screenshot: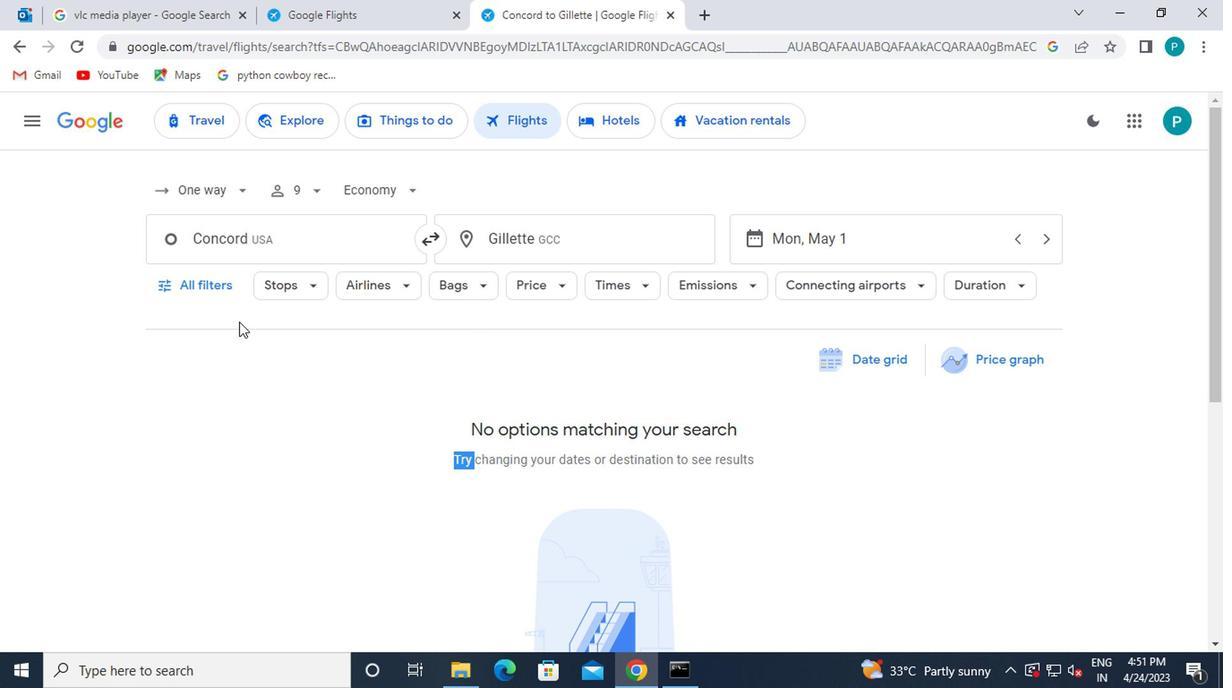 
Action: Mouse pressed left at (206, 293)
Screenshot: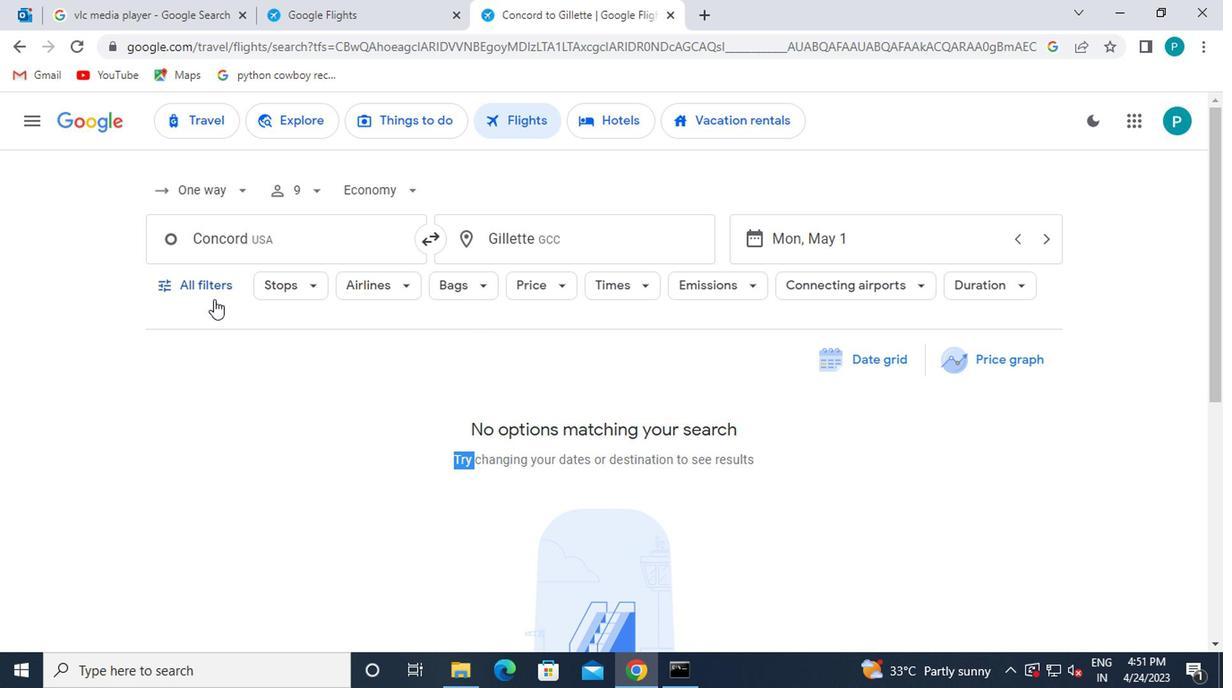 
Action: Mouse moved to (371, 457)
Screenshot: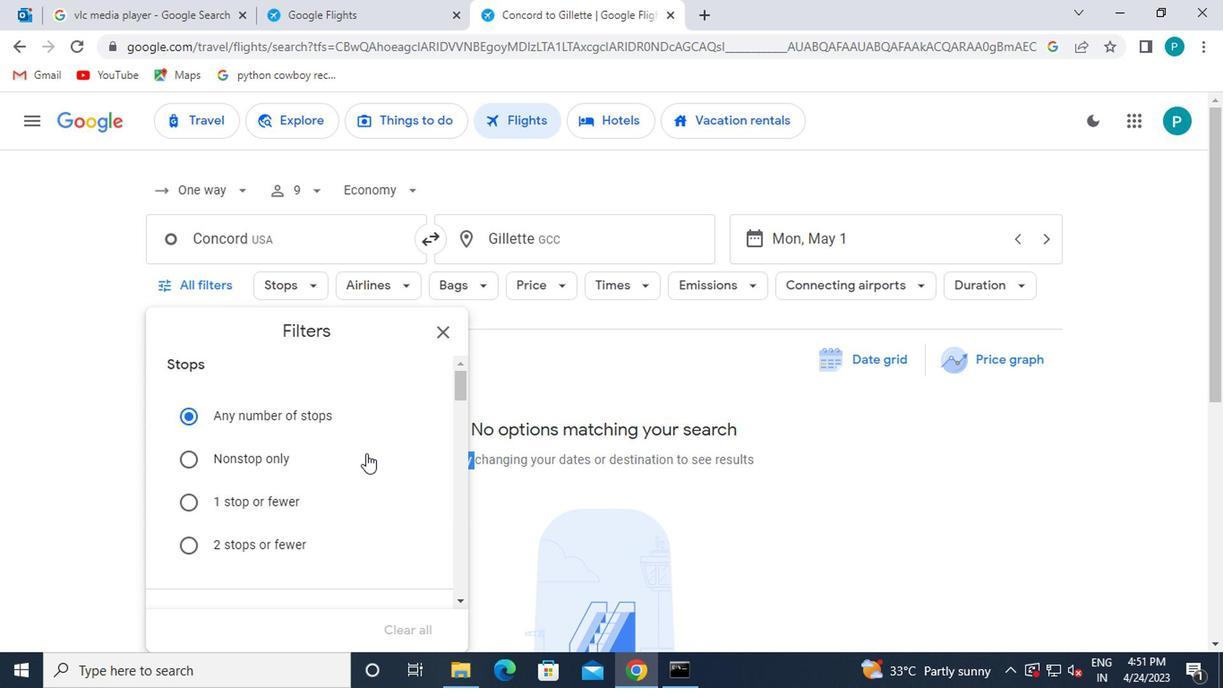 
Action: Mouse scrolled (371, 456) with delta (0, 0)
Screenshot: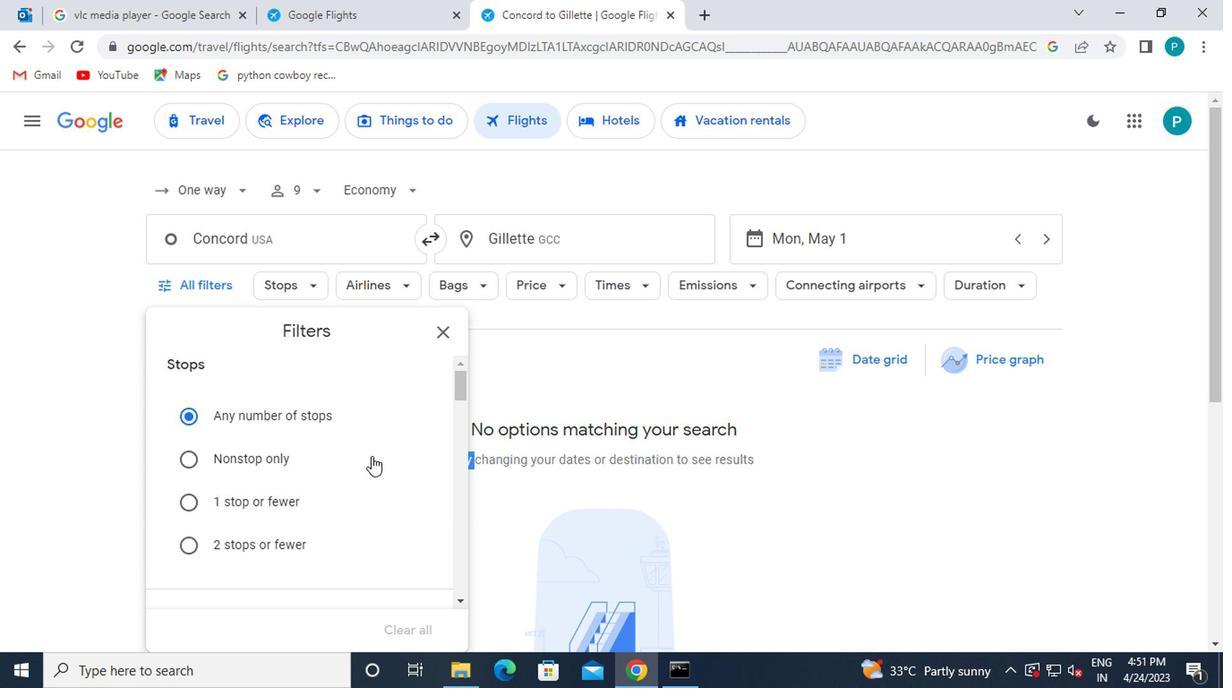 
Action: Mouse scrolled (371, 456) with delta (0, 0)
Screenshot: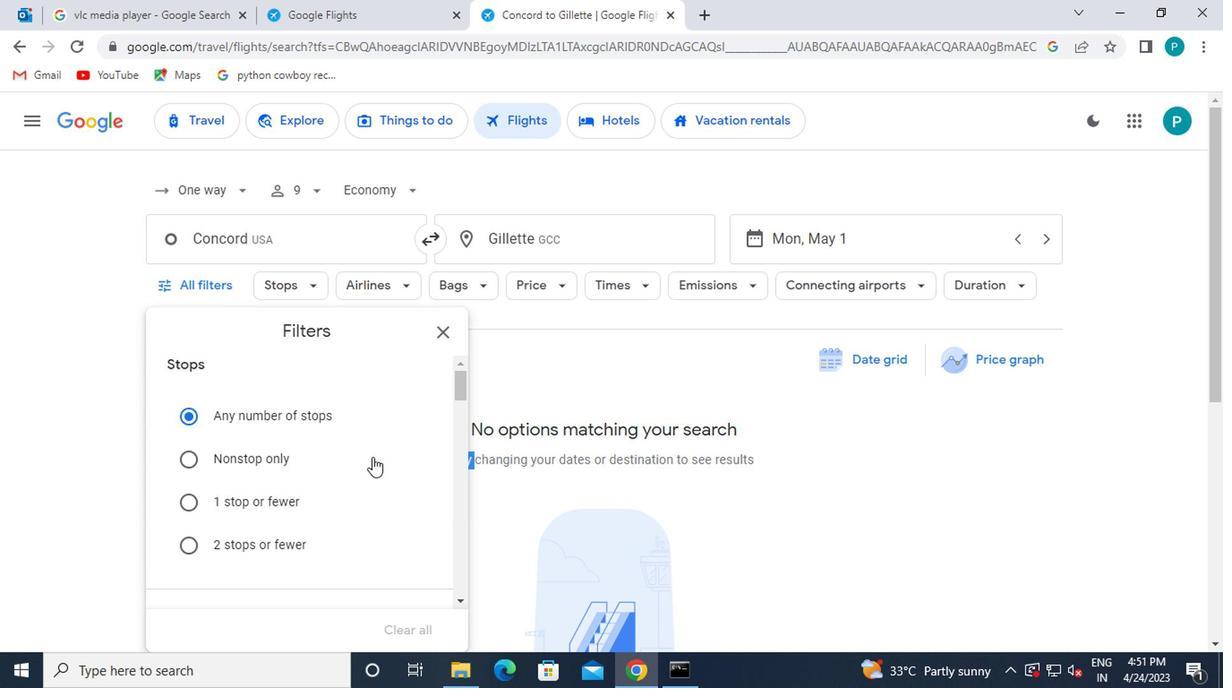 
Action: Mouse scrolled (371, 456) with delta (0, 0)
Screenshot: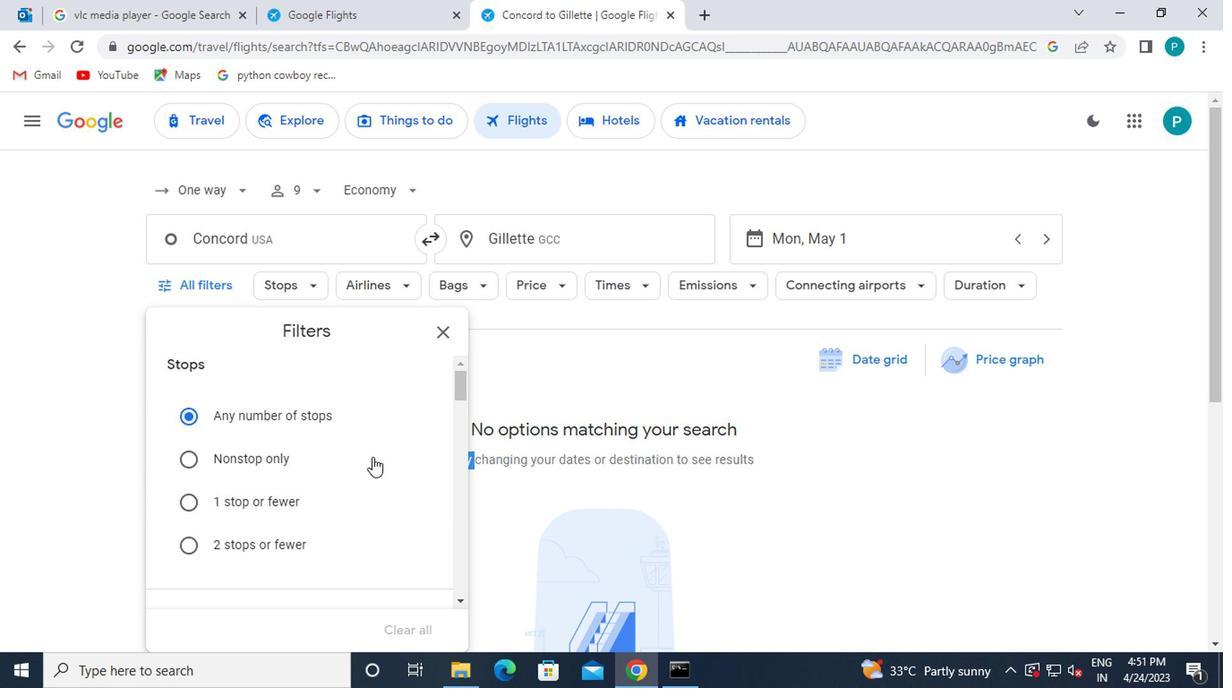 
Action: Mouse scrolled (371, 456) with delta (0, 0)
Screenshot: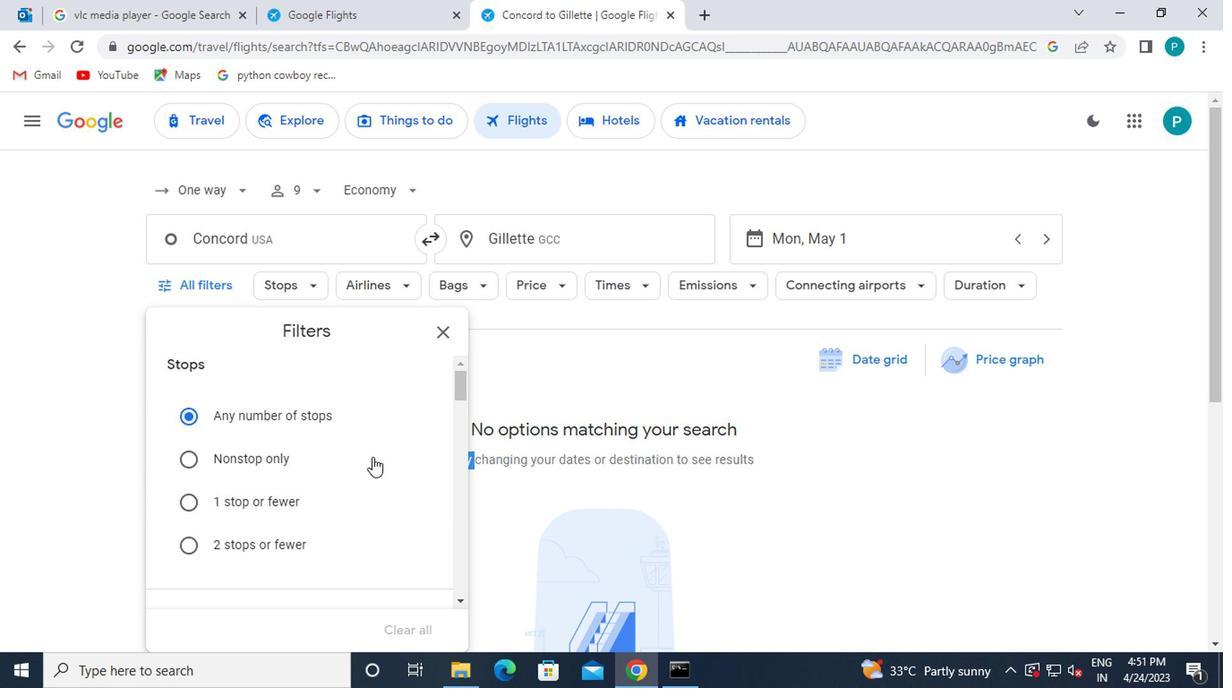 
Action: Mouse moved to (376, 472)
Screenshot: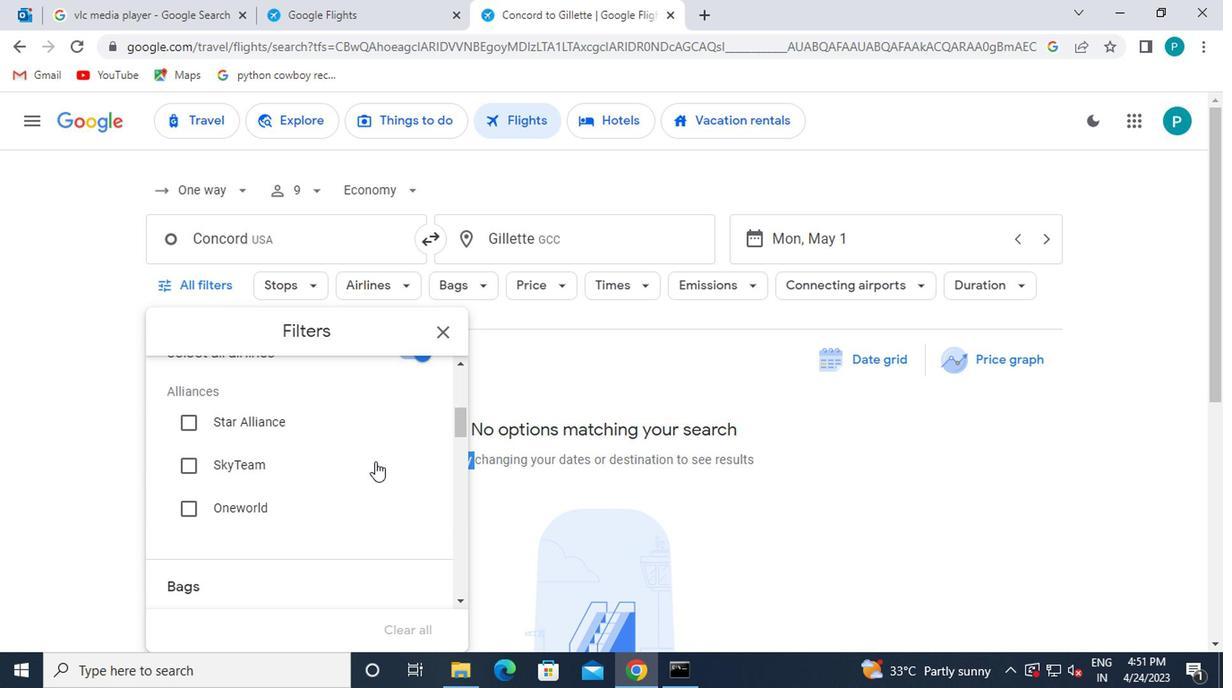 
Action: Mouse scrolled (376, 472) with delta (0, 0)
Screenshot: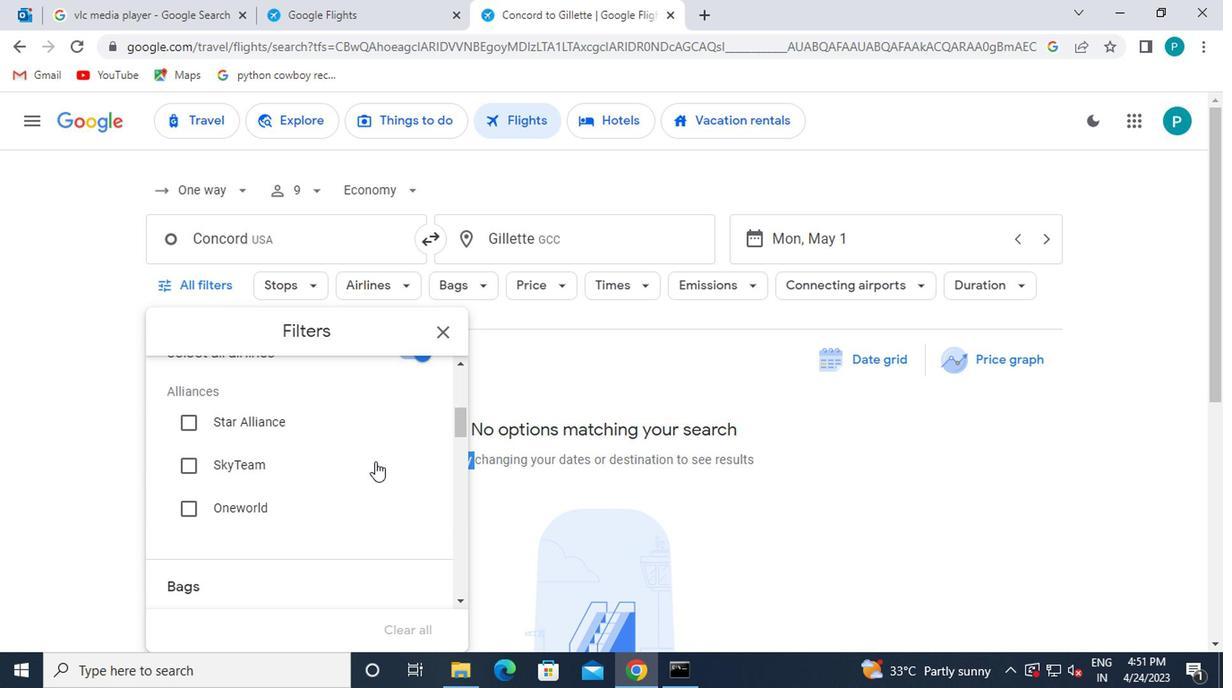 
Action: Mouse moved to (418, 537)
Screenshot: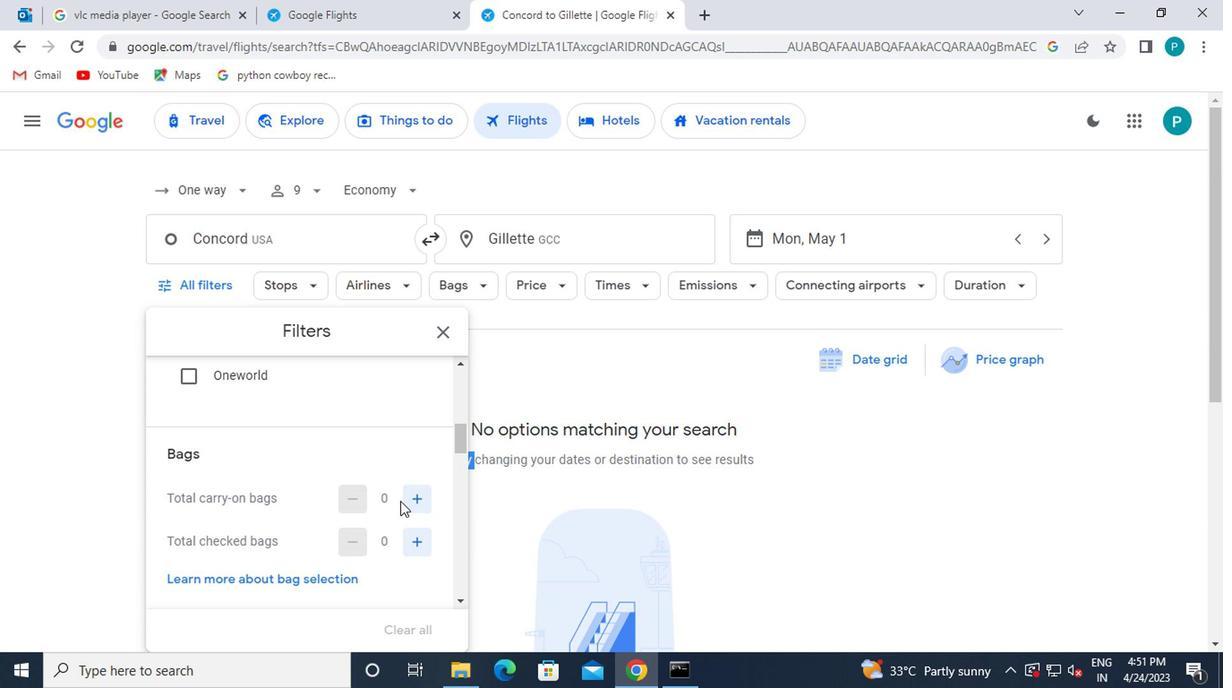 
Action: Mouse pressed left at (418, 537)
Screenshot: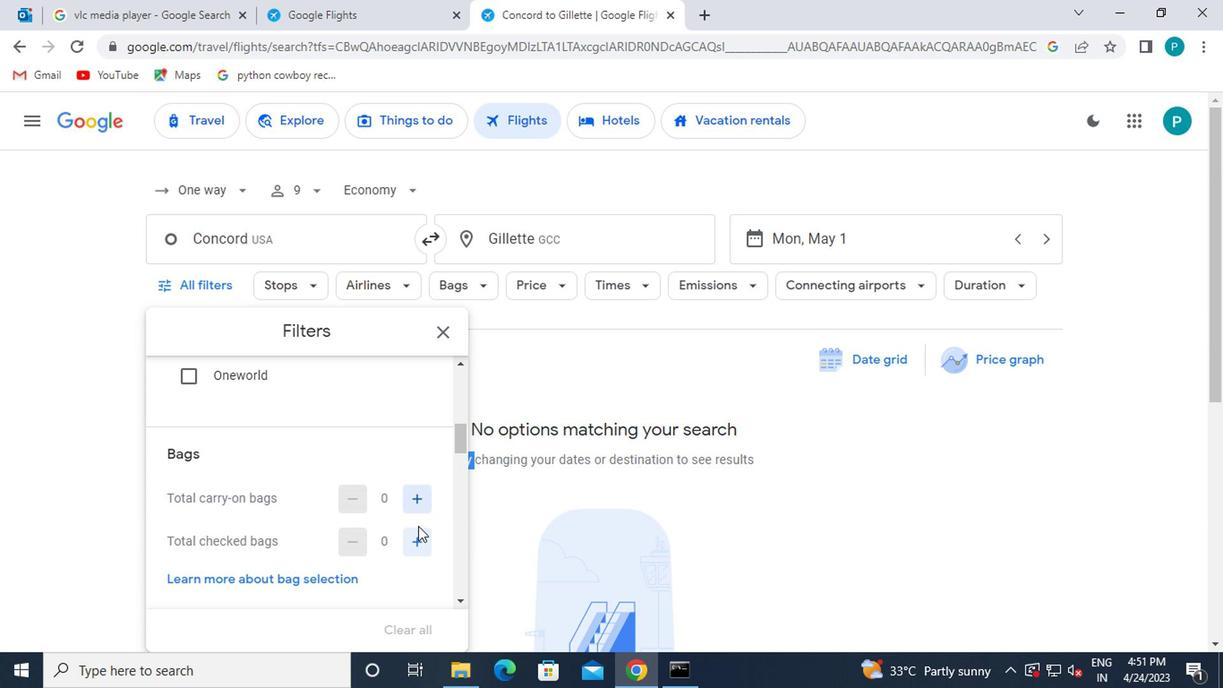 
Action: Mouse pressed left at (418, 537)
Screenshot: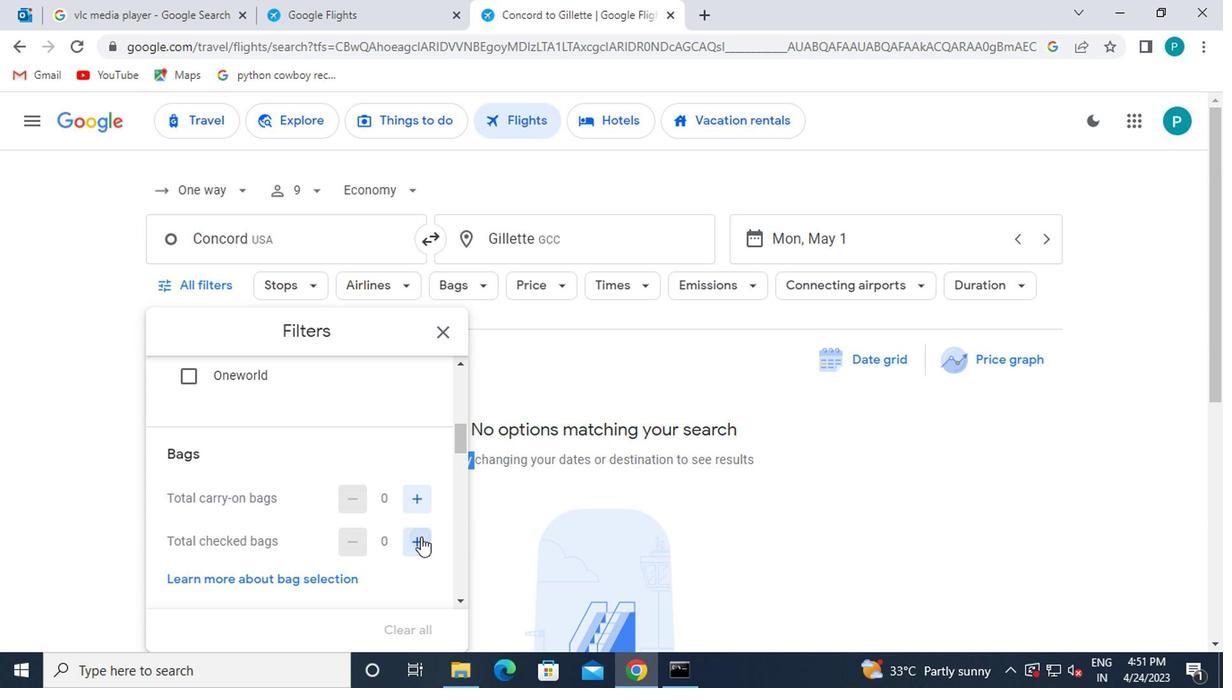 
Action: Mouse moved to (282, 507)
Screenshot: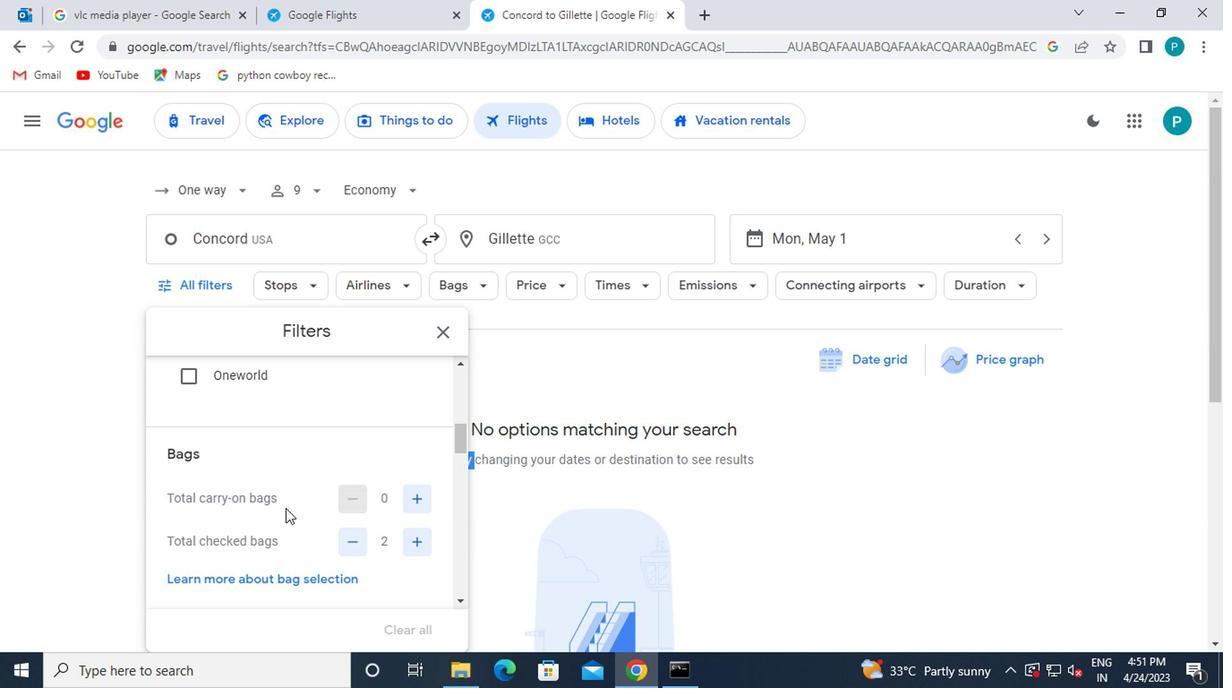 
Action: Mouse scrolled (282, 507) with delta (0, 0)
Screenshot: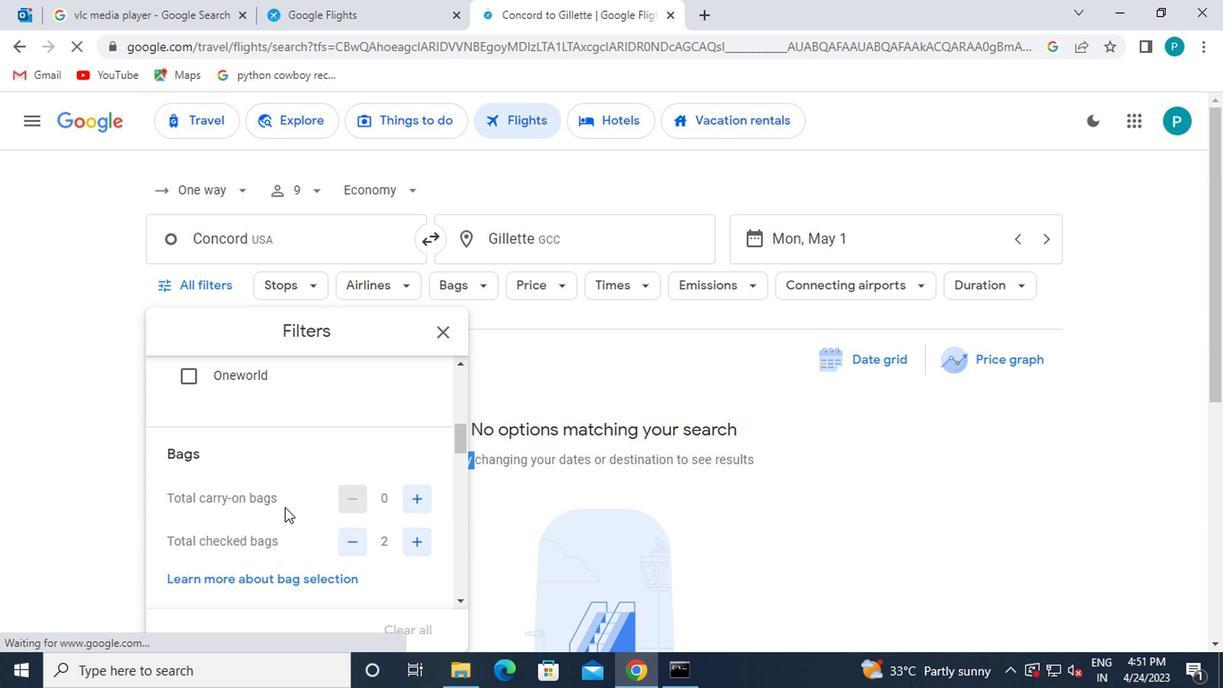 
Action: Mouse moved to (289, 507)
Screenshot: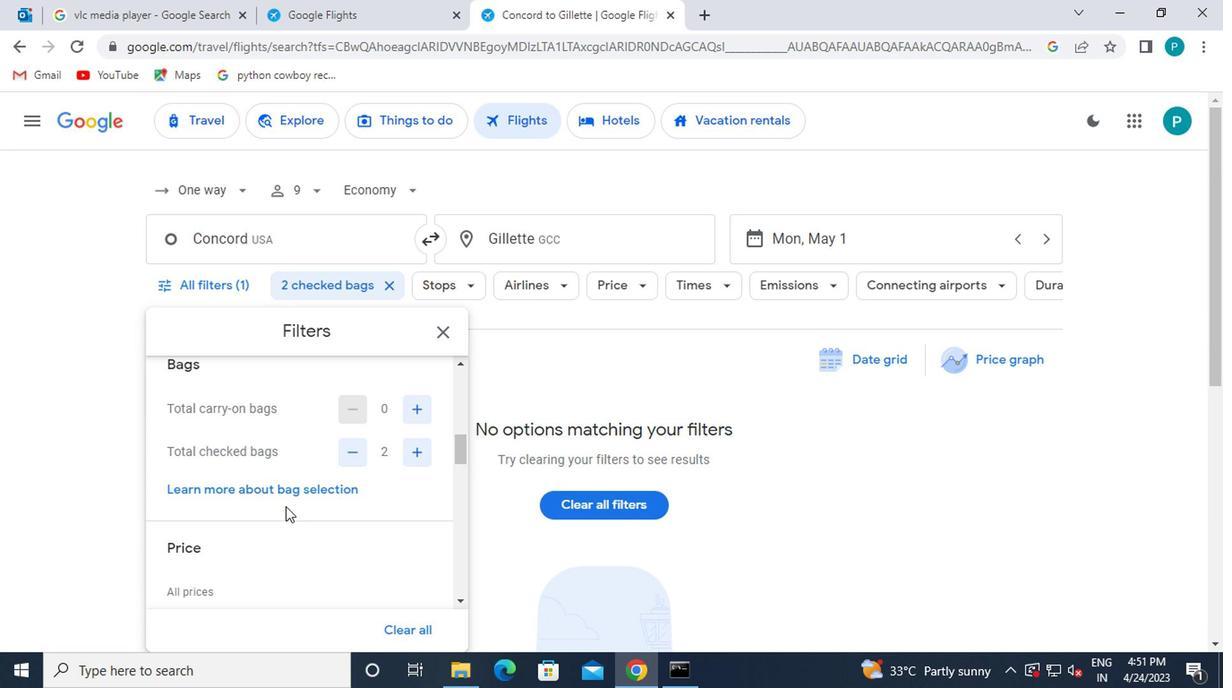 
Action: Mouse scrolled (289, 506) with delta (0, 0)
Screenshot: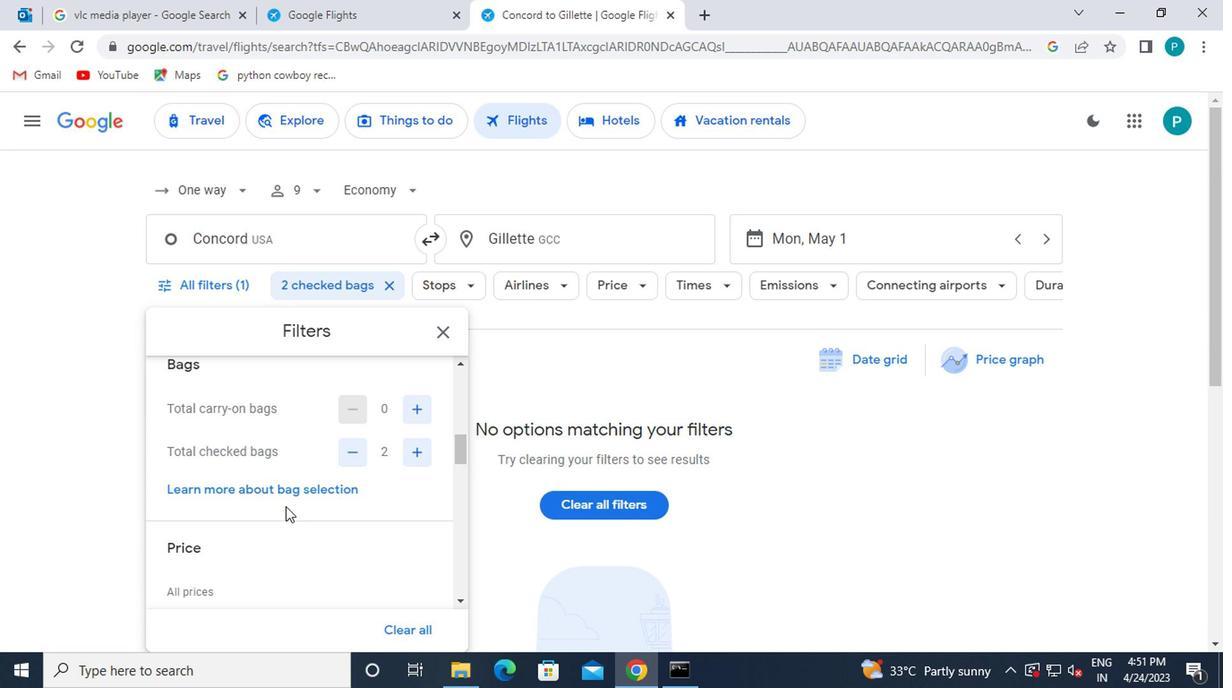 
Action: Mouse moved to (292, 507)
Screenshot: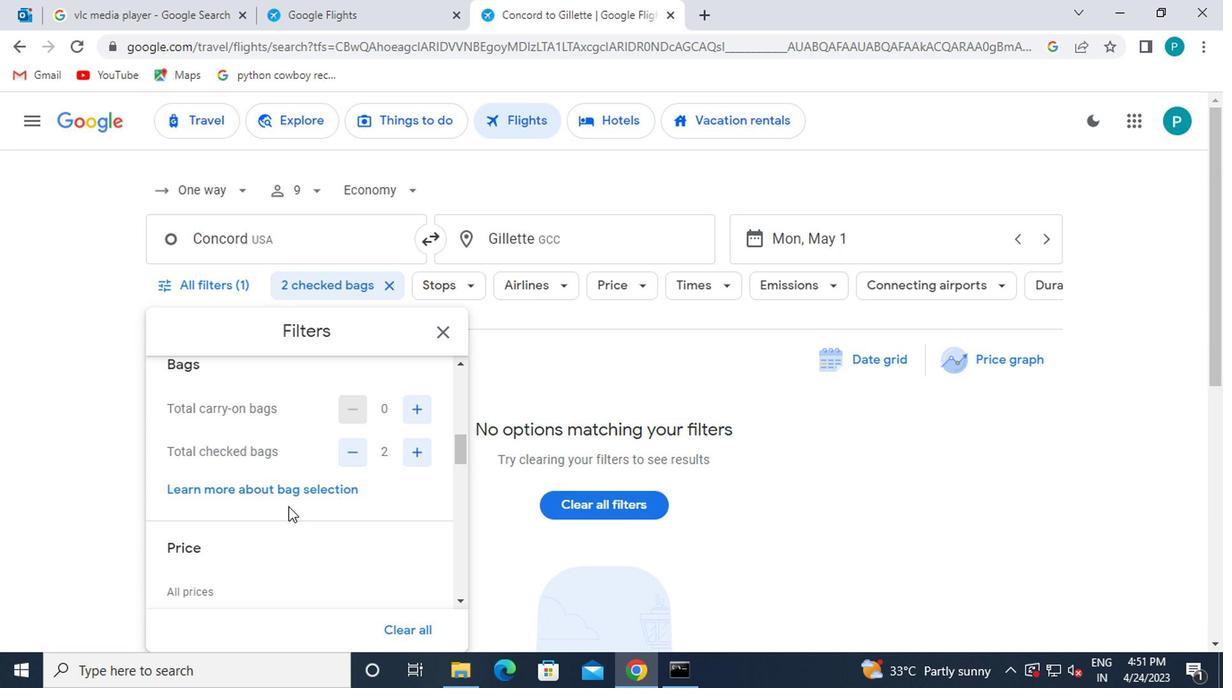 
Action: Mouse scrolled (292, 506) with delta (0, 0)
Screenshot: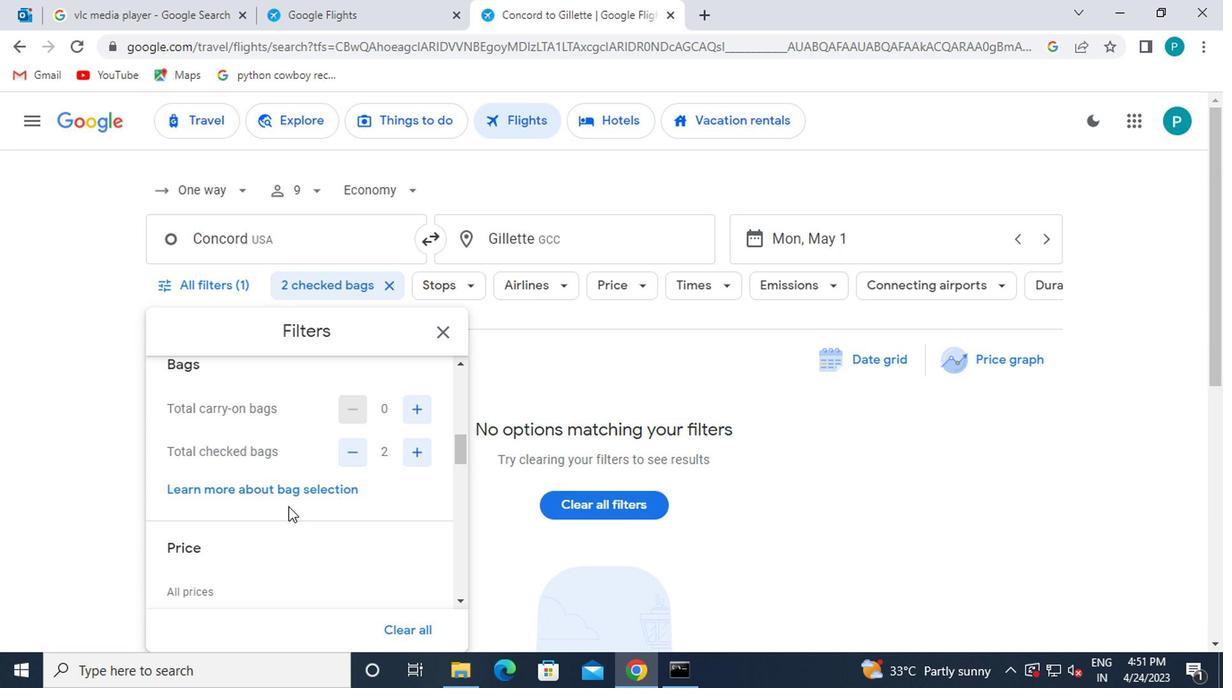 
Action: Mouse moved to (423, 446)
Screenshot: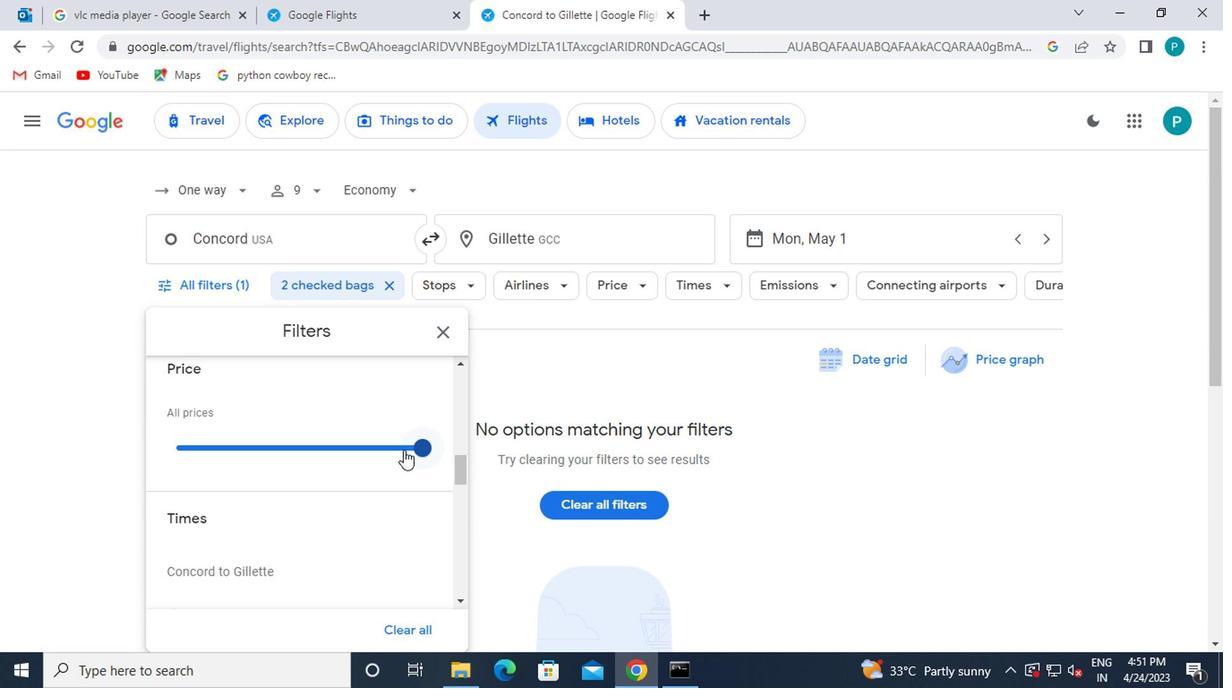 
Action: Mouse pressed left at (423, 446)
Screenshot: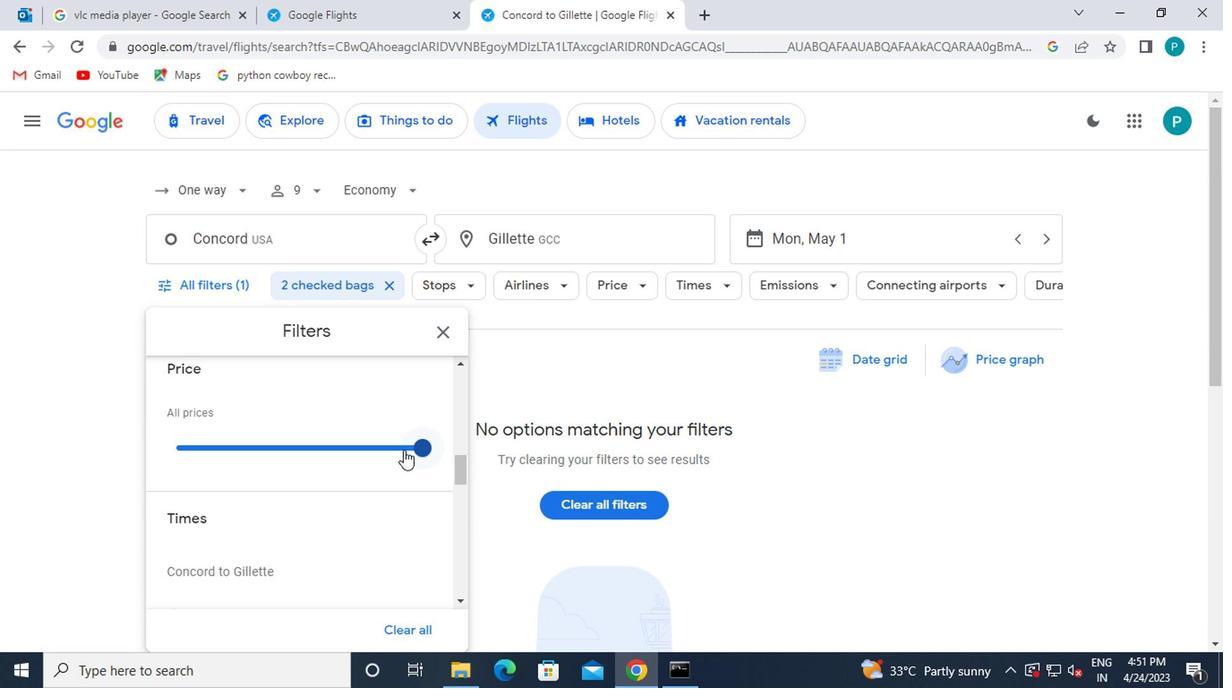 
Action: Mouse moved to (200, 567)
Screenshot: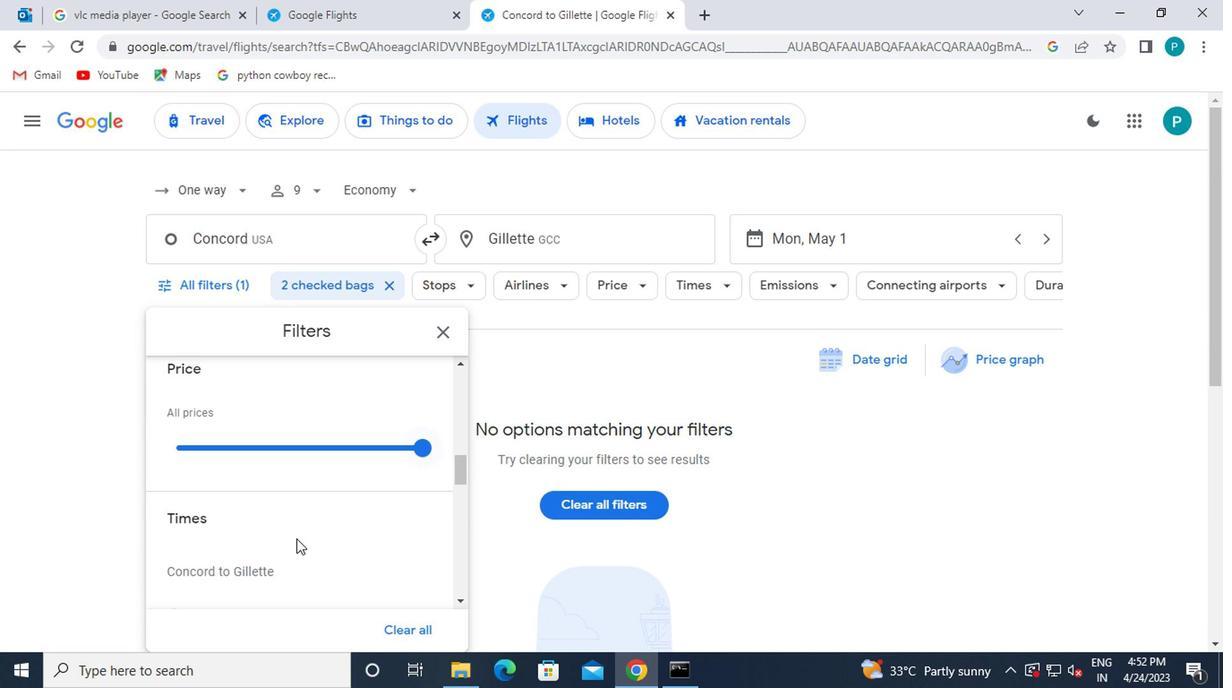 
Action: Mouse scrolled (200, 565) with delta (0, -1)
Screenshot: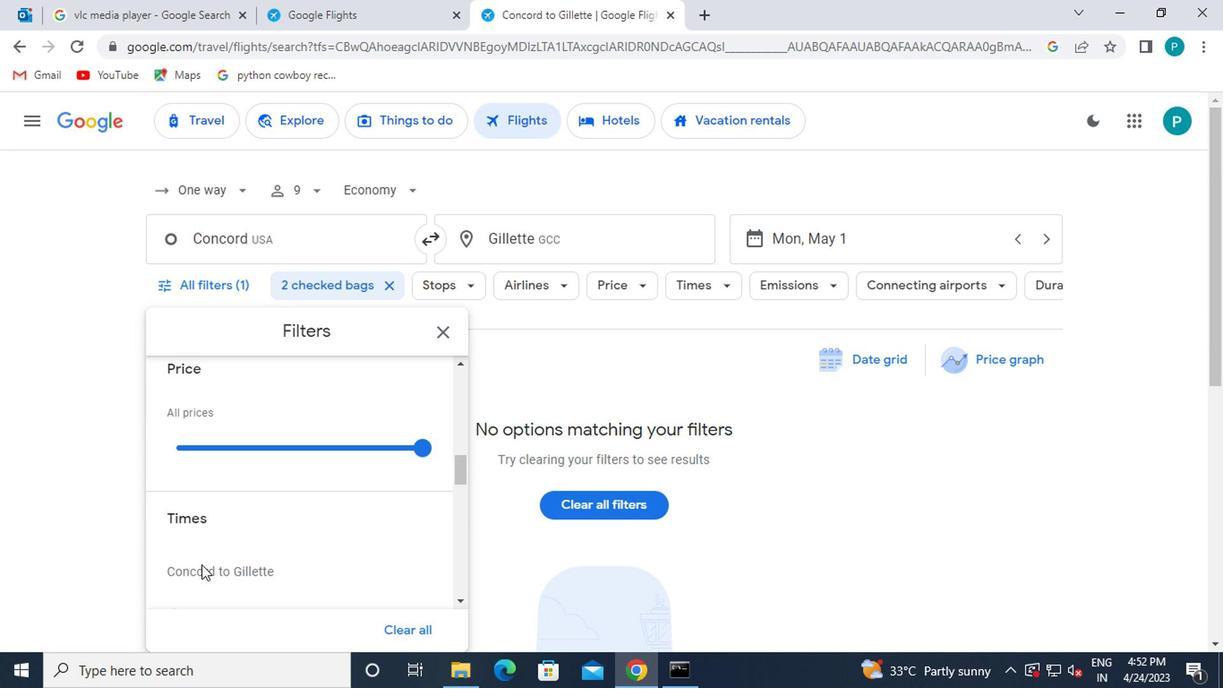 
Action: Mouse moved to (182, 555)
Screenshot: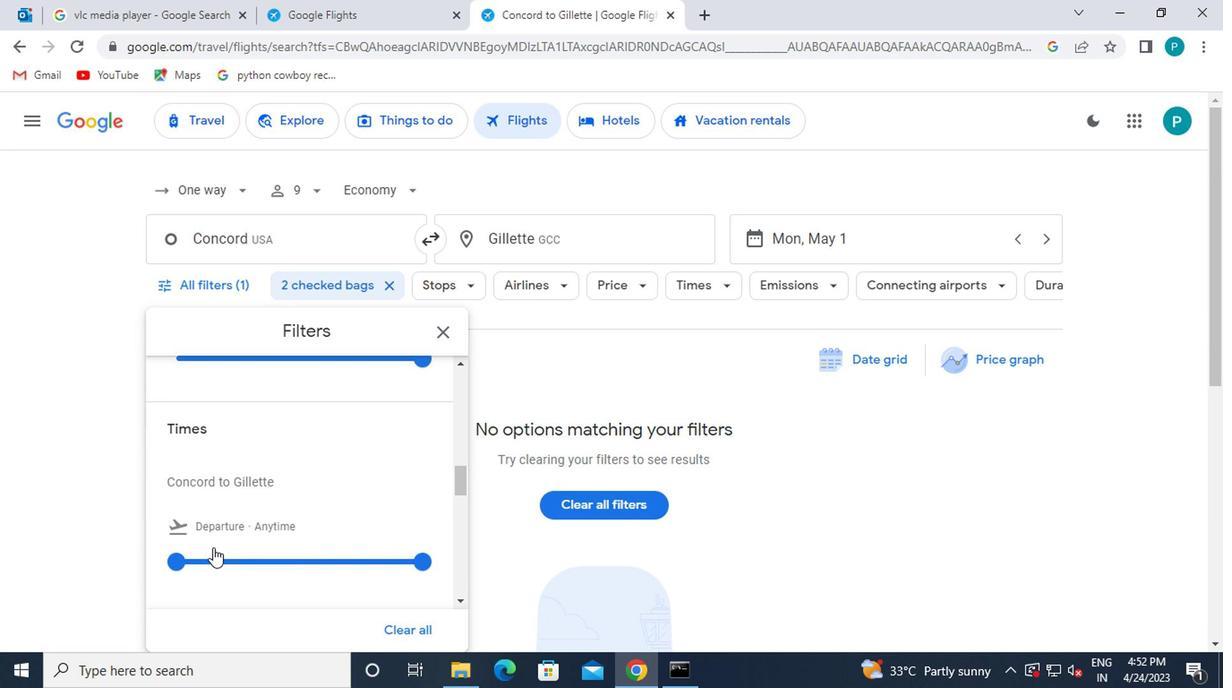 
Action: Mouse pressed left at (182, 555)
Screenshot: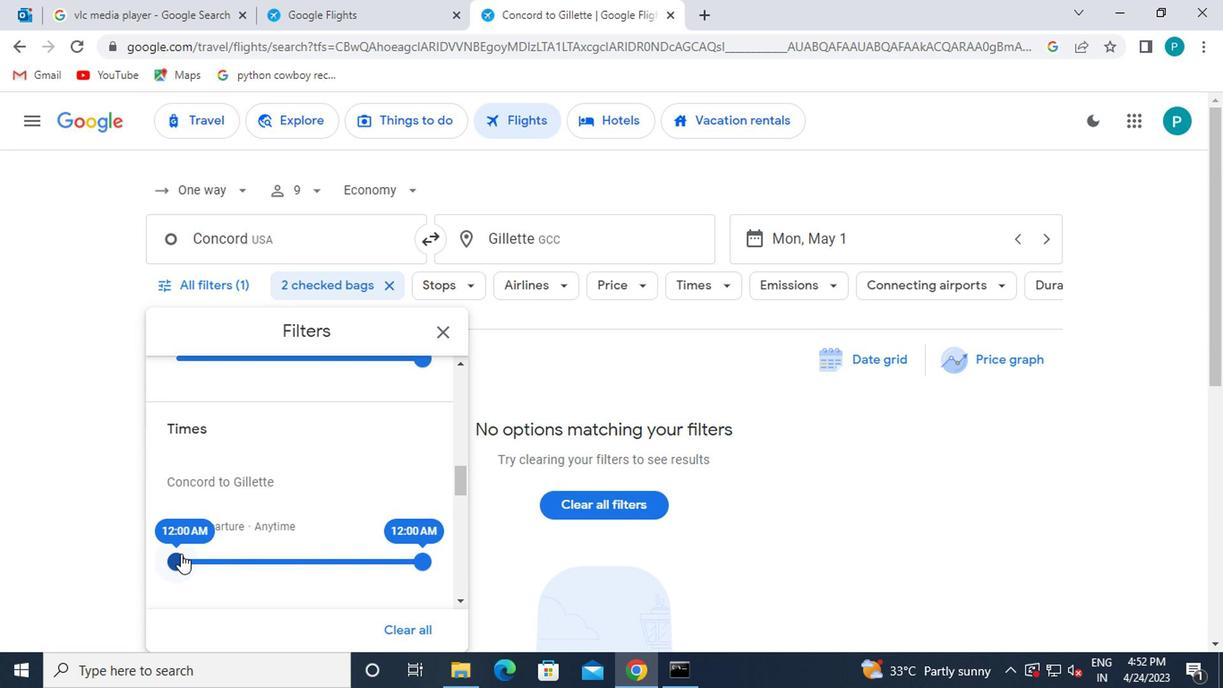 
Action: Mouse moved to (433, 333)
Screenshot: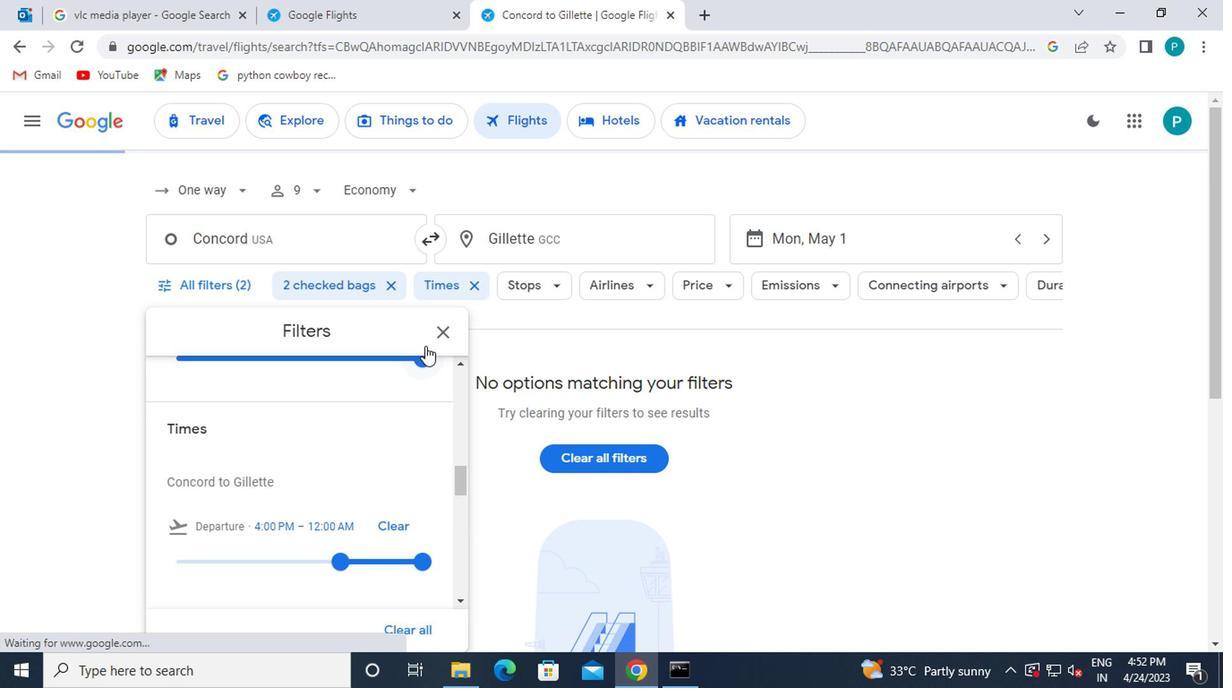 
Action: Mouse pressed left at (433, 333)
Screenshot: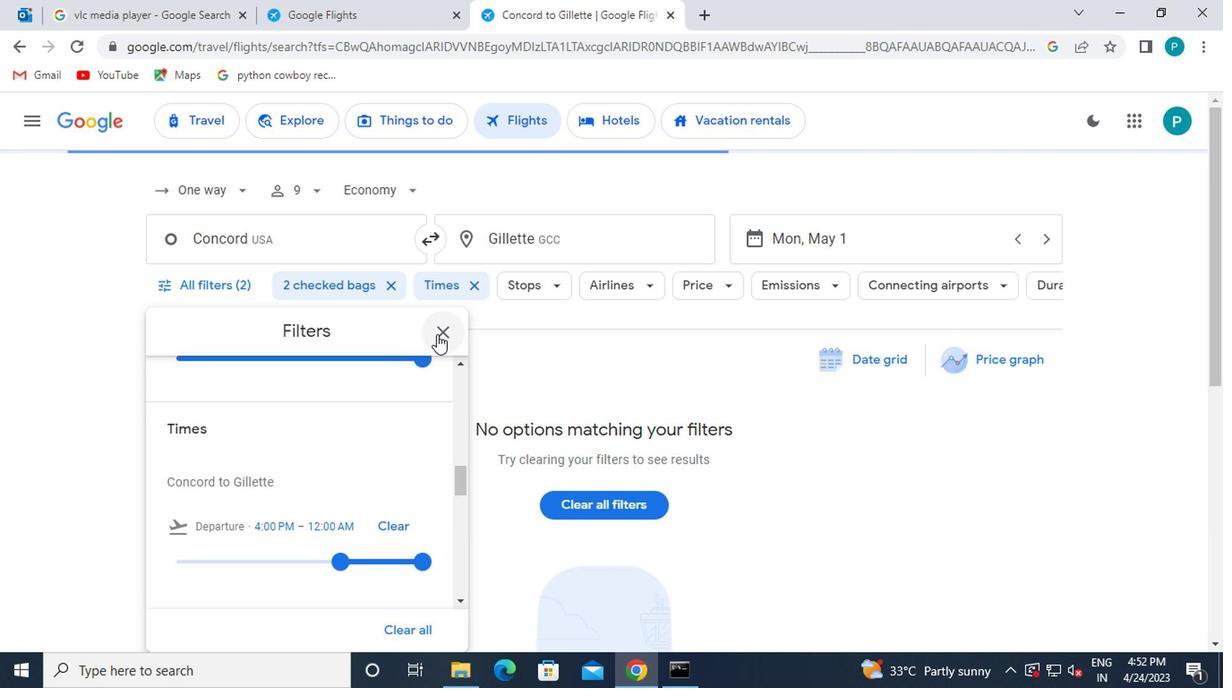 
